 Task: Look for Airbnb properties in Chilapa de Alvarez, Mexico from 27th December, 2023 to 31th December, 2023 for 6 adults. Place can be entire room with 3 bedrooms having 3 beds and 3 bathrooms. Property type can be guest house.
Action: Mouse moved to (518, 129)
Screenshot: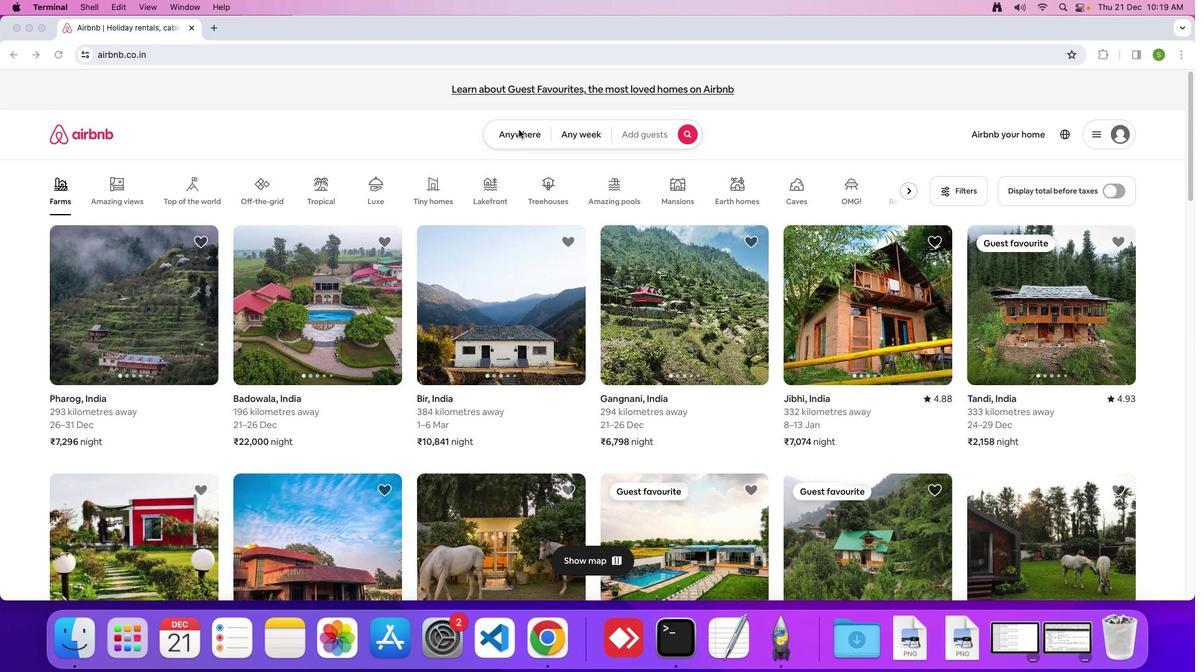 
Action: Mouse pressed left at (518, 129)
Screenshot: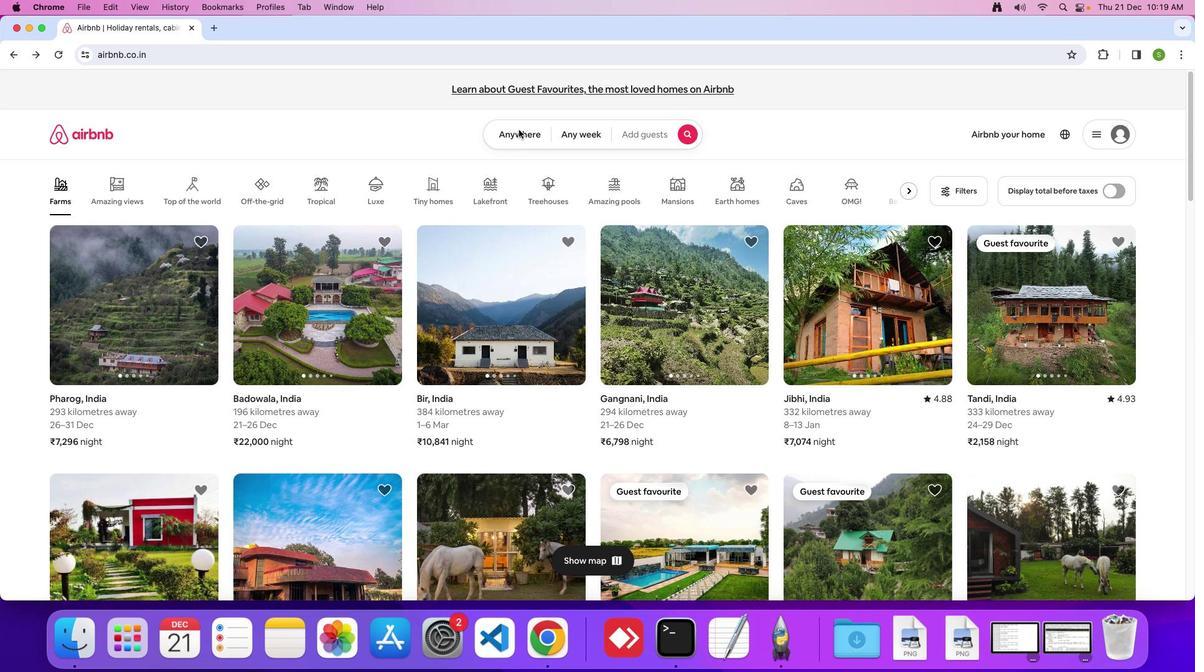 
Action: Mouse moved to (496, 136)
Screenshot: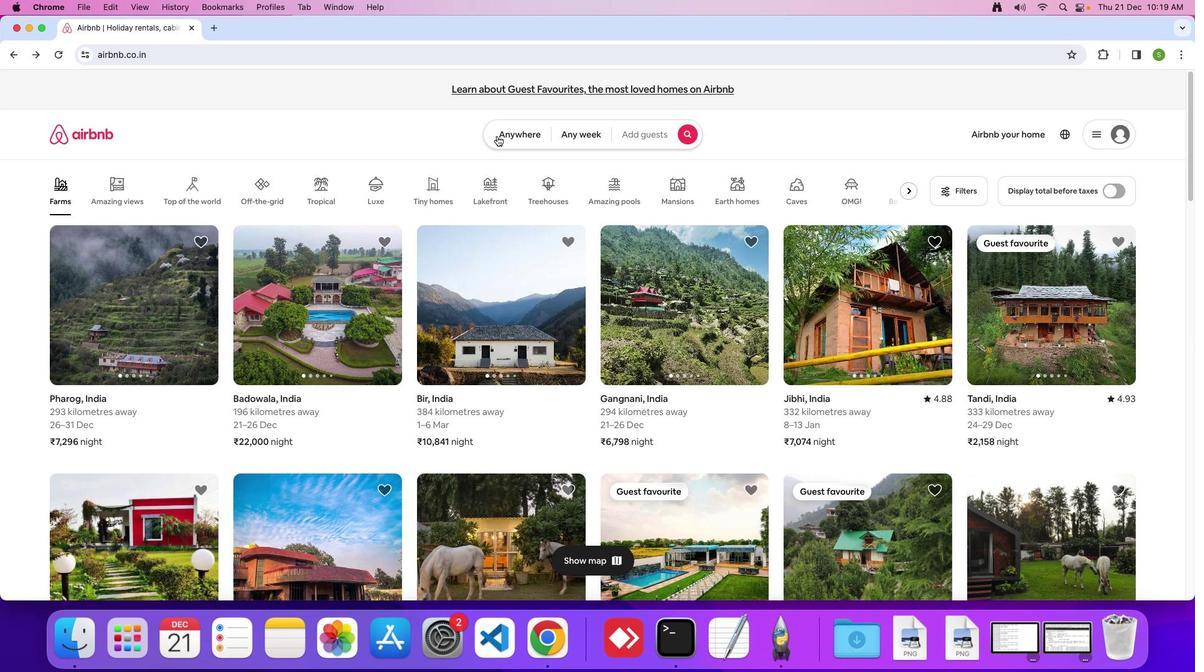 
Action: Mouse pressed left at (496, 136)
Screenshot: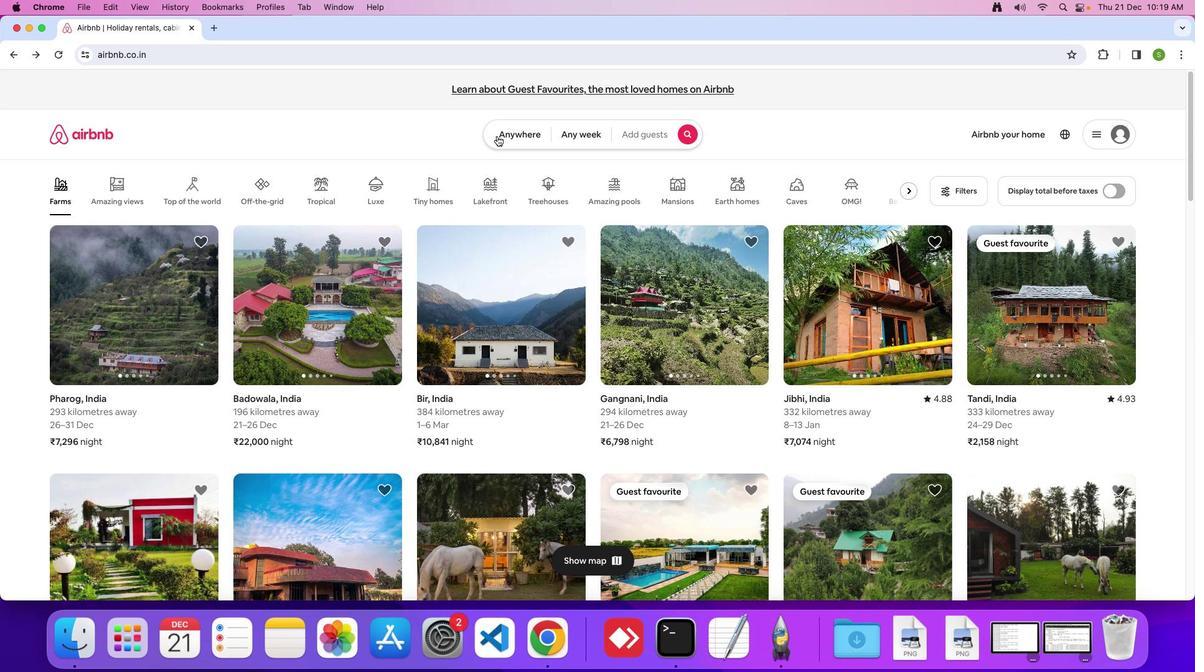 
Action: Mouse moved to (422, 178)
Screenshot: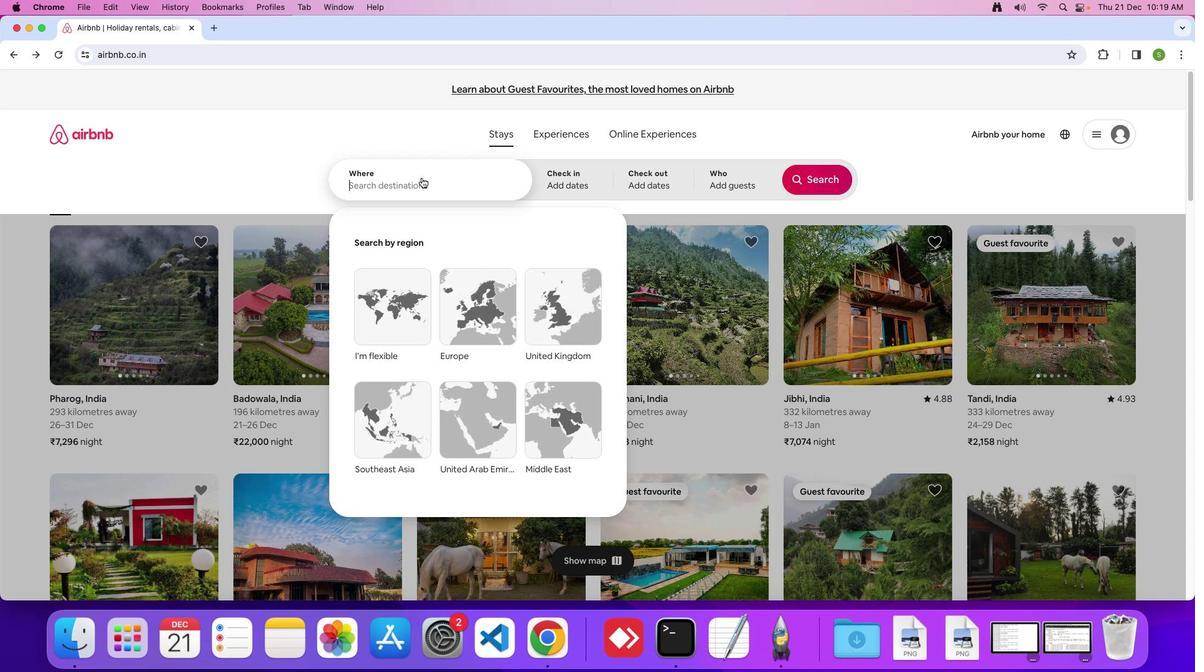 
Action: Mouse pressed left at (422, 178)
Screenshot: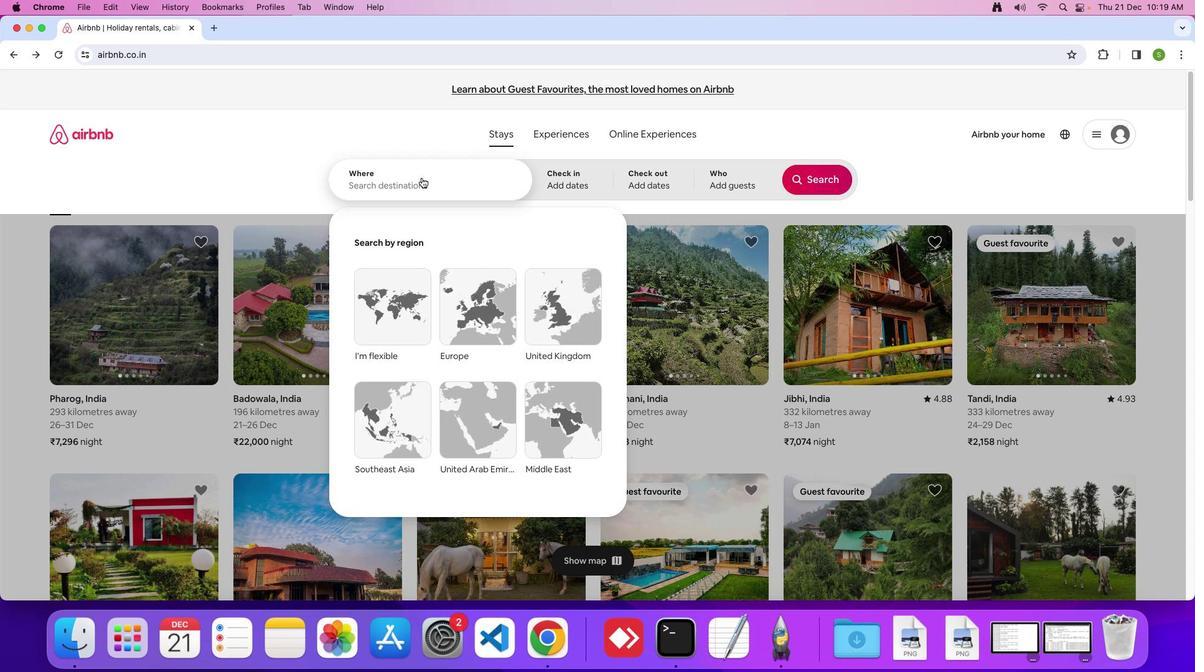 
Action: Key pressed 'C'Key.caps_lock'h''i''l''a''p''a'Key.space'd''e'Key.spaceKey.shift'A''l''v''a''r''e''z'','Key.spaceKey.shift'M''e''x''i''c''o'Key.enter
Screenshot: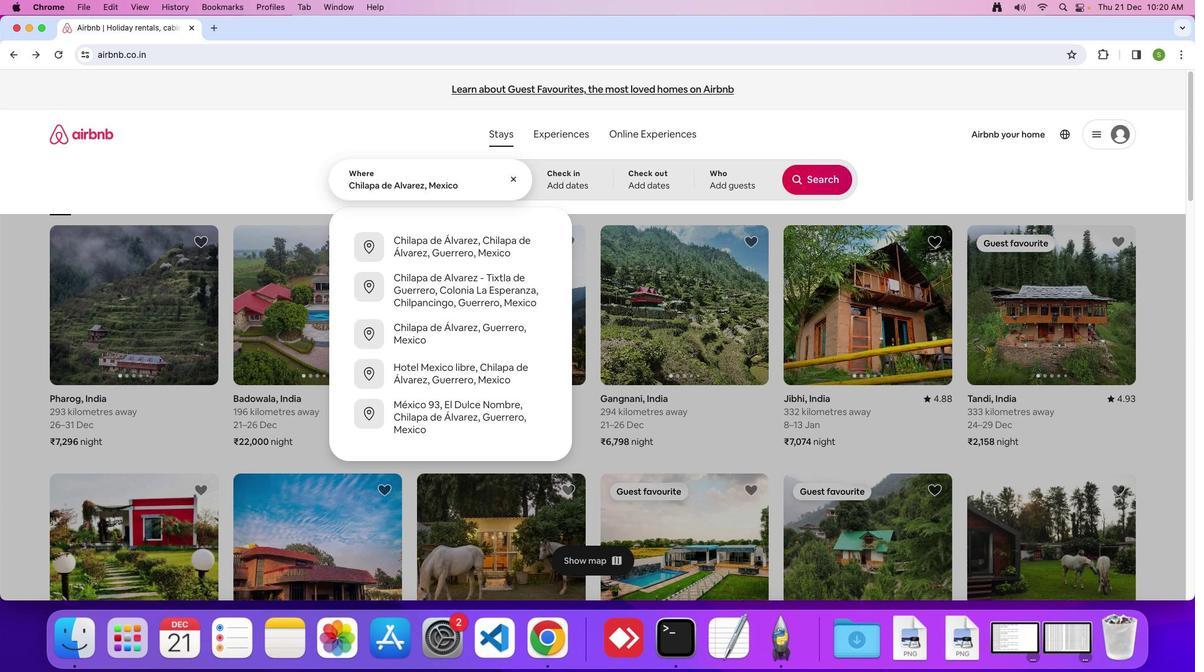 
Action: Mouse moved to (471, 460)
Screenshot: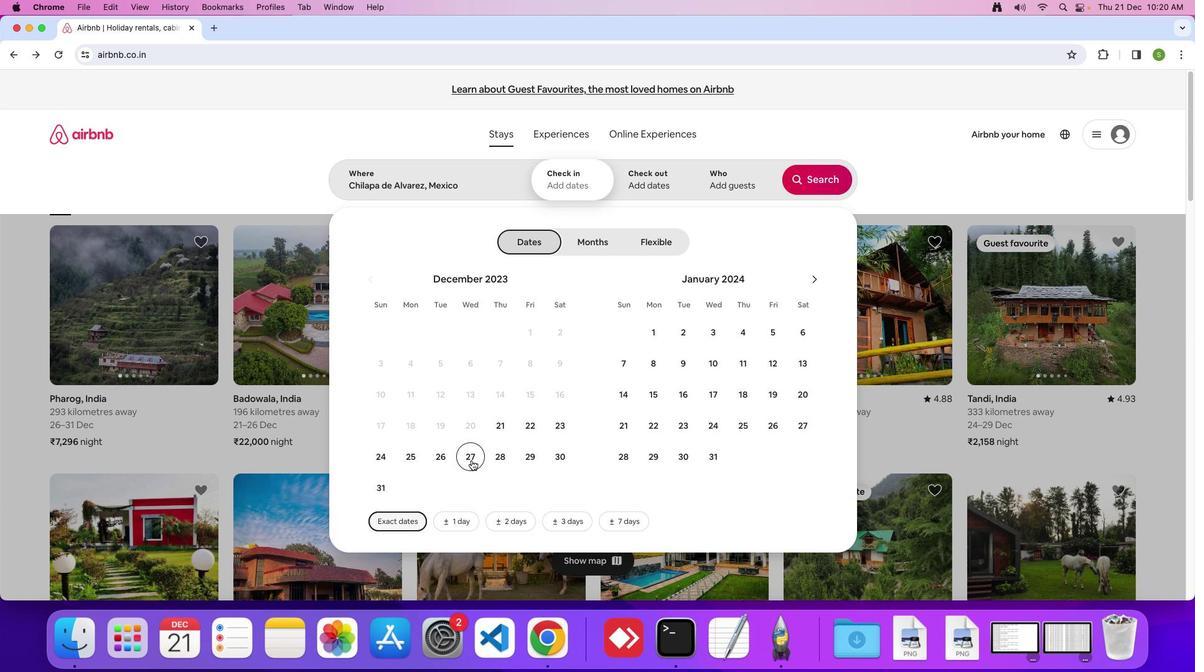 
Action: Mouse pressed left at (471, 460)
Screenshot: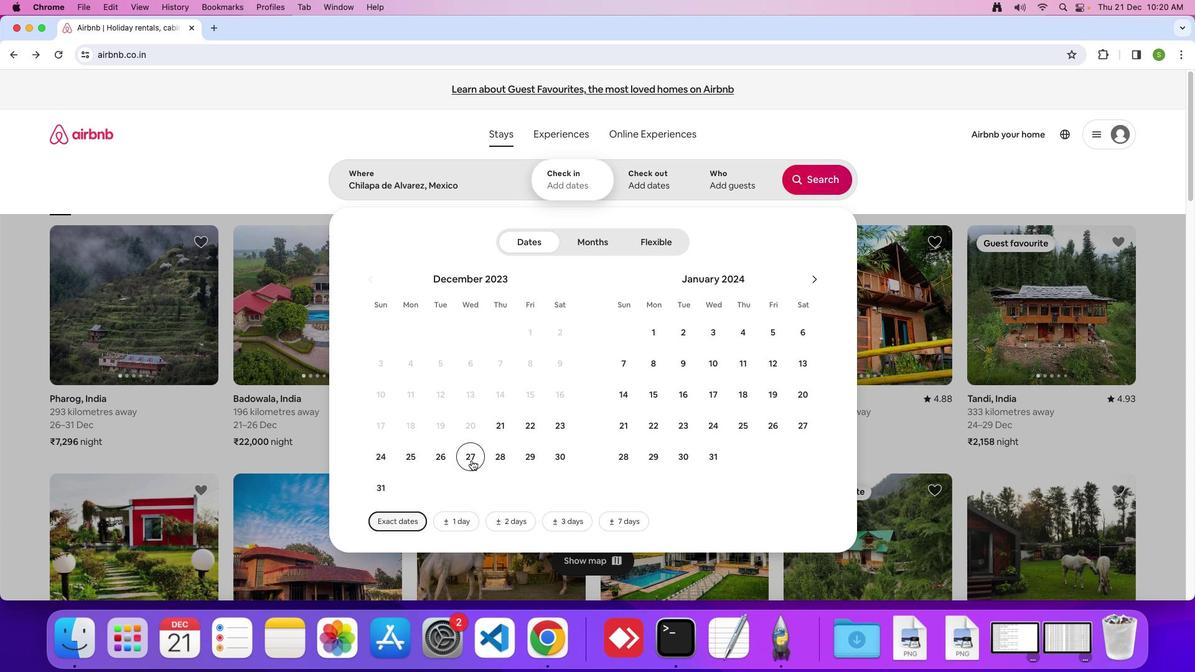 
Action: Mouse moved to (383, 484)
Screenshot: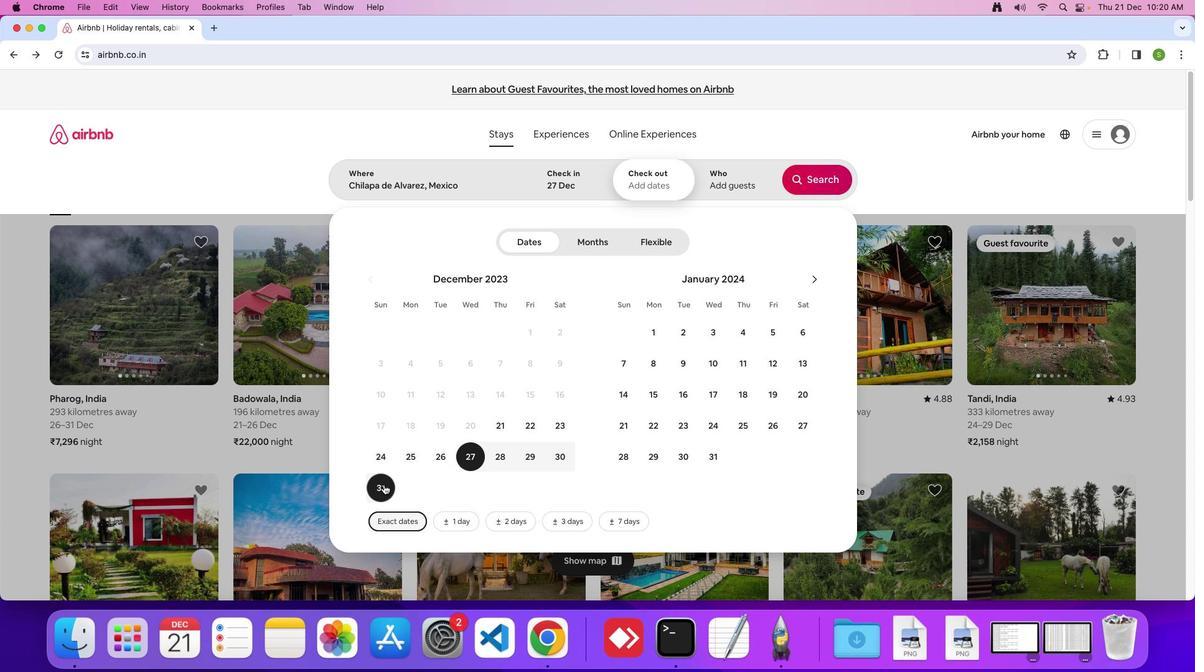 
Action: Mouse pressed left at (383, 484)
Screenshot: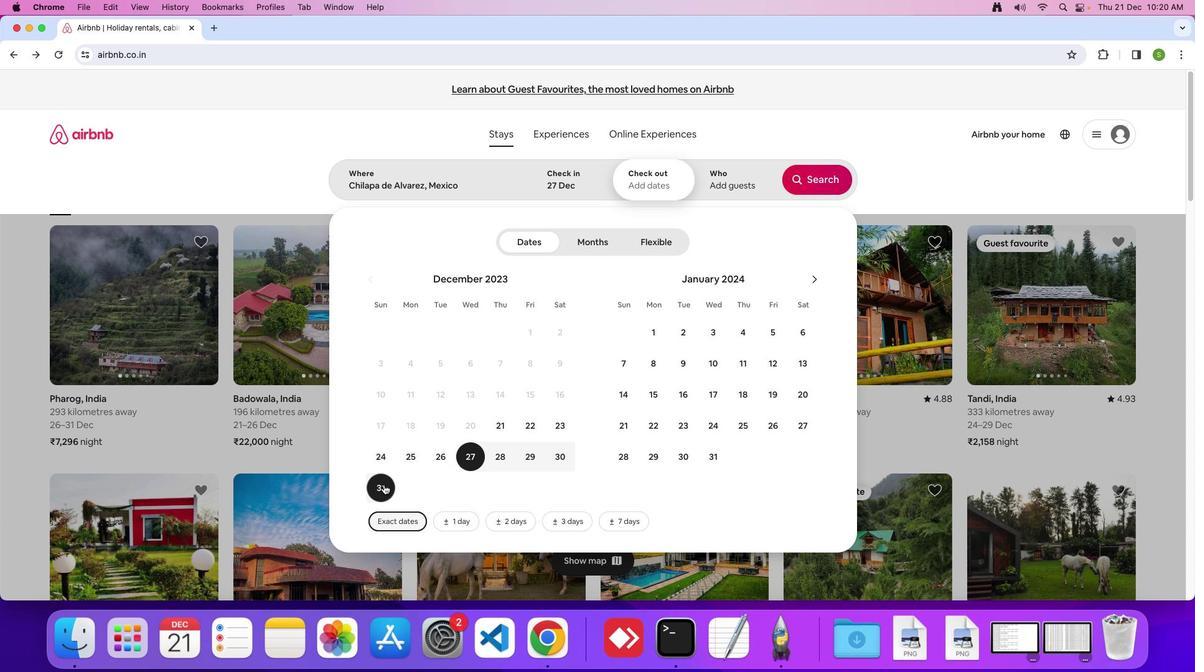 
Action: Mouse moved to (715, 186)
Screenshot: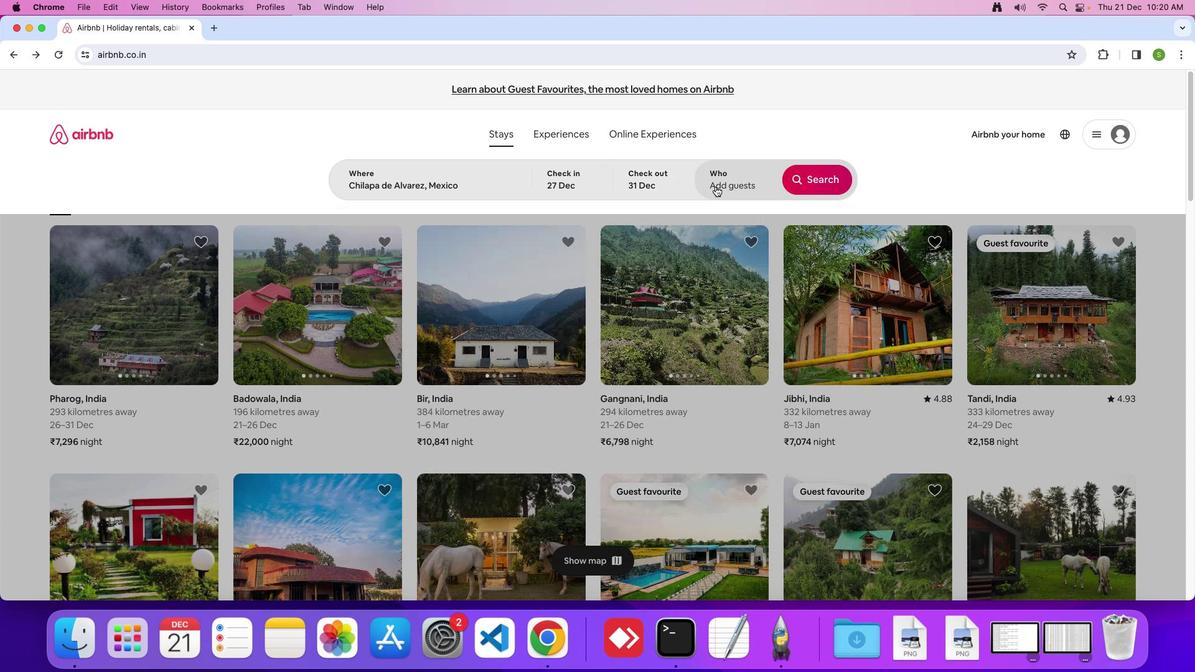 
Action: Mouse pressed left at (715, 186)
Screenshot: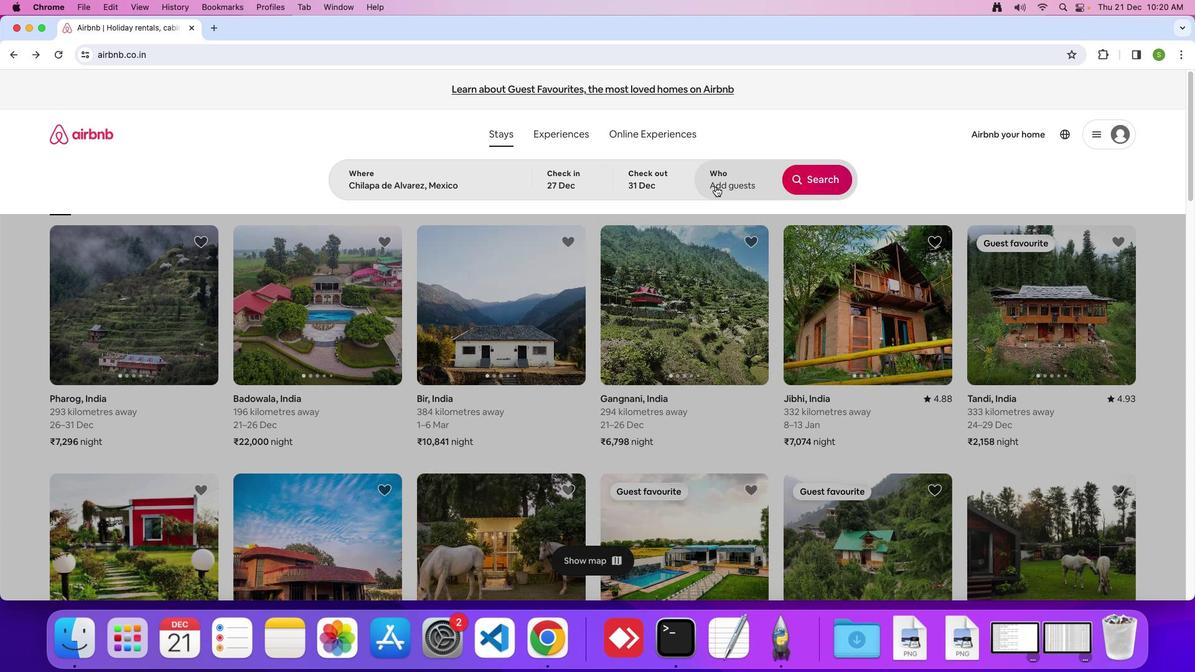 
Action: Mouse moved to (816, 242)
Screenshot: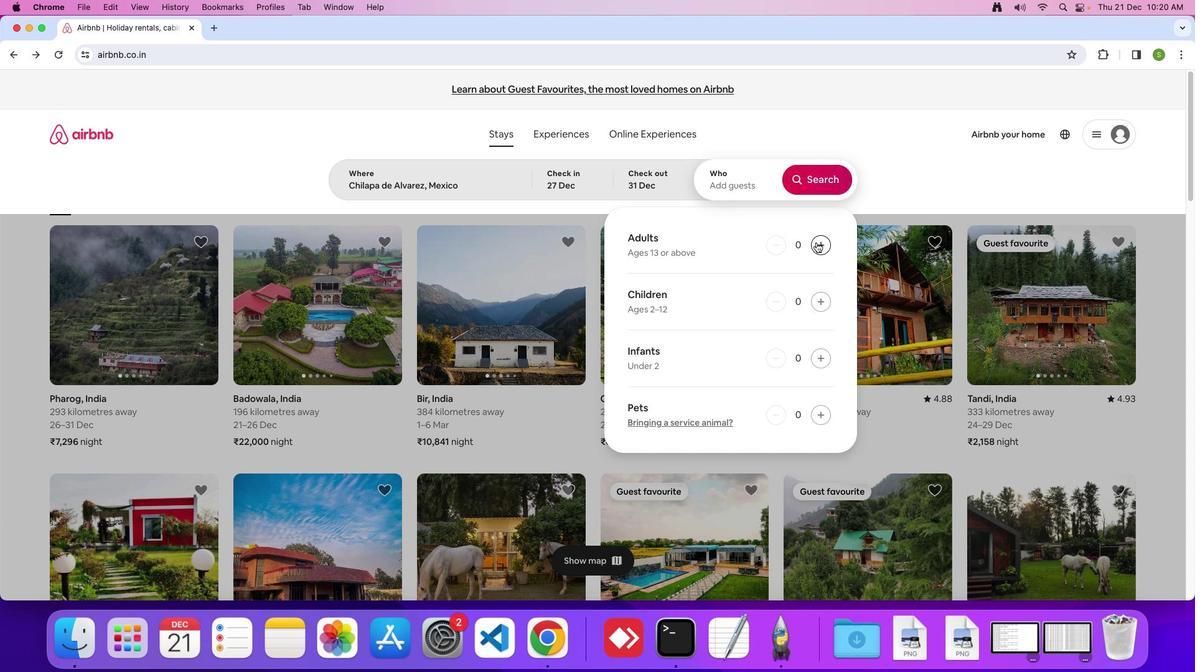 
Action: Mouse pressed left at (816, 242)
Screenshot: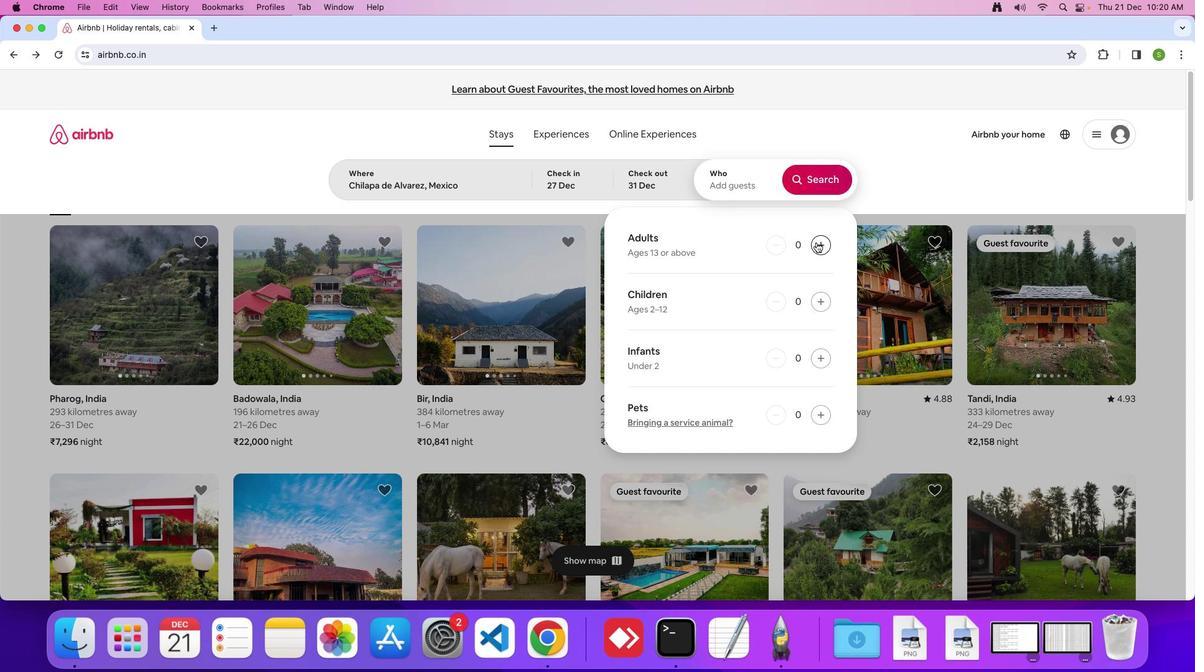 
Action: Mouse pressed left at (816, 242)
Screenshot: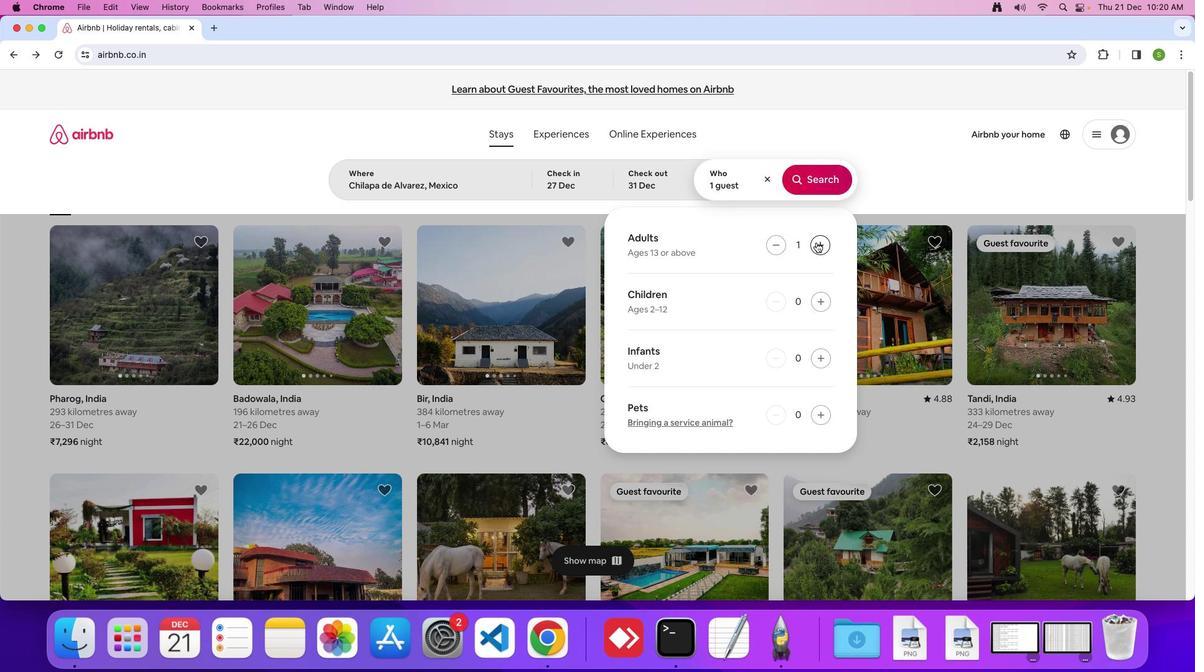 
Action: Mouse pressed left at (816, 242)
Screenshot: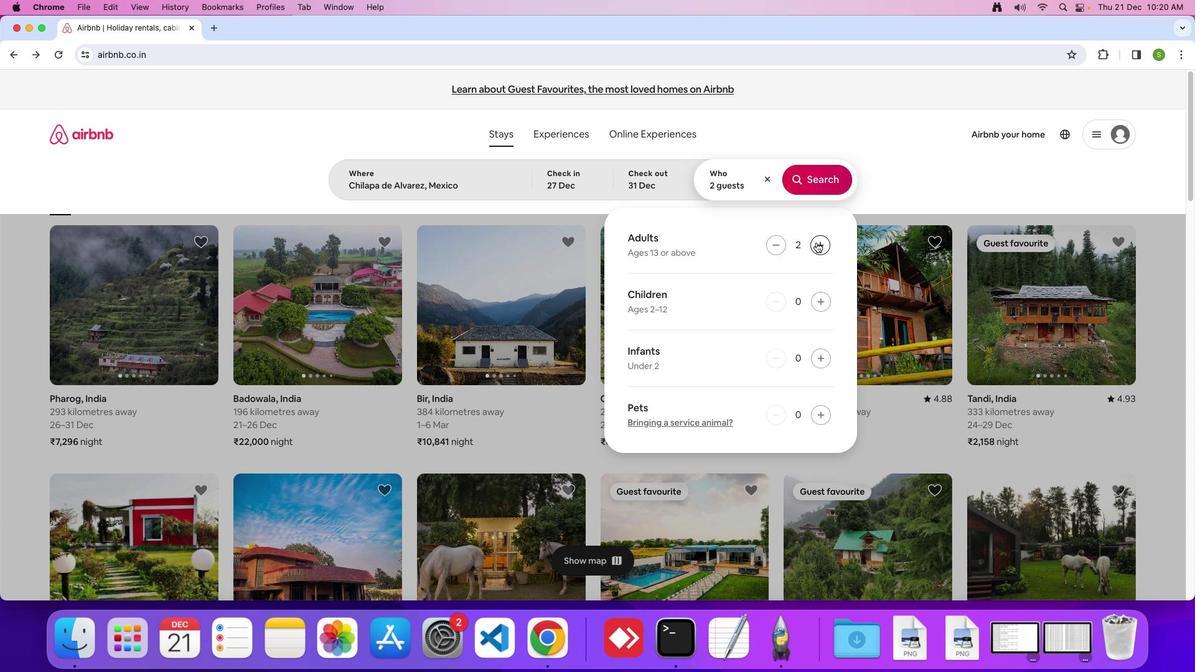 
Action: Mouse pressed left at (816, 242)
Screenshot: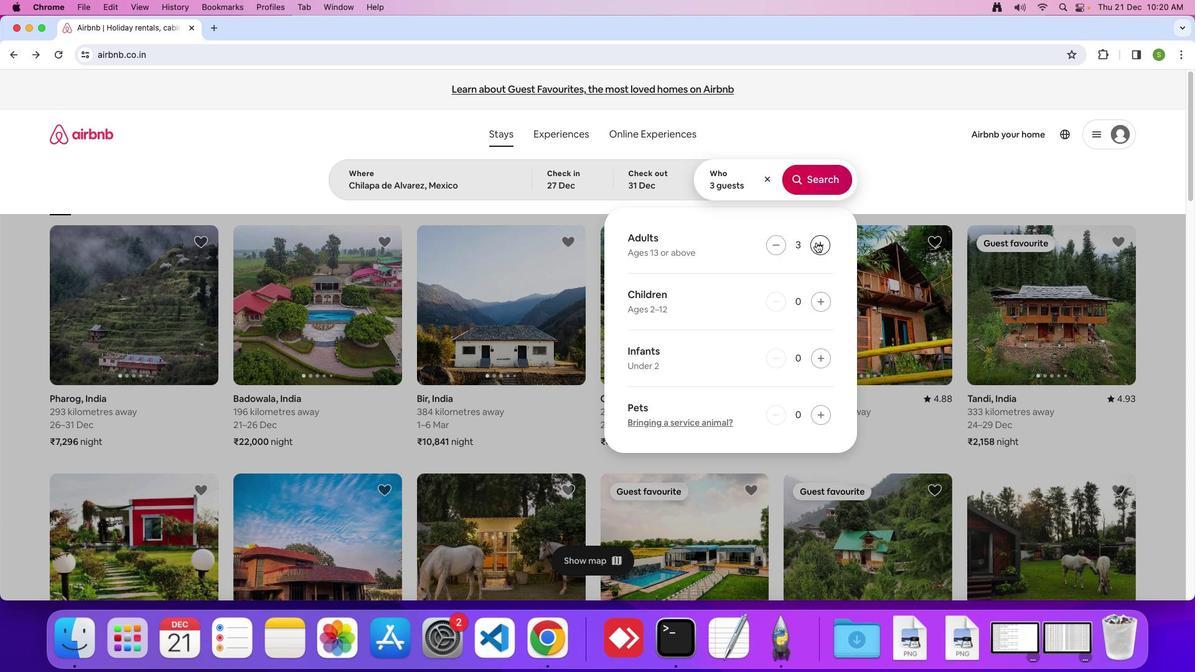 
Action: Mouse pressed left at (816, 242)
Screenshot: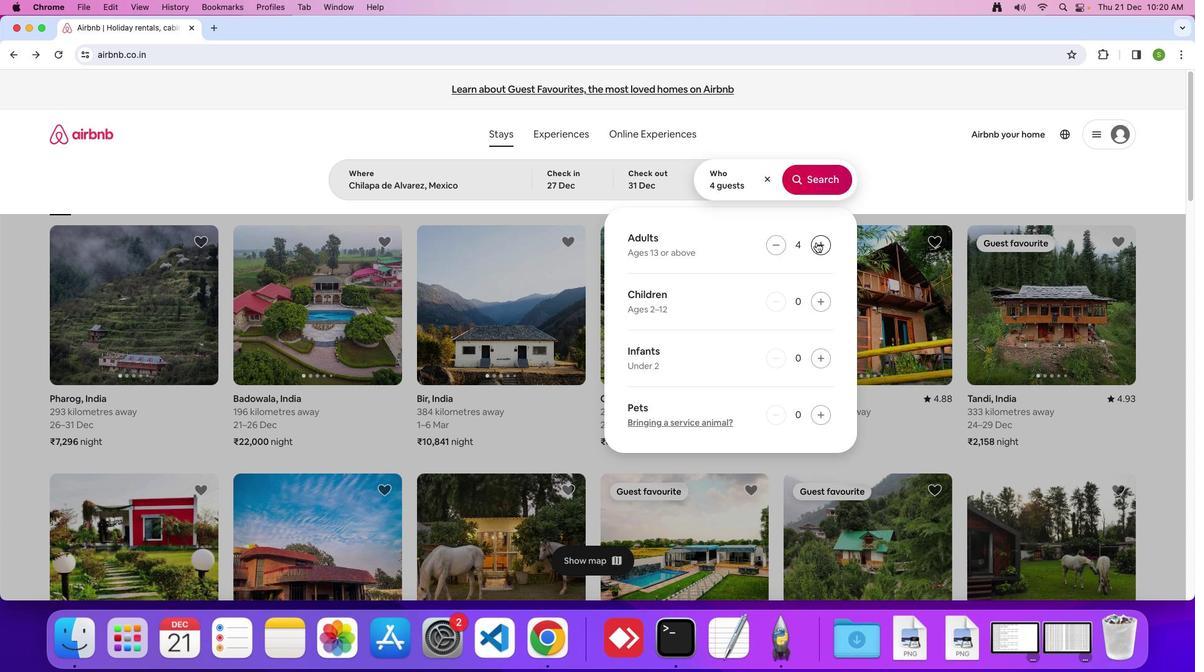 
Action: Mouse pressed left at (816, 242)
Screenshot: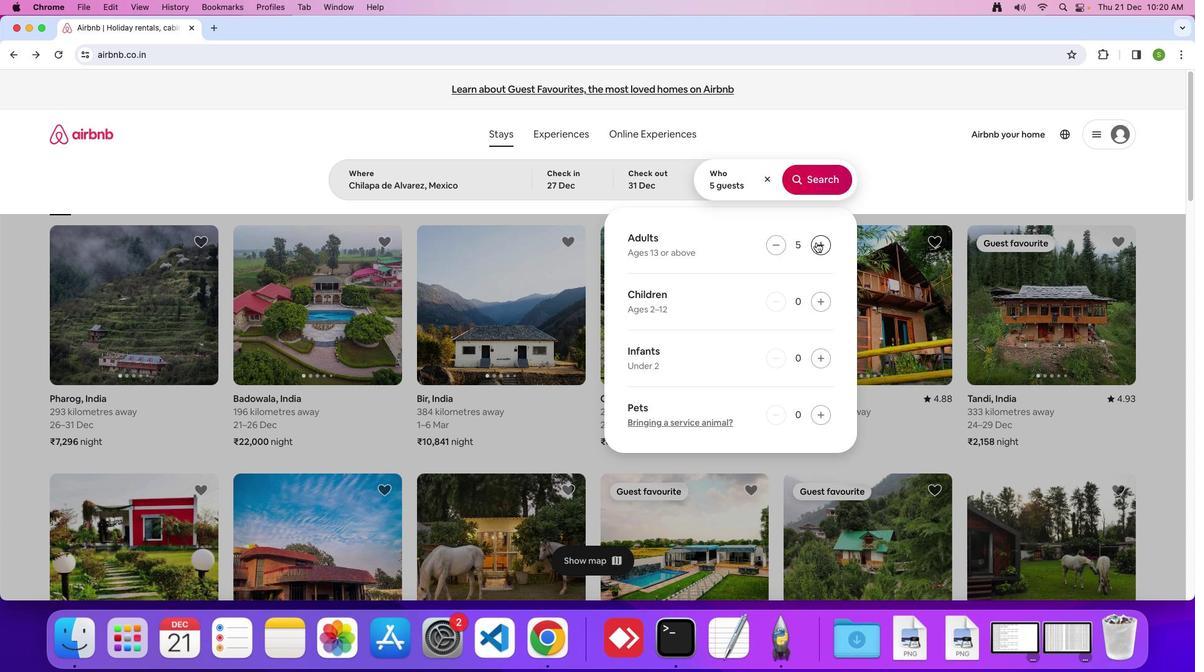 
Action: Mouse moved to (819, 187)
Screenshot: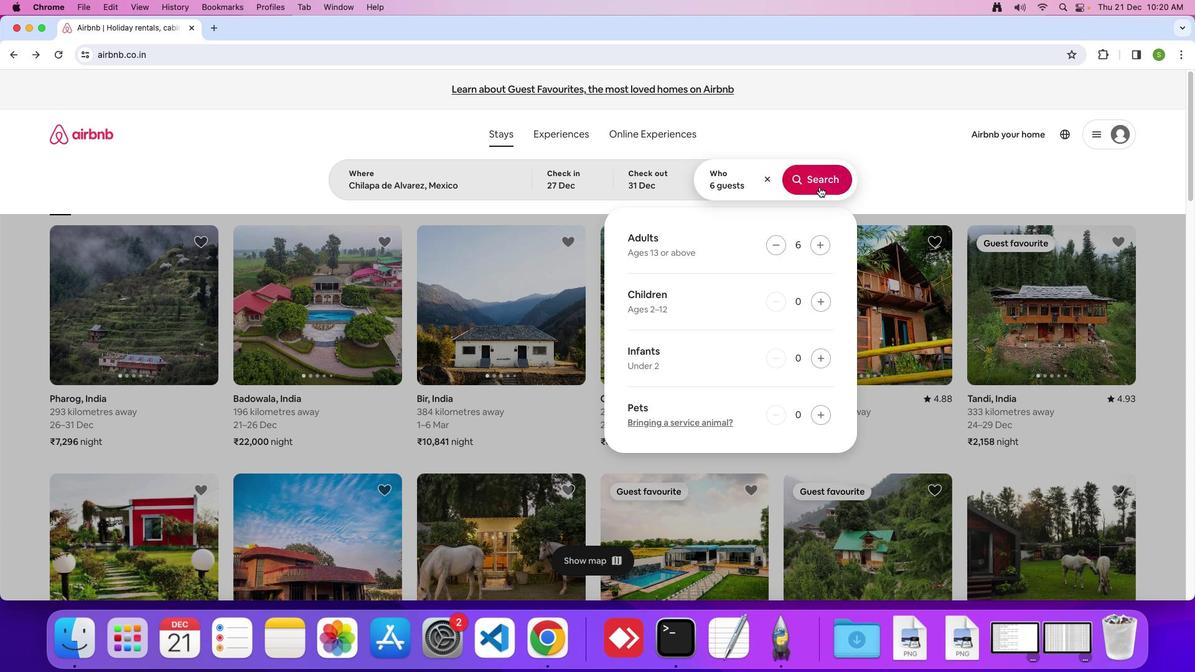 
Action: Mouse pressed left at (819, 187)
Screenshot: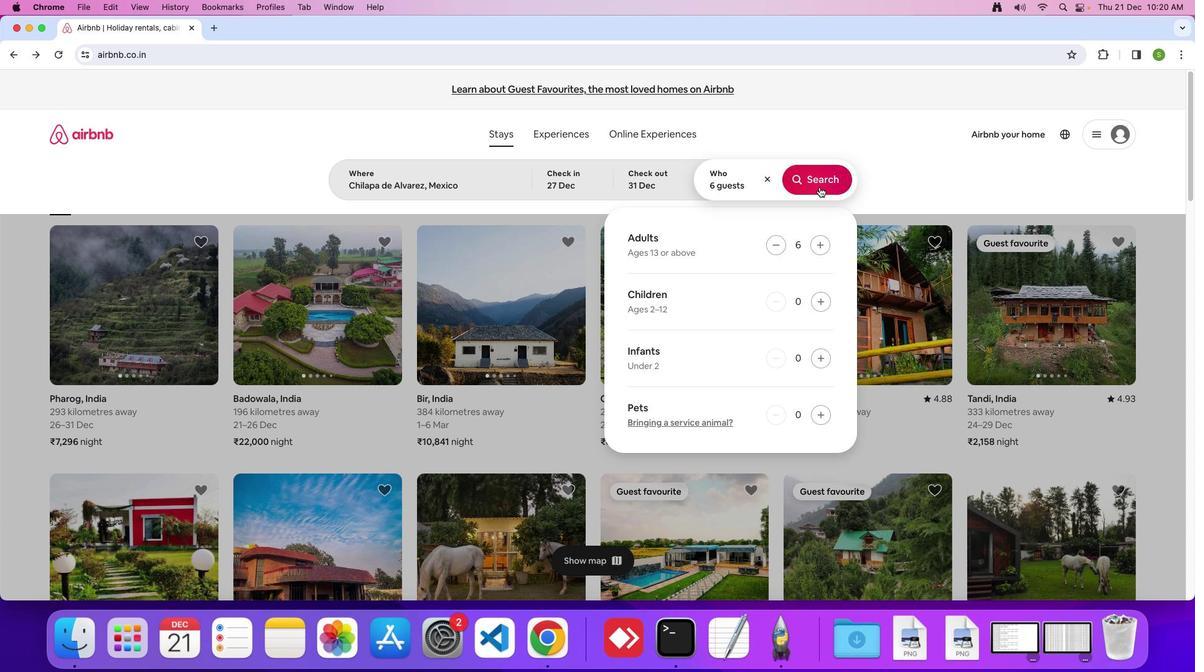 
Action: Mouse moved to (989, 145)
Screenshot: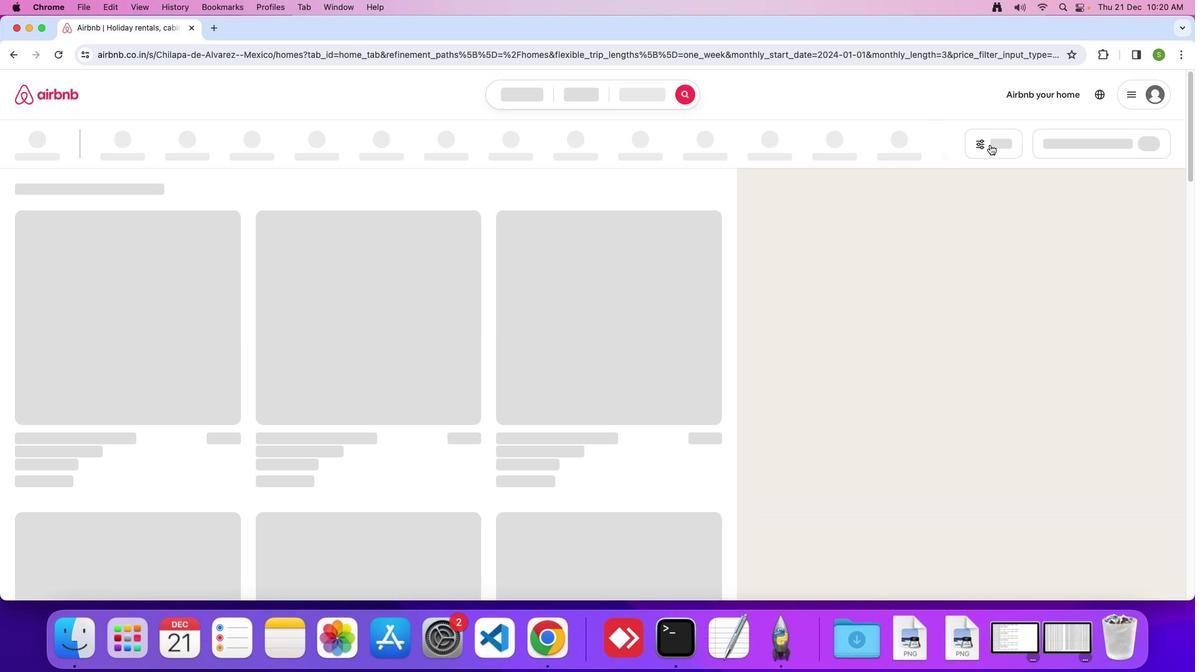
Action: Mouse pressed left at (989, 145)
Screenshot: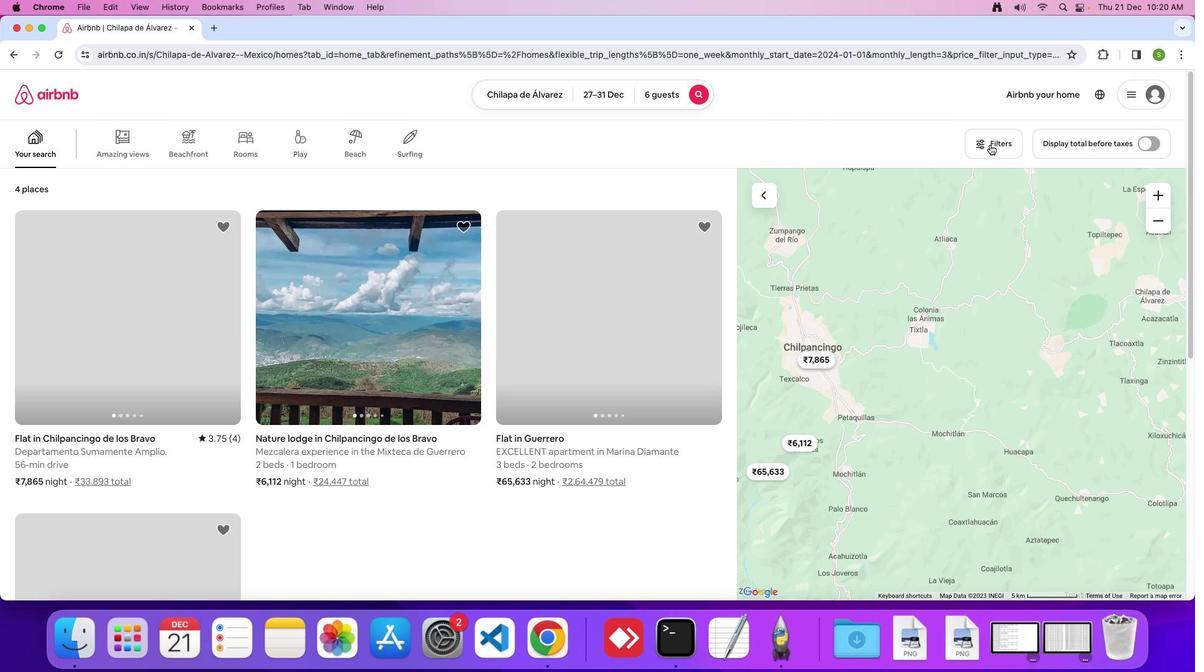 
Action: Mouse moved to (534, 298)
Screenshot: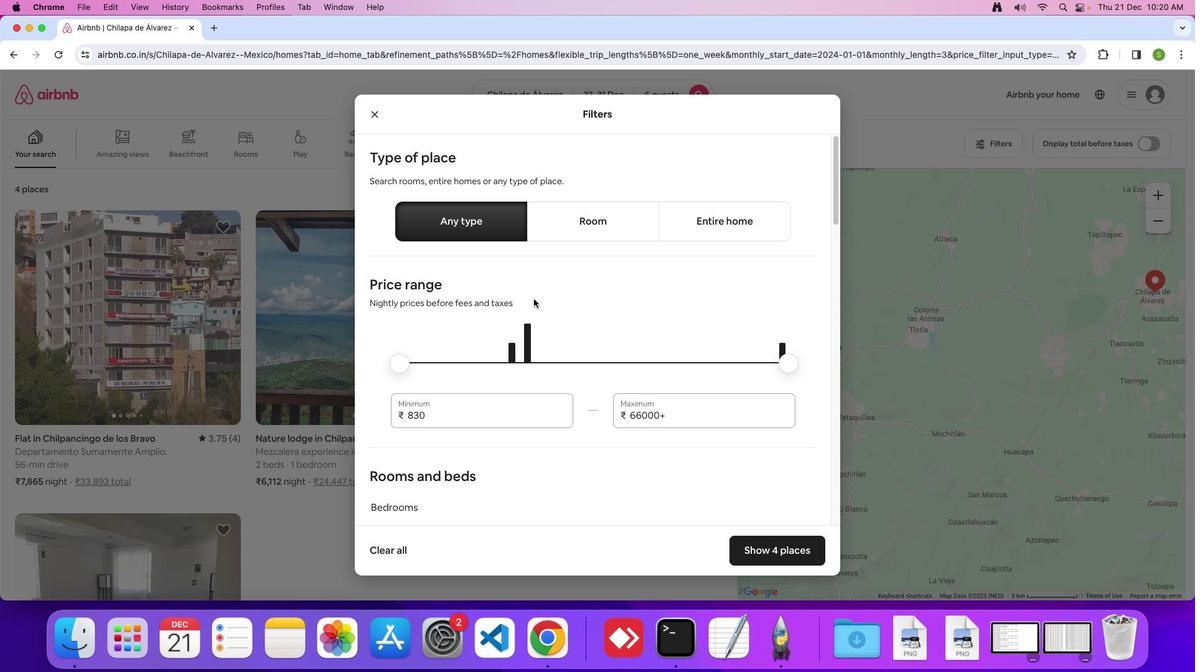
Action: Mouse scrolled (534, 298) with delta (0, 0)
Screenshot: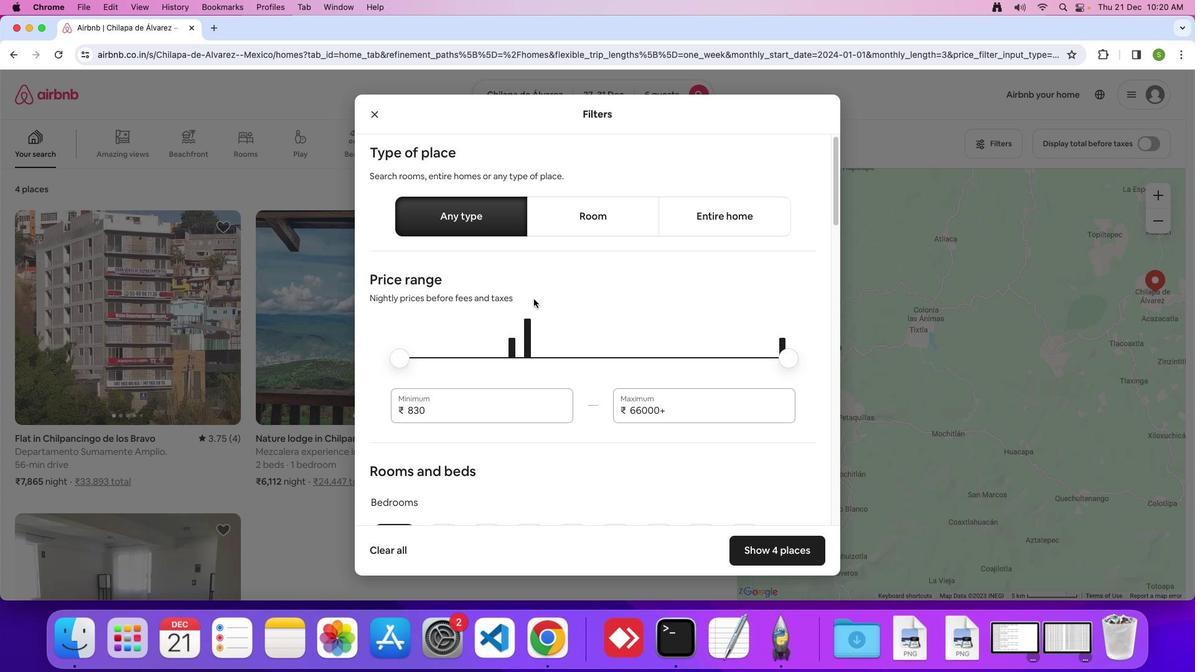 
Action: Mouse scrolled (534, 298) with delta (0, 0)
Screenshot: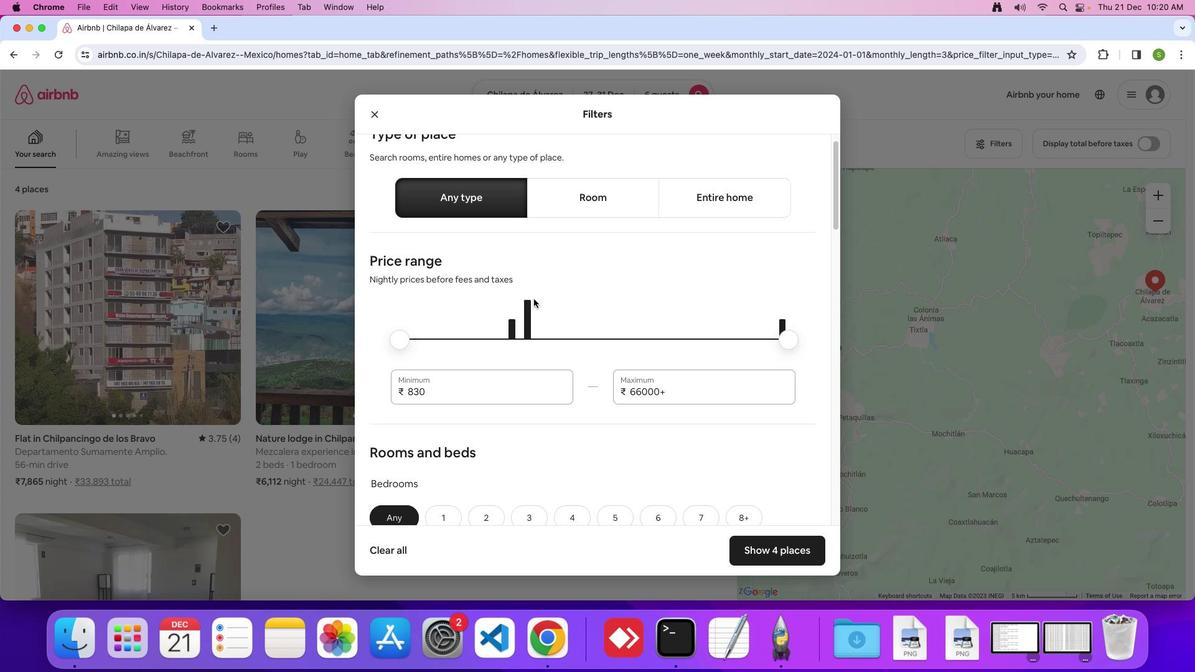 
Action: Mouse scrolled (534, 298) with delta (0, -1)
Screenshot: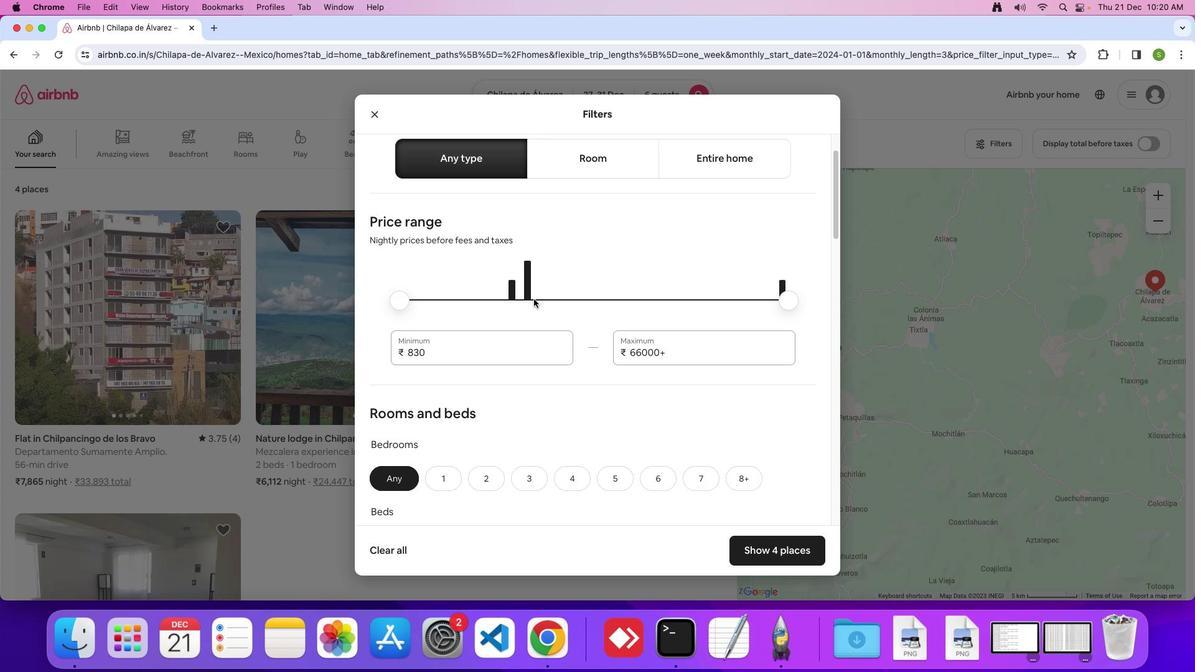 
Action: Mouse scrolled (534, 298) with delta (0, 0)
Screenshot: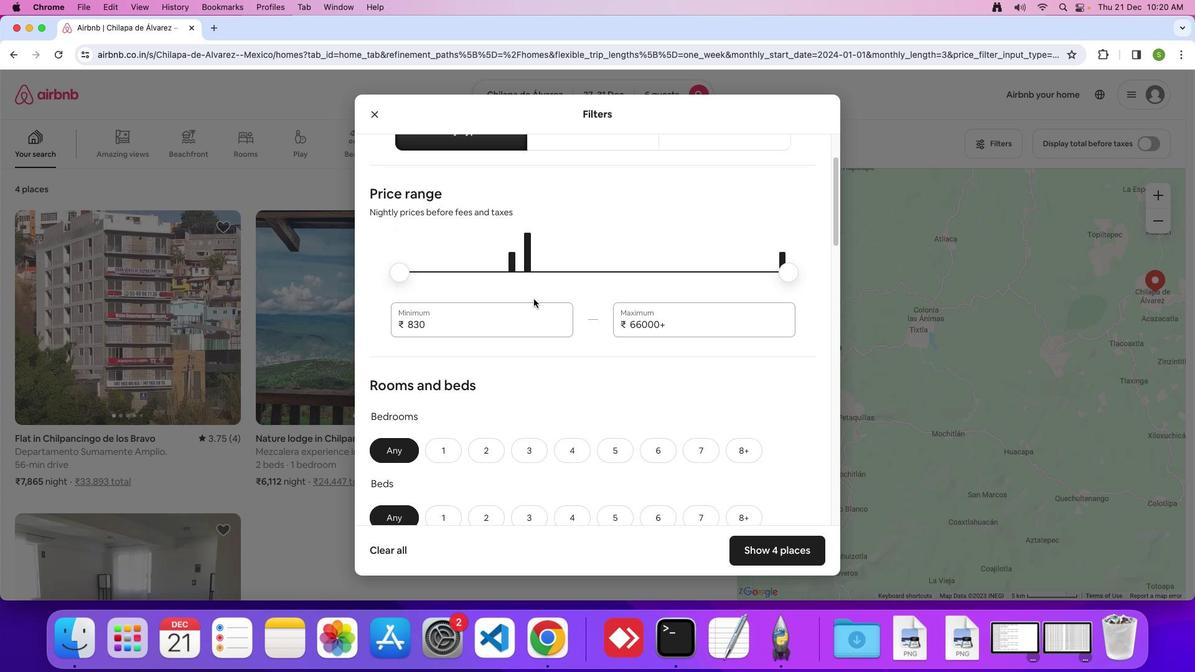 
Action: Mouse scrolled (534, 298) with delta (0, 0)
Screenshot: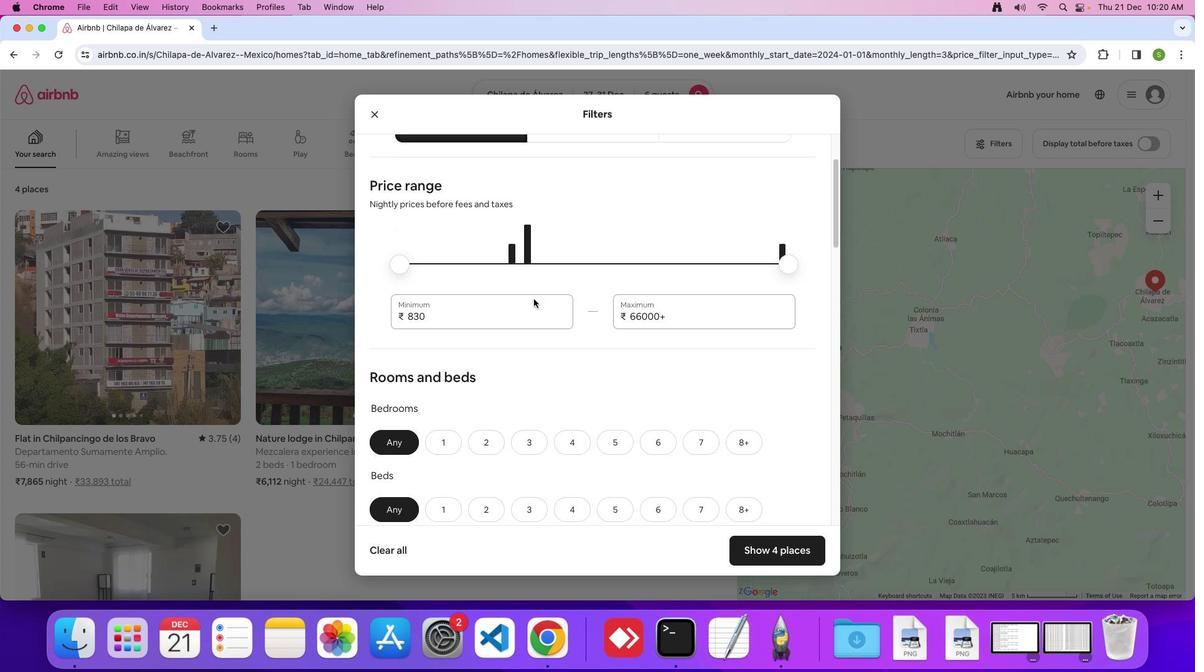 
Action: Mouse scrolled (534, 298) with delta (0, 0)
Screenshot: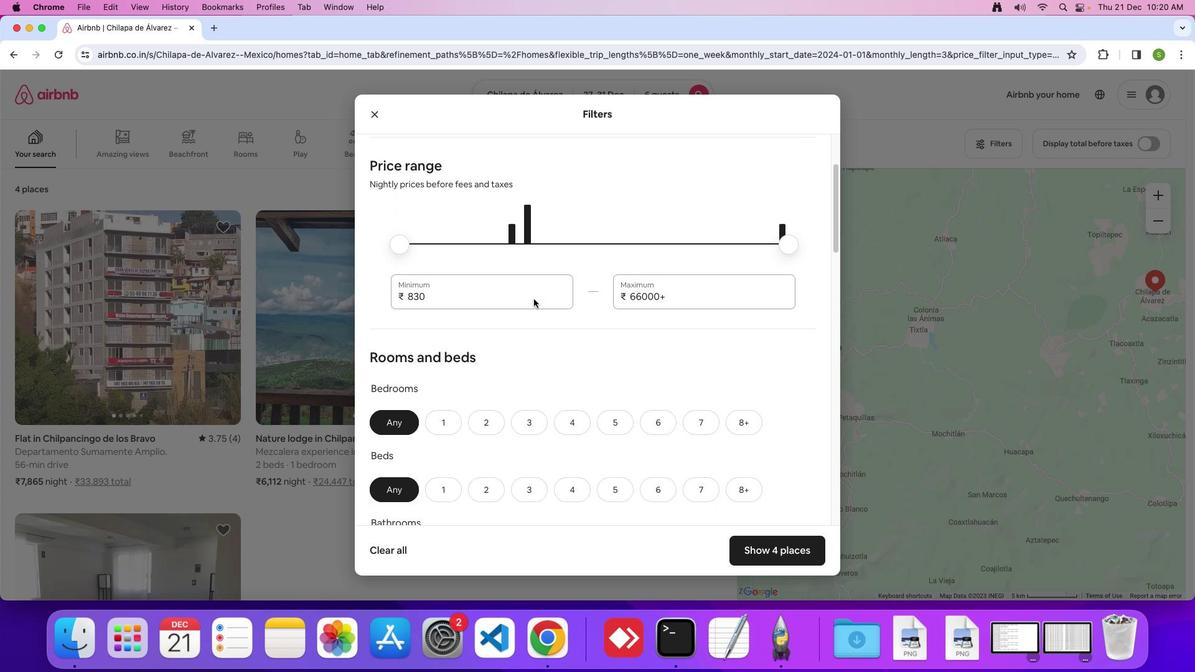 
Action: Mouse scrolled (534, 298) with delta (0, 0)
Screenshot: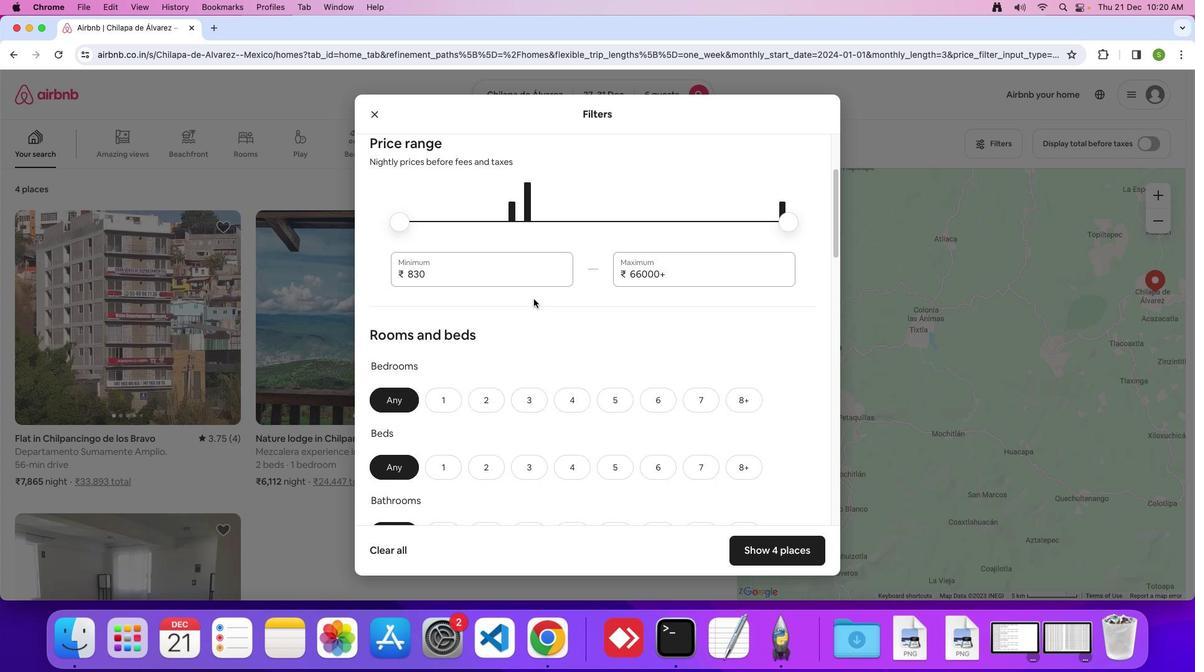 
Action: Mouse scrolled (534, 298) with delta (0, 0)
Screenshot: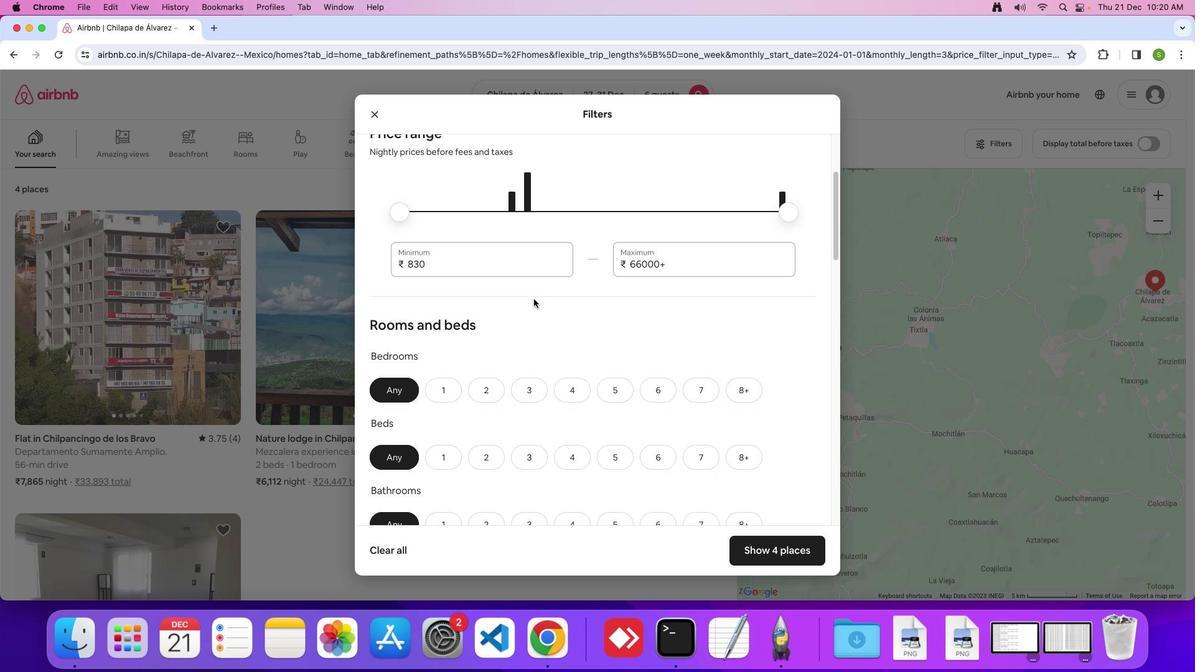
Action: Mouse scrolled (534, 298) with delta (0, 0)
Screenshot: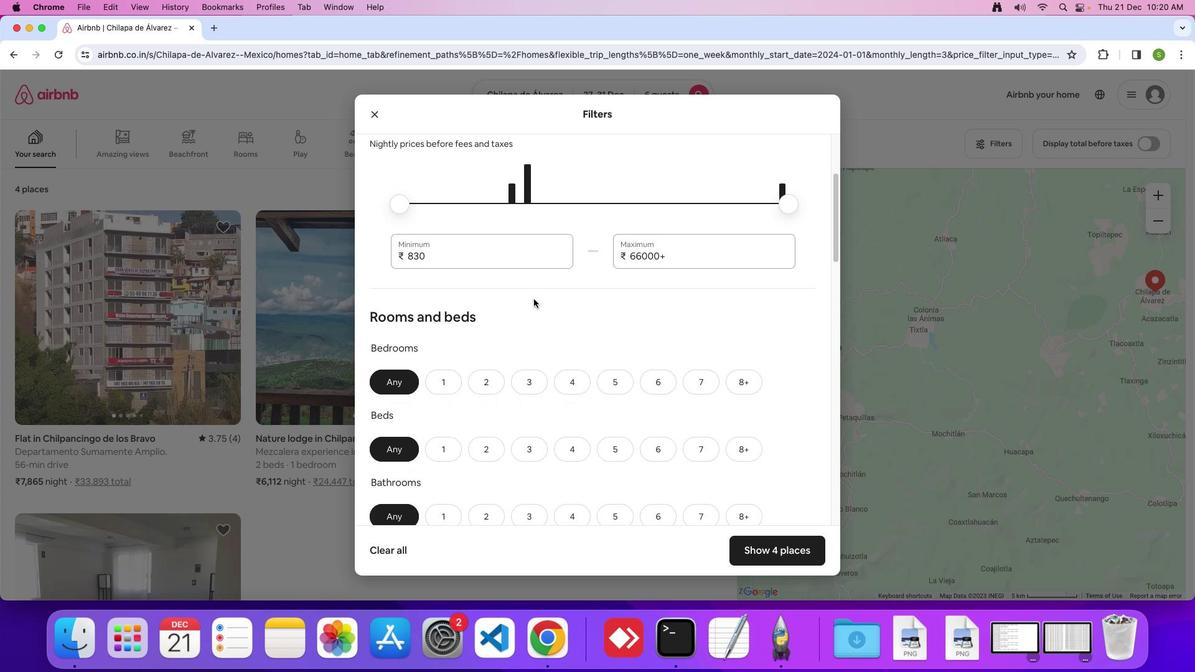 
Action: Mouse scrolled (534, 298) with delta (0, 0)
Screenshot: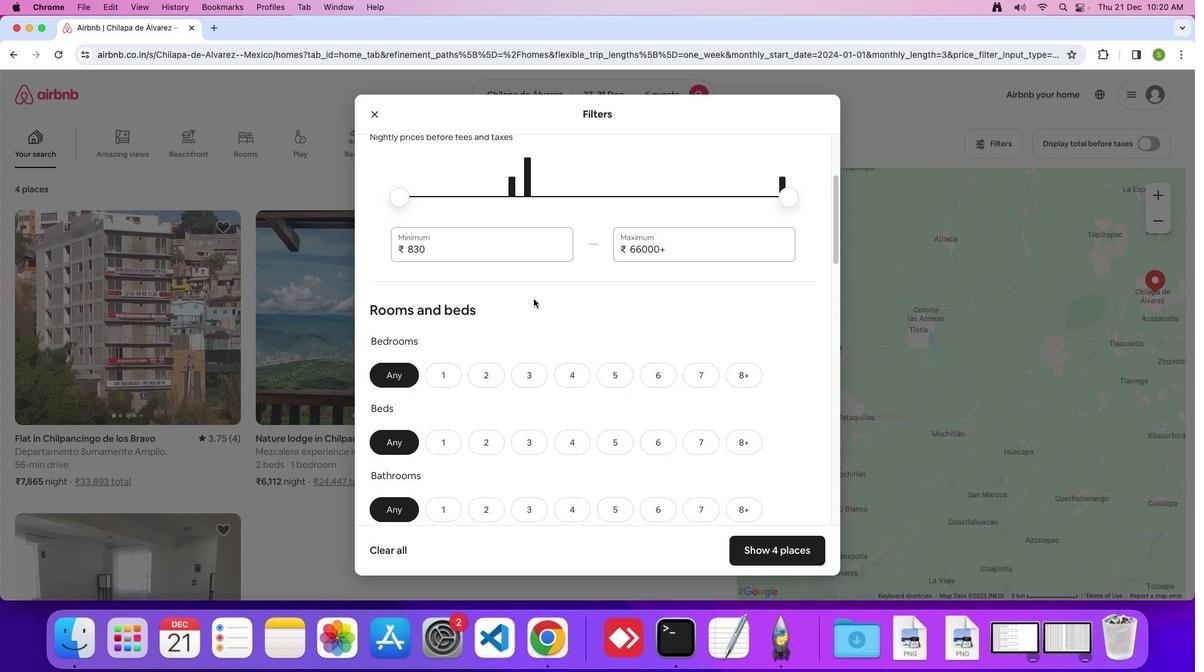 
Action: Mouse scrolled (534, 298) with delta (0, 0)
Screenshot: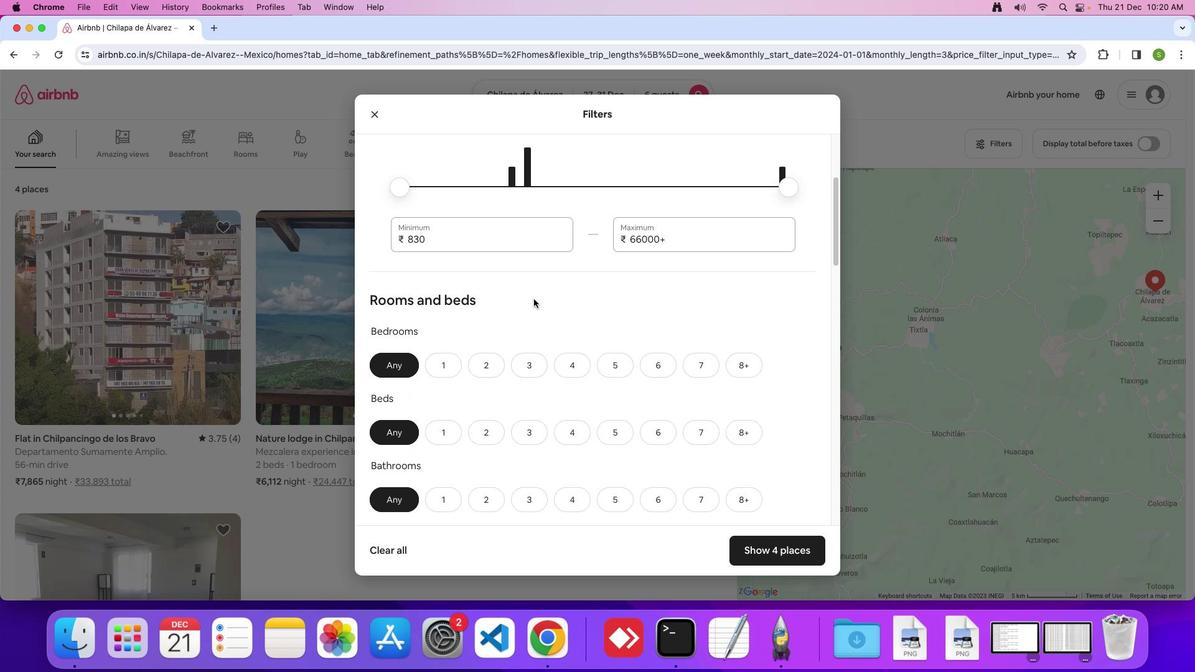
Action: Mouse scrolled (534, 298) with delta (0, 0)
Screenshot: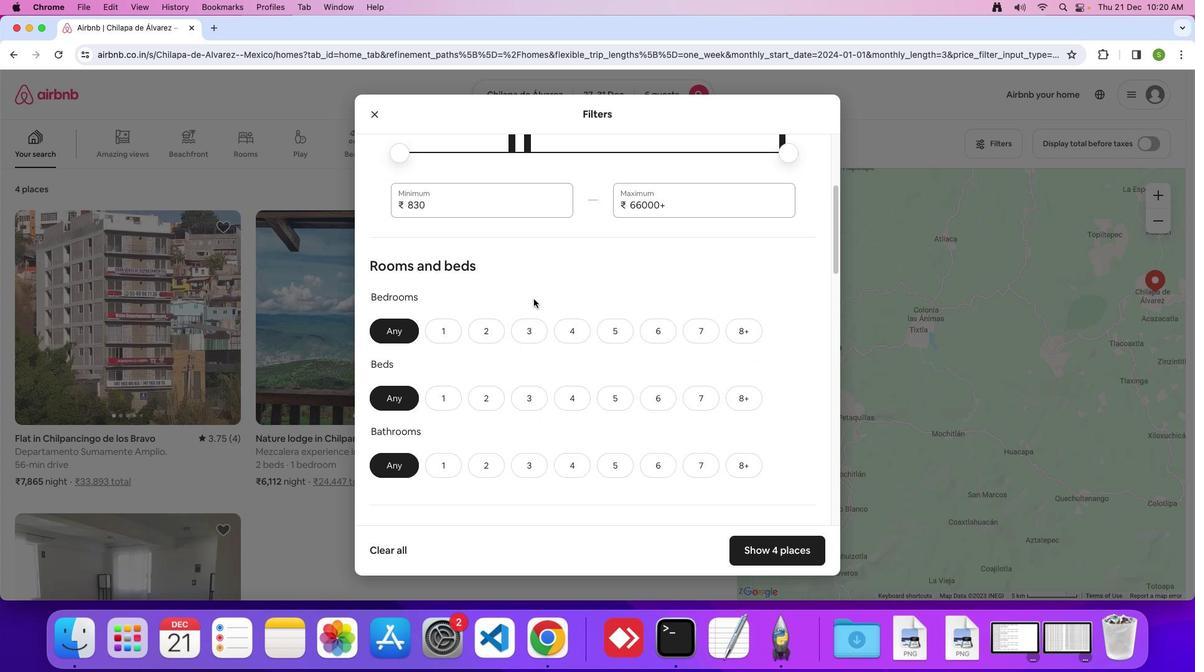 
Action: Mouse scrolled (534, 298) with delta (0, 0)
Screenshot: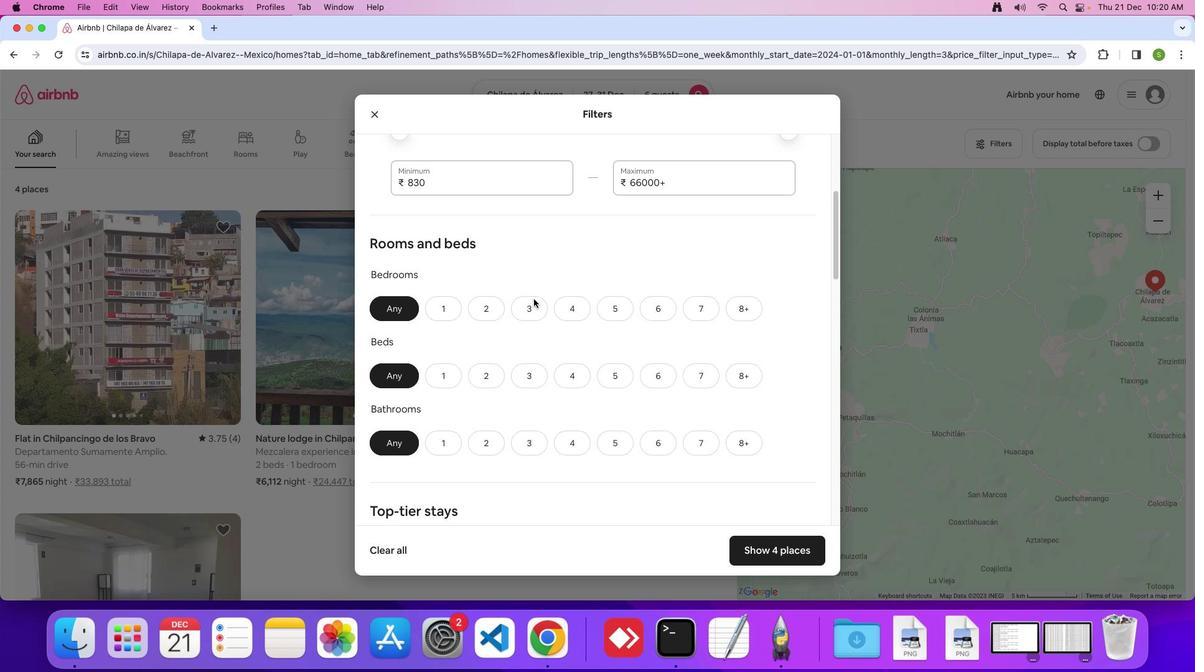 
Action: Mouse scrolled (534, 298) with delta (0, 0)
Screenshot: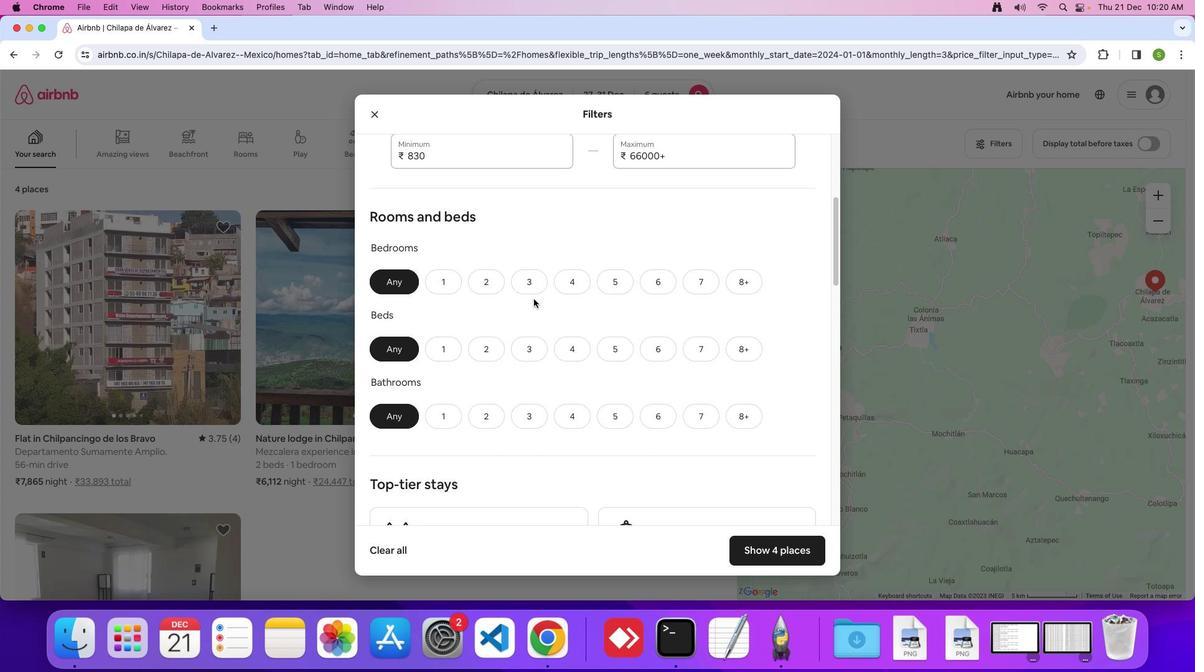 
Action: Mouse scrolled (534, 298) with delta (0, -1)
Screenshot: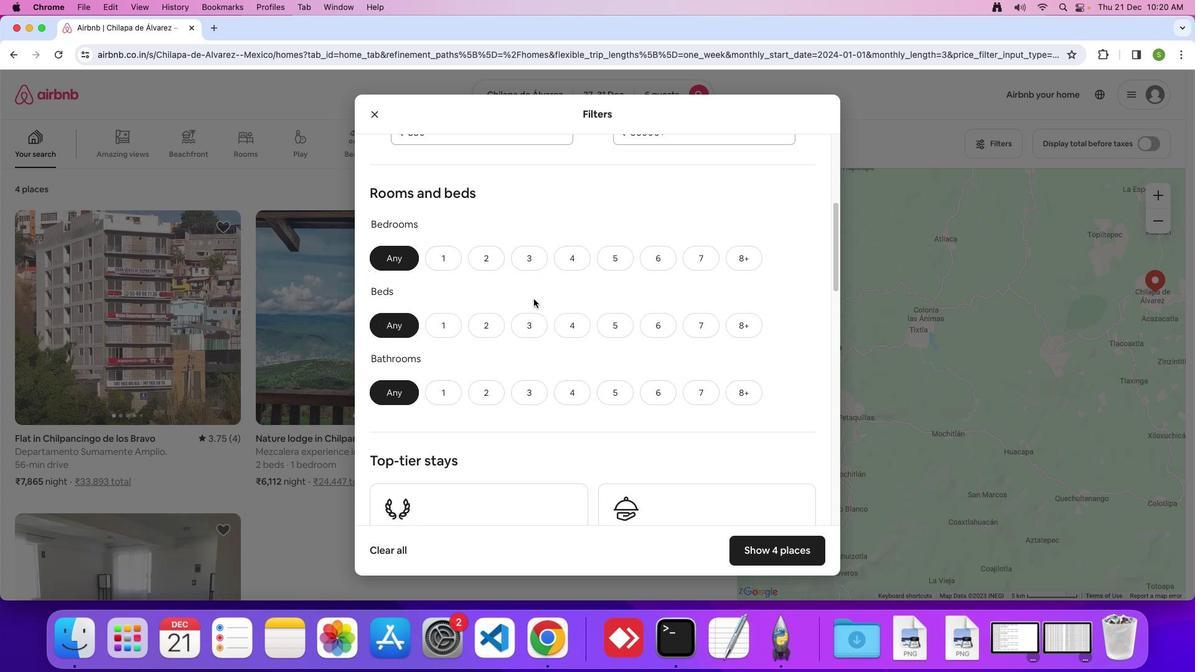 
Action: Mouse scrolled (534, 298) with delta (0, 0)
Screenshot: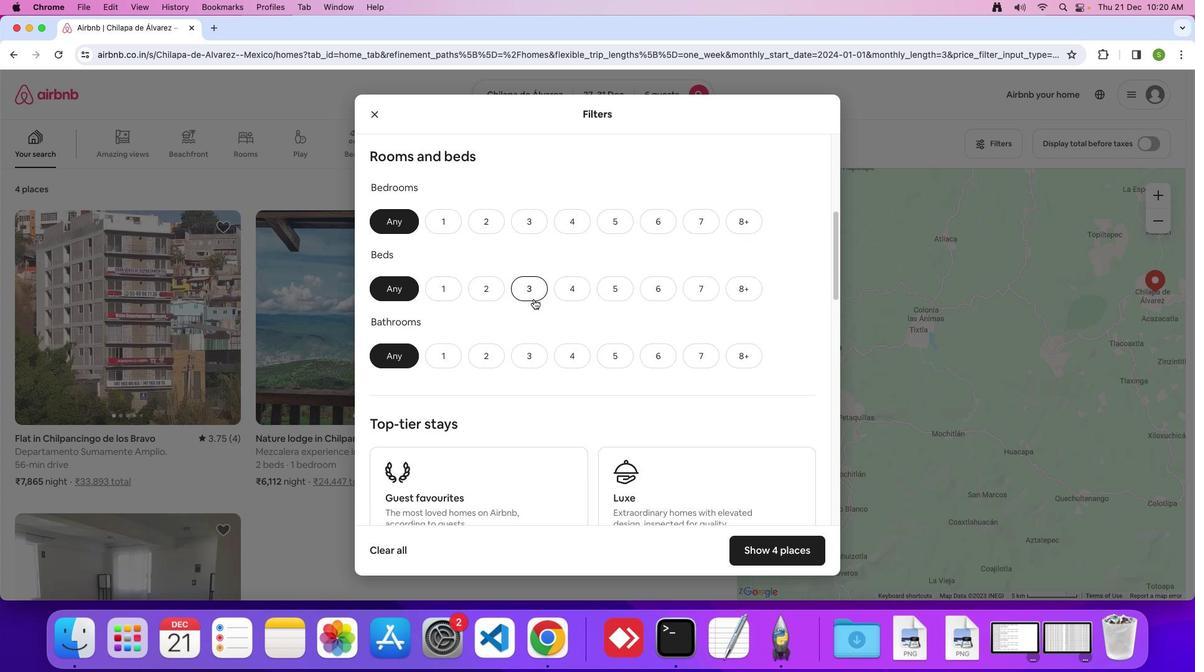 
Action: Mouse scrolled (534, 298) with delta (0, 0)
Screenshot: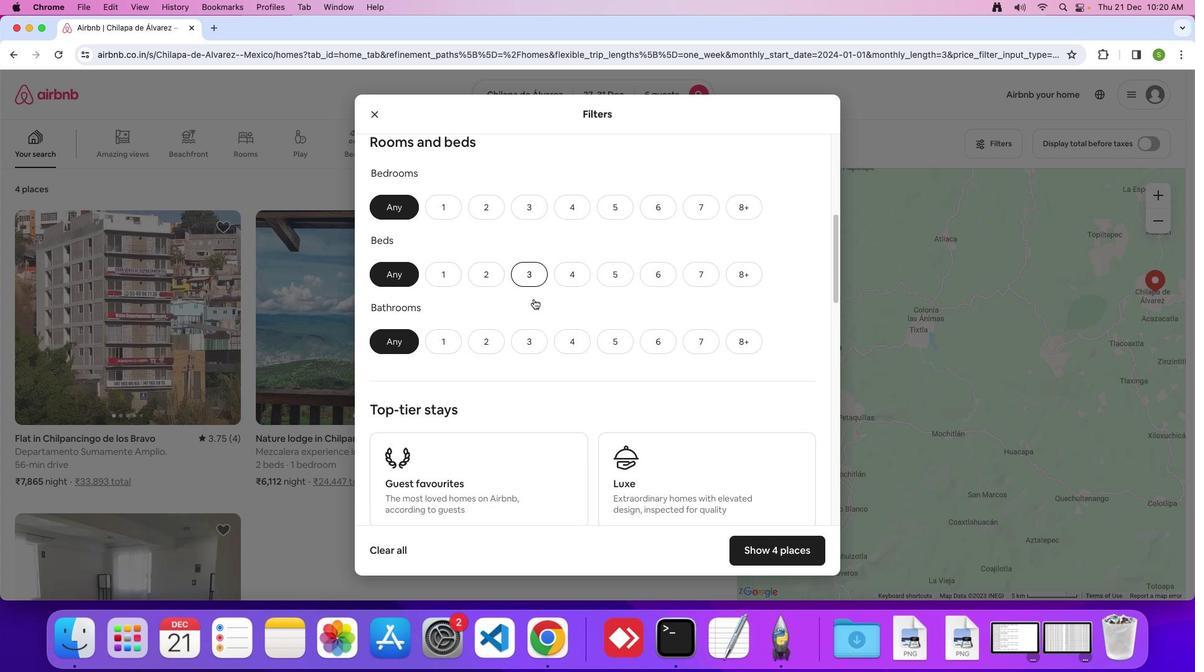 
Action: Mouse scrolled (534, 298) with delta (0, 0)
Screenshot: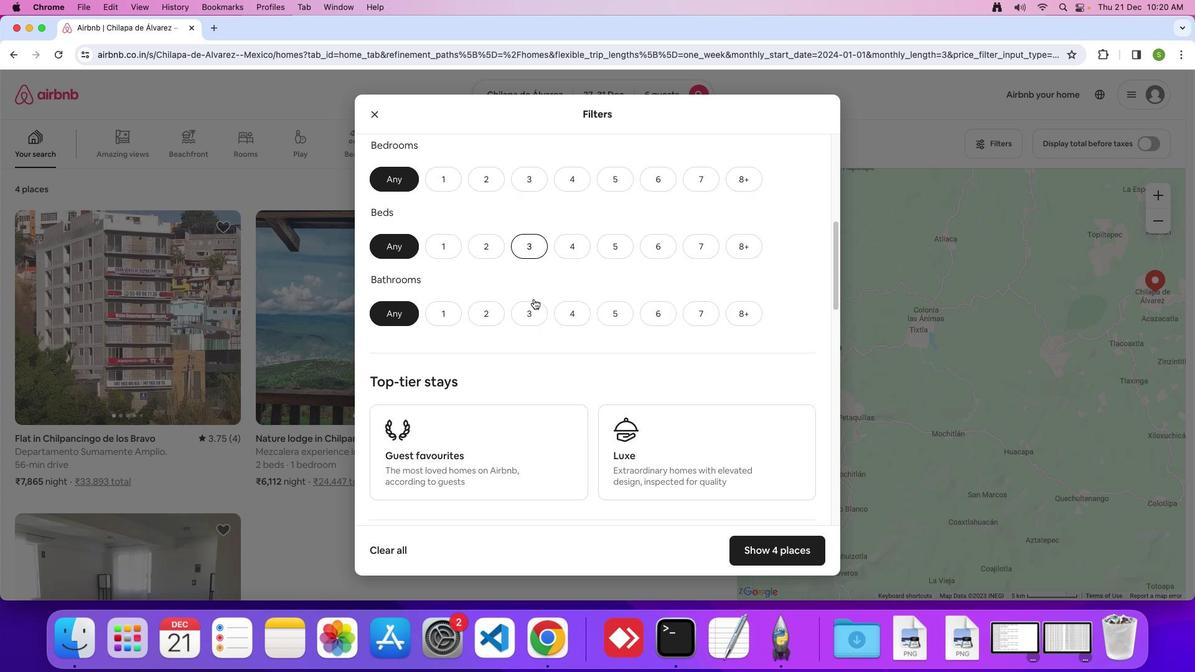 
Action: Mouse moved to (534, 161)
Screenshot: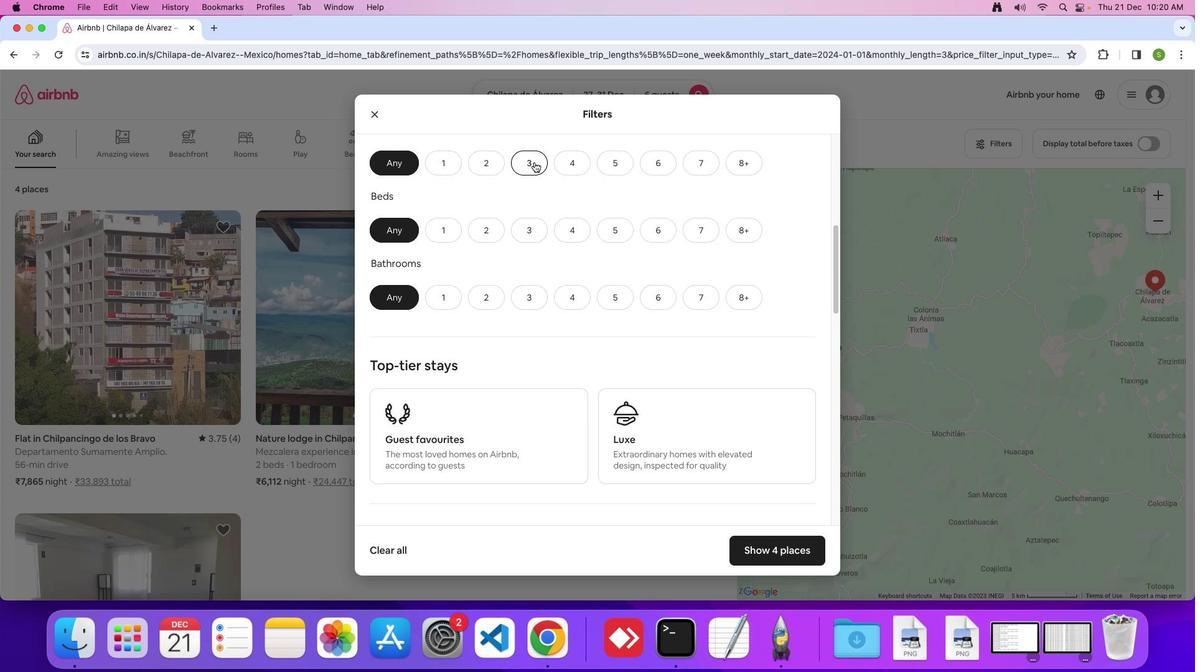 
Action: Mouse pressed left at (534, 161)
Screenshot: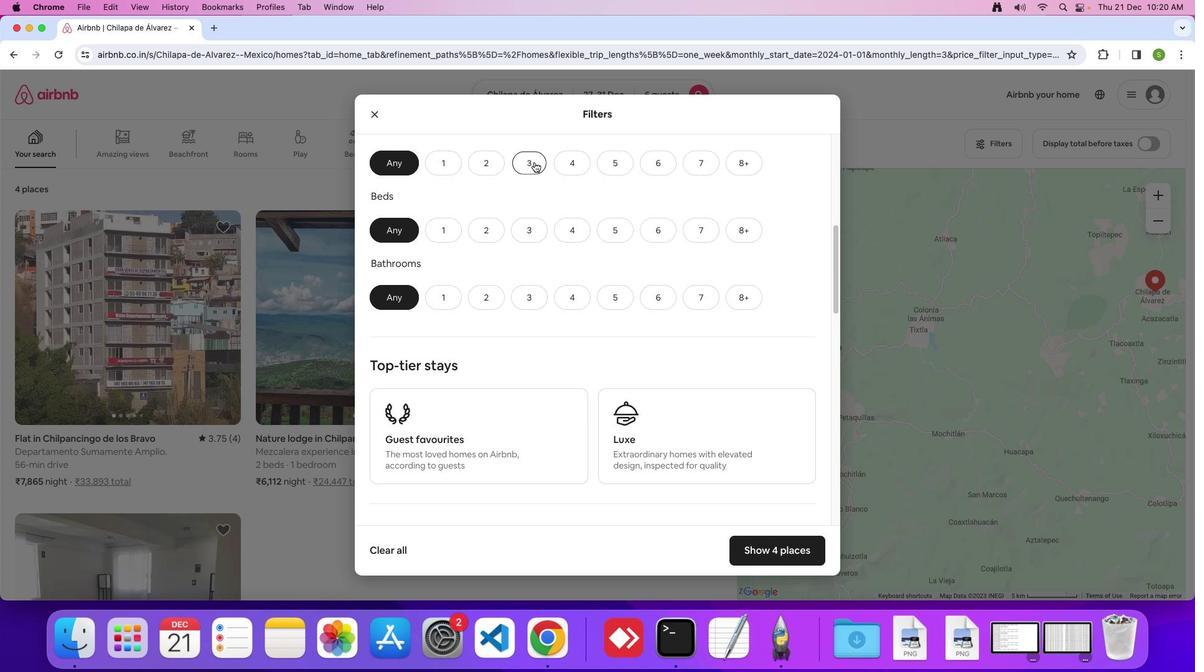 
Action: Mouse moved to (531, 225)
Screenshot: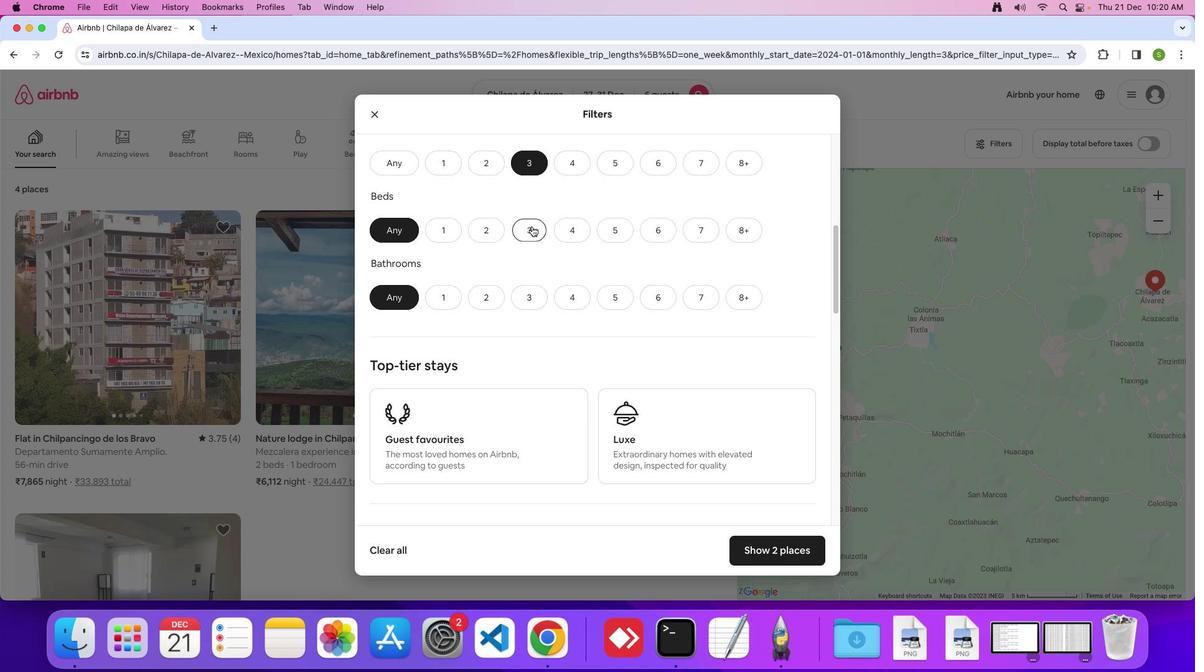 
Action: Mouse pressed left at (531, 225)
Screenshot: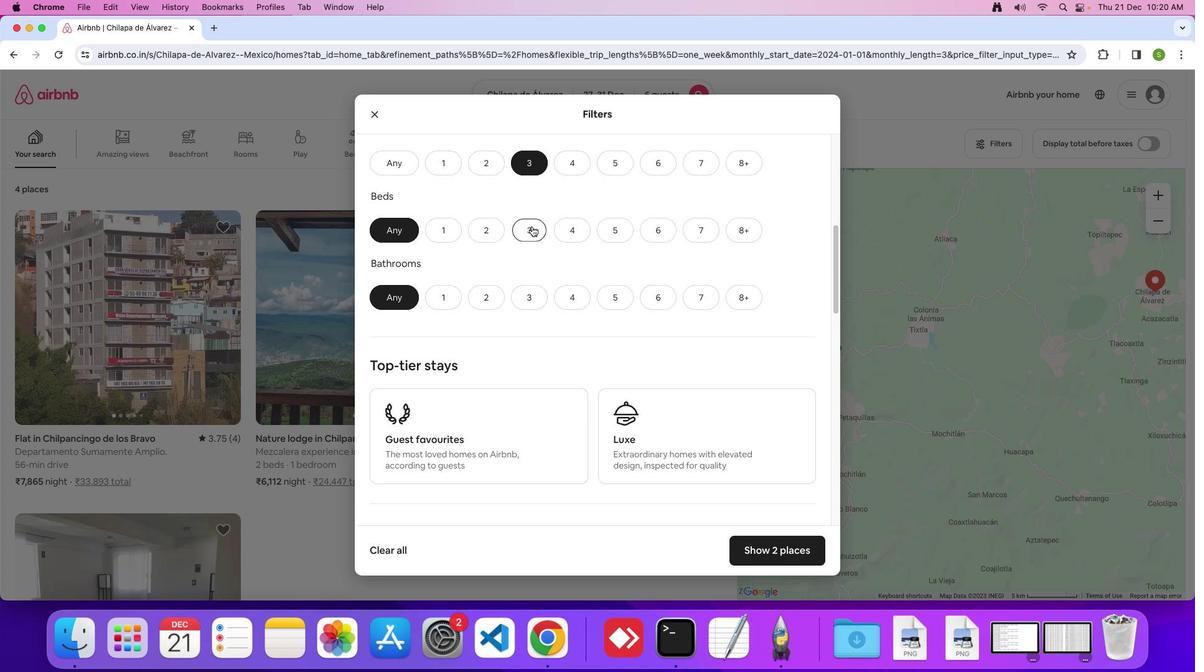 
Action: Mouse moved to (529, 284)
Screenshot: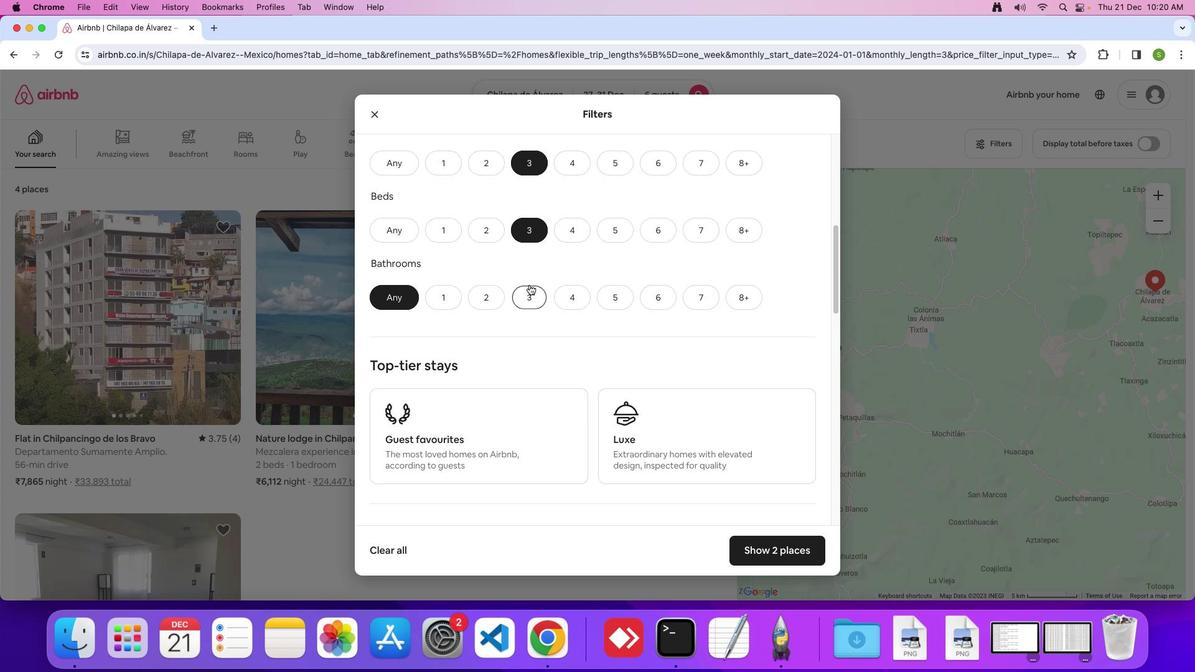 
Action: Mouse pressed left at (529, 284)
Screenshot: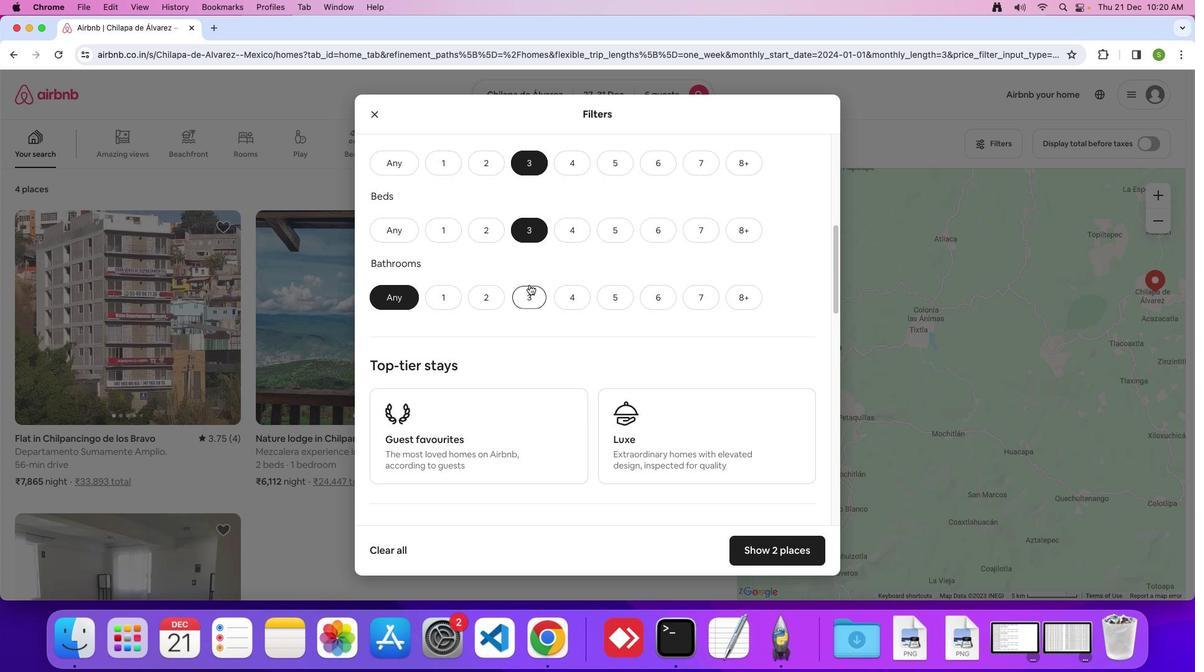 
Action: Mouse moved to (537, 289)
Screenshot: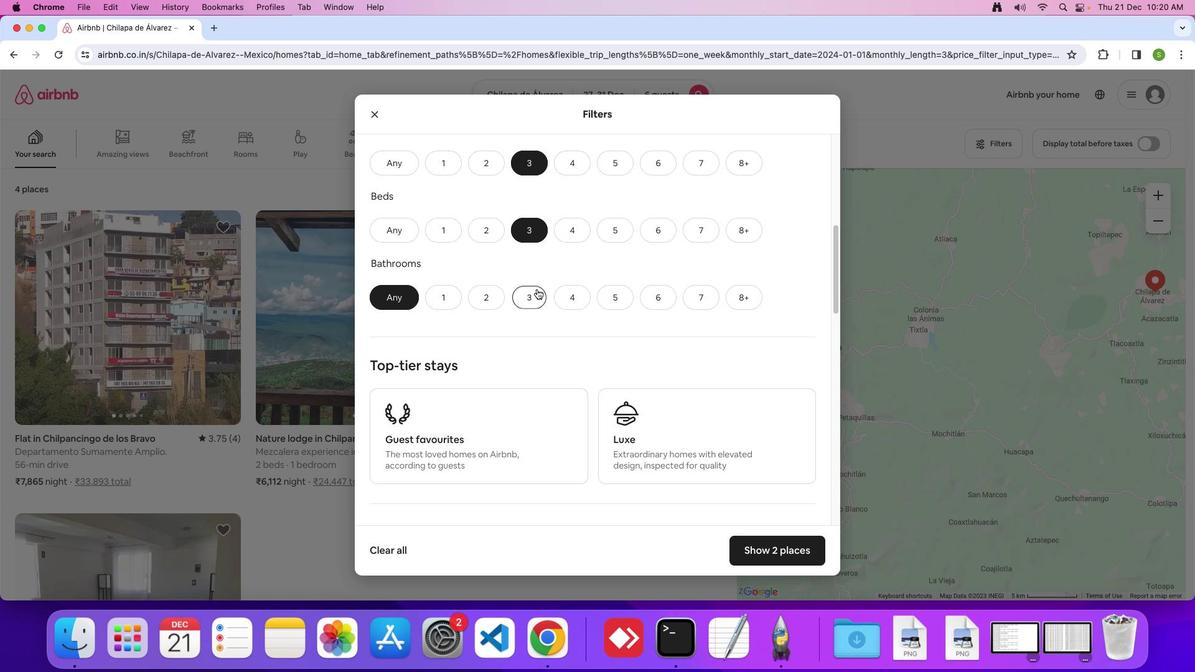 
Action: Mouse pressed left at (537, 289)
Screenshot: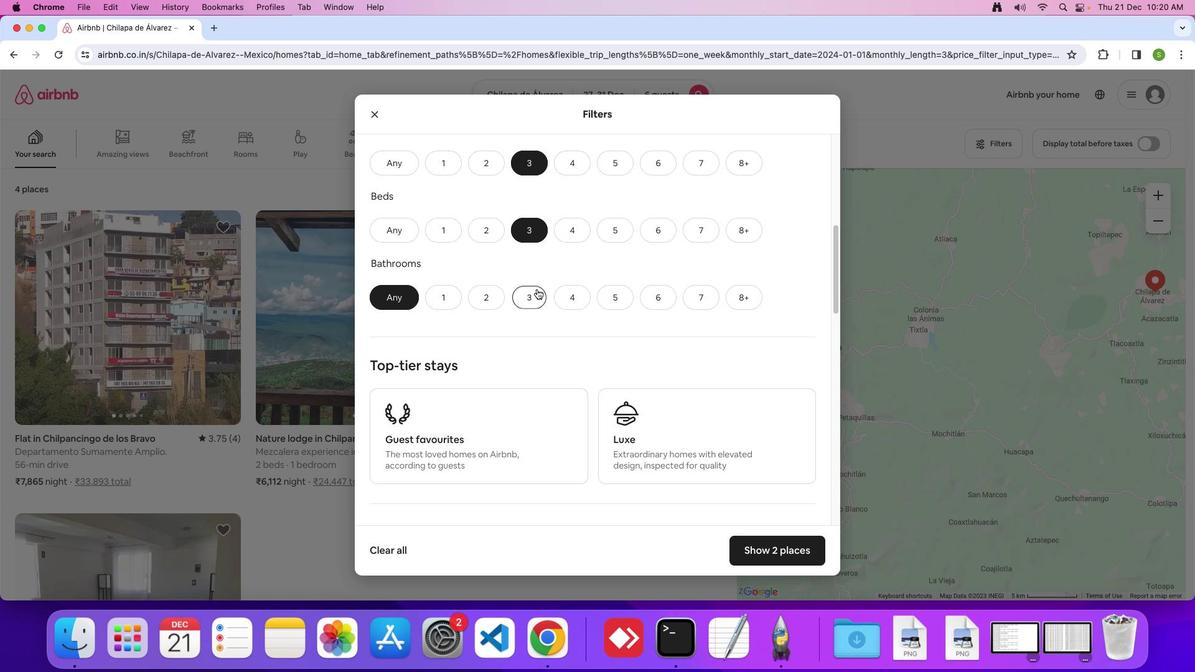 
Action: Mouse moved to (555, 259)
Screenshot: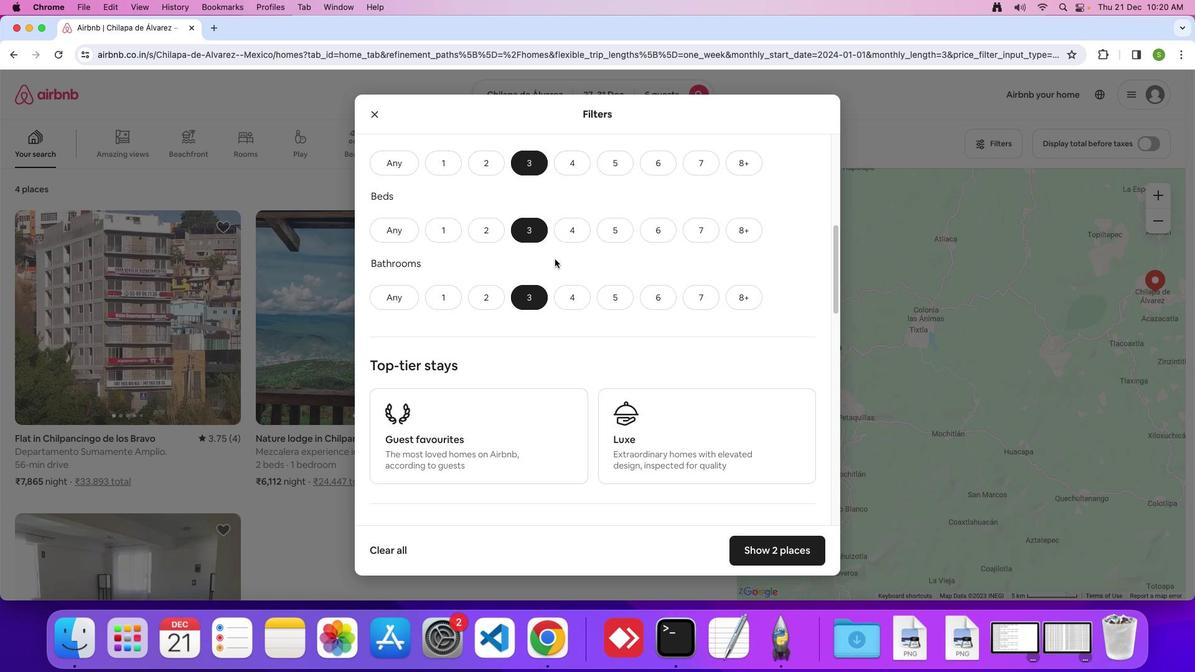 
Action: Mouse scrolled (555, 259) with delta (0, 0)
Screenshot: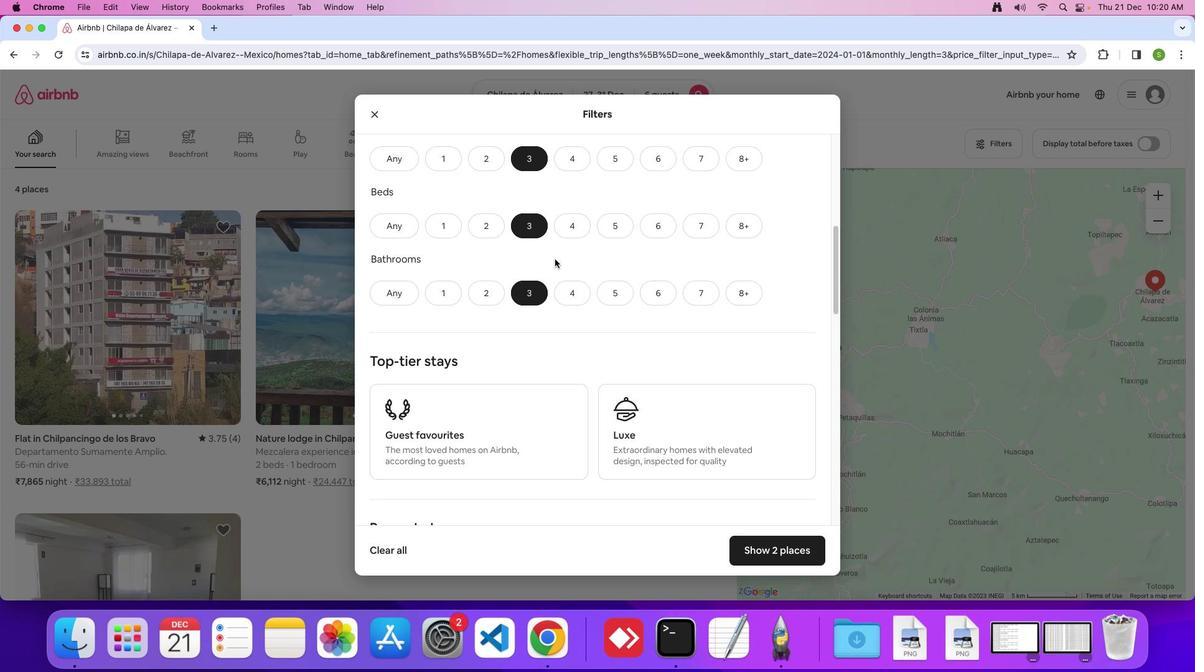
Action: Mouse scrolled (555, 259) with delta (0, 0)
Screenshot: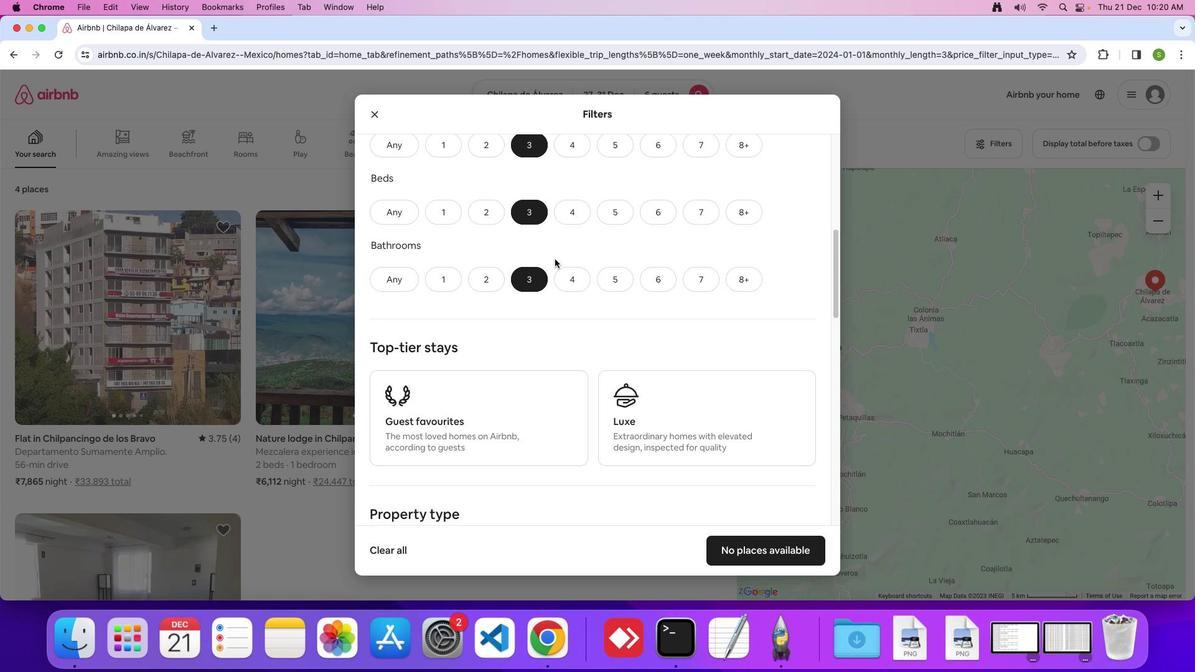 
Action: Mouse scrolled (555, 259) with delta (0, 0)
Screenshot: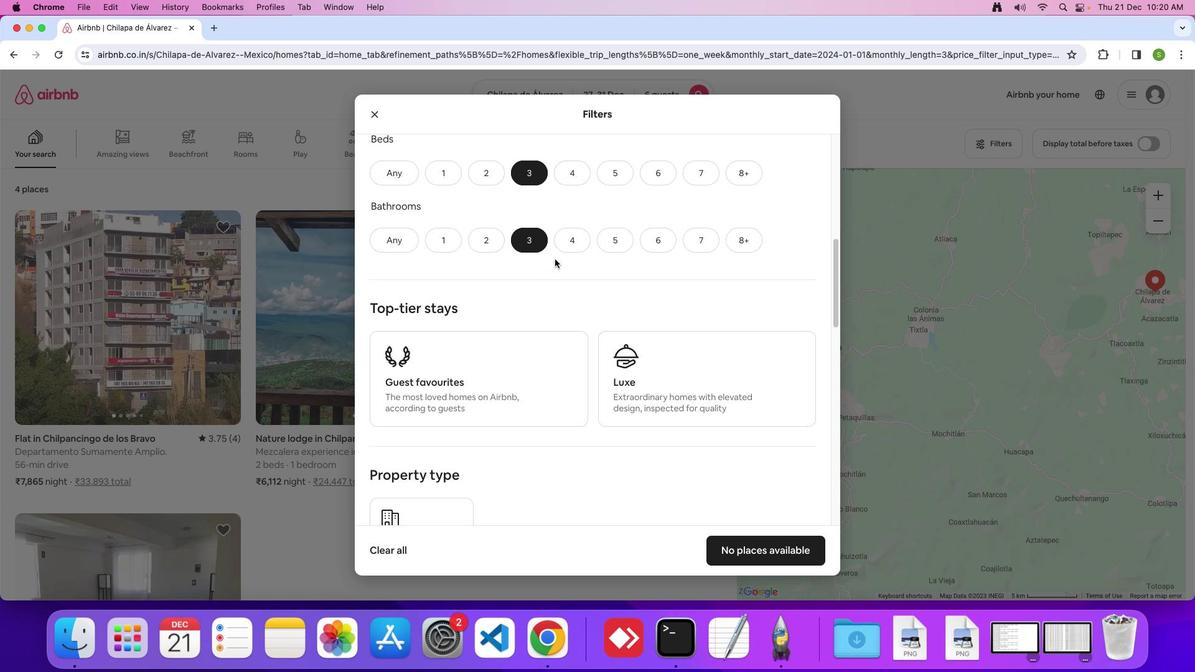 
Action: Mouse moved to (555, 259)
Screenshot: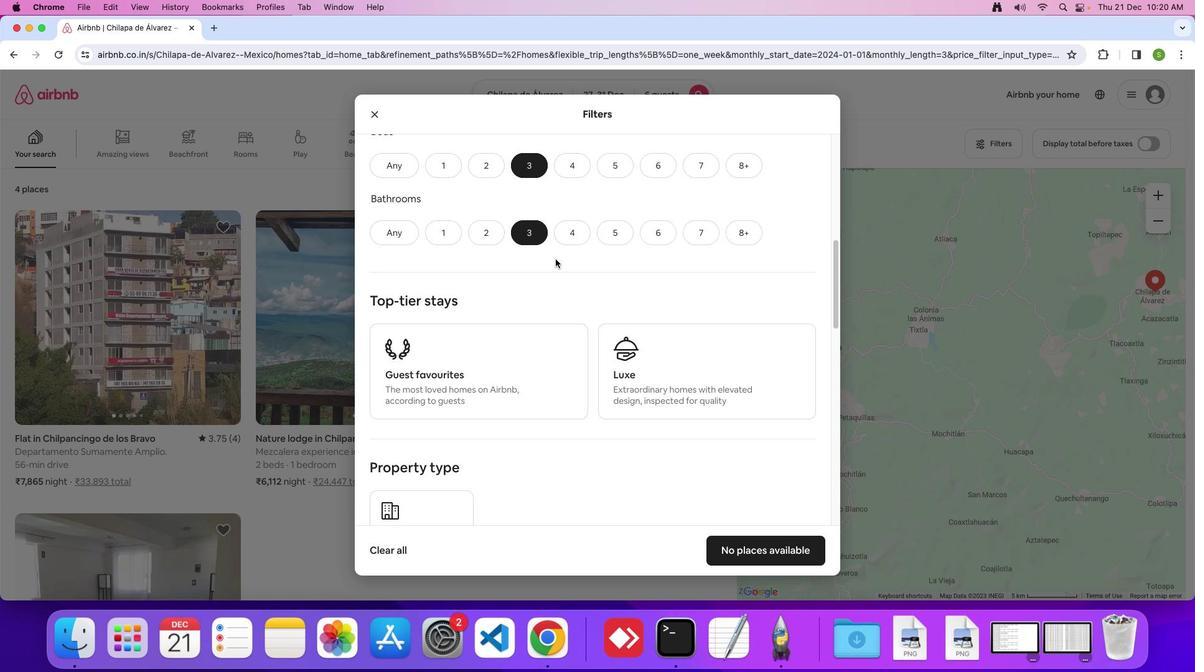 
Action: Mouse scrolled (555, 259) with delta (0, 0)
Screenshot: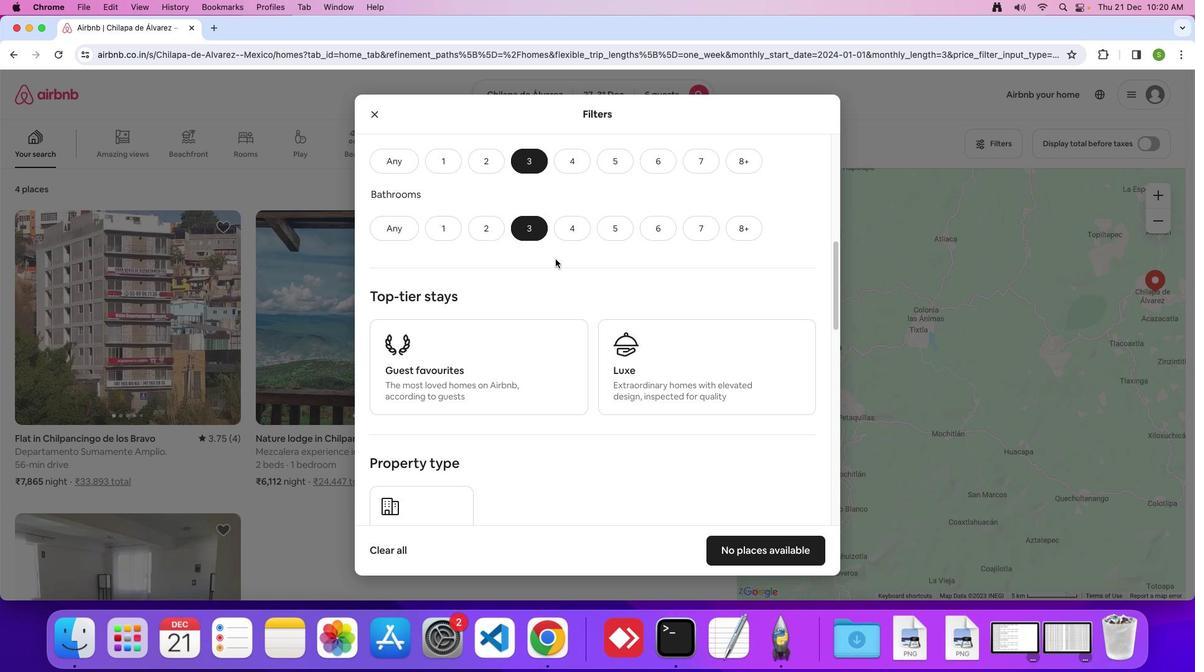 
Action: Mouse scrolled (555, 259) with delta (0, 0)
Screenshot: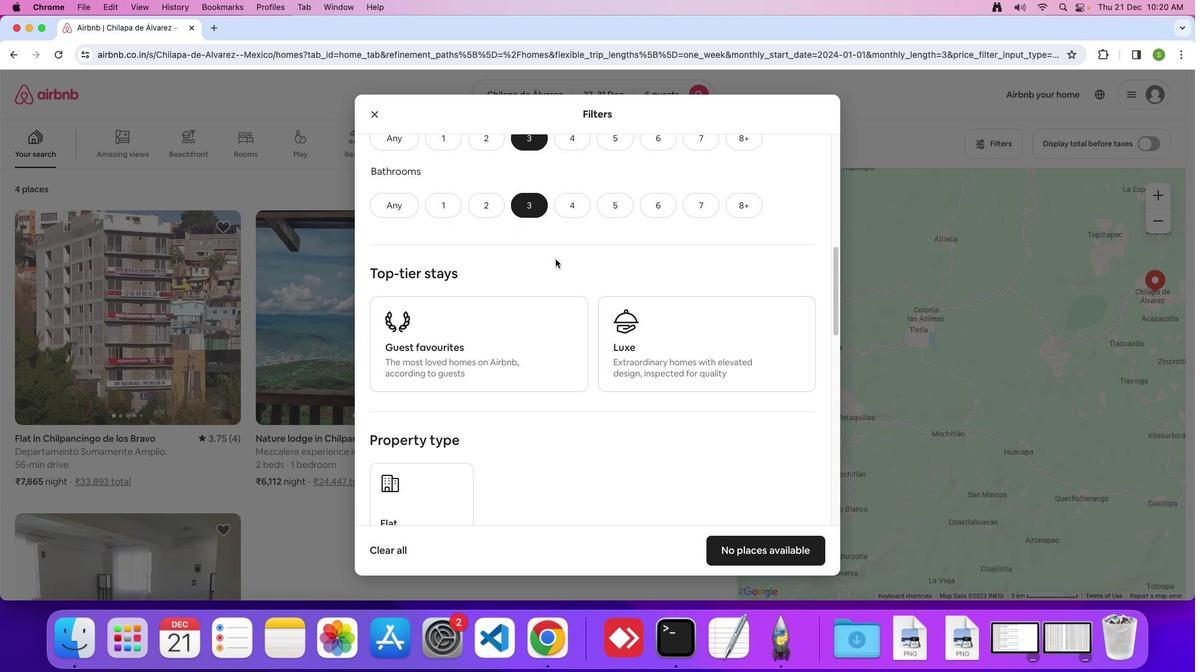 
Action: Mouse scrolled (555, 259) with delta (0, 0)
Screenshot: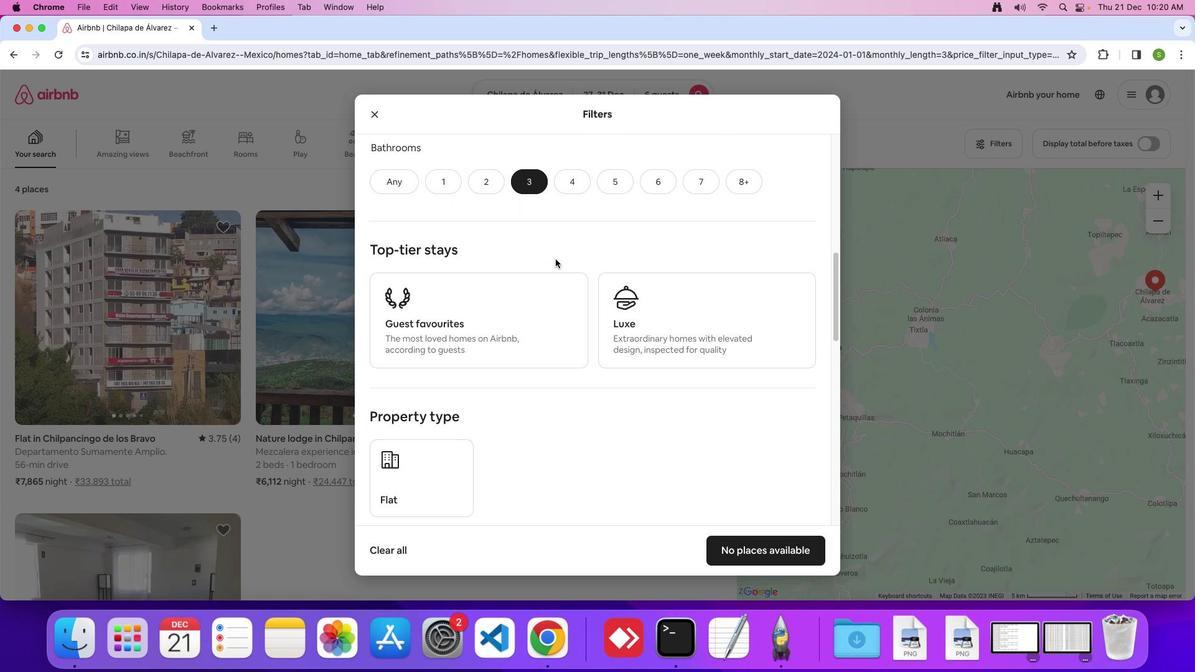 
Action: Mouse scrolled (555, 259) with delta (0, 0)
Screenshot: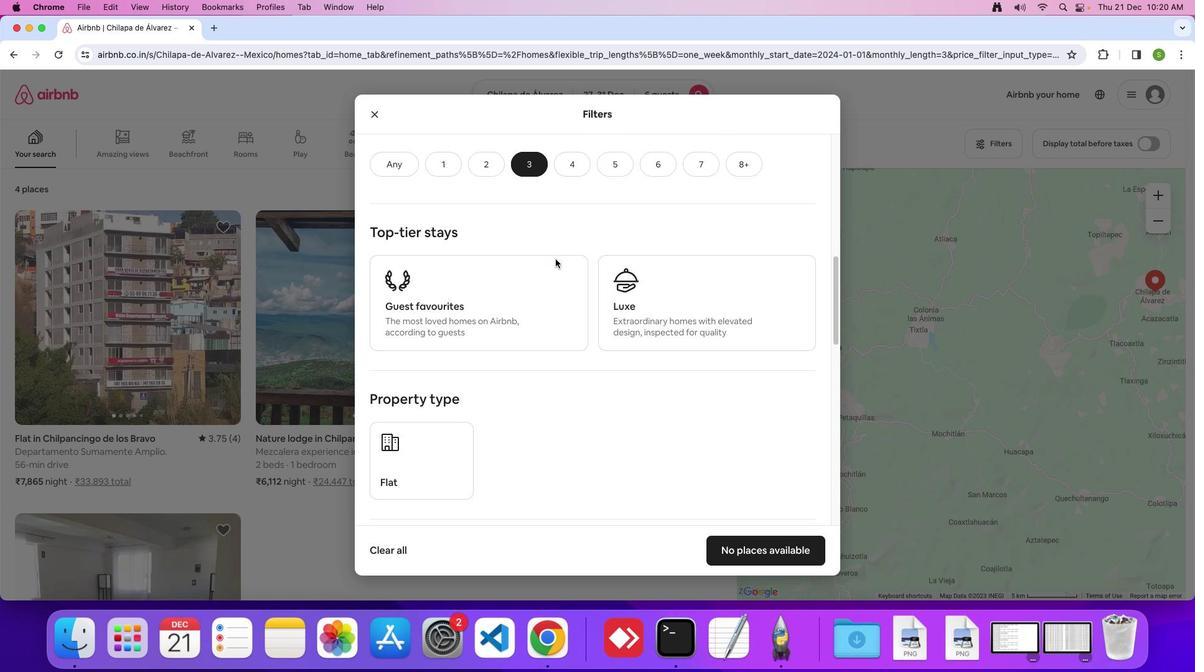 
Action: Mouse scrolled (555, 259) with delta (0, 0)
Screenshot: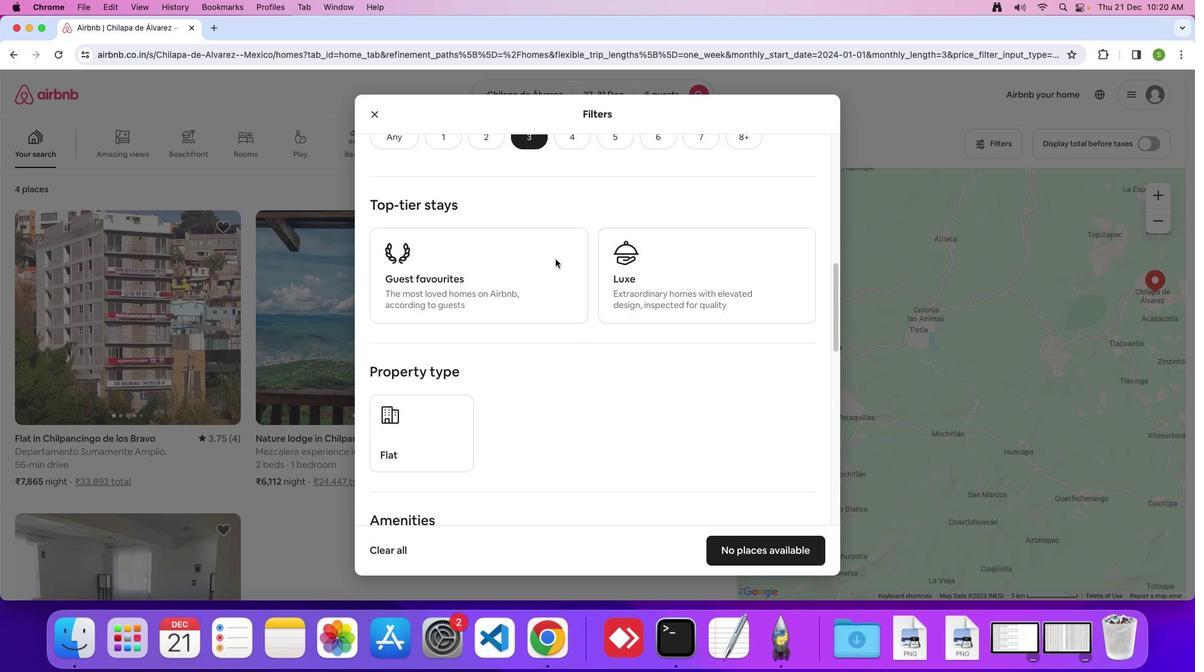 
Action: Mouse scrolled (555, 259) with delta (0, -1)
Screenshot: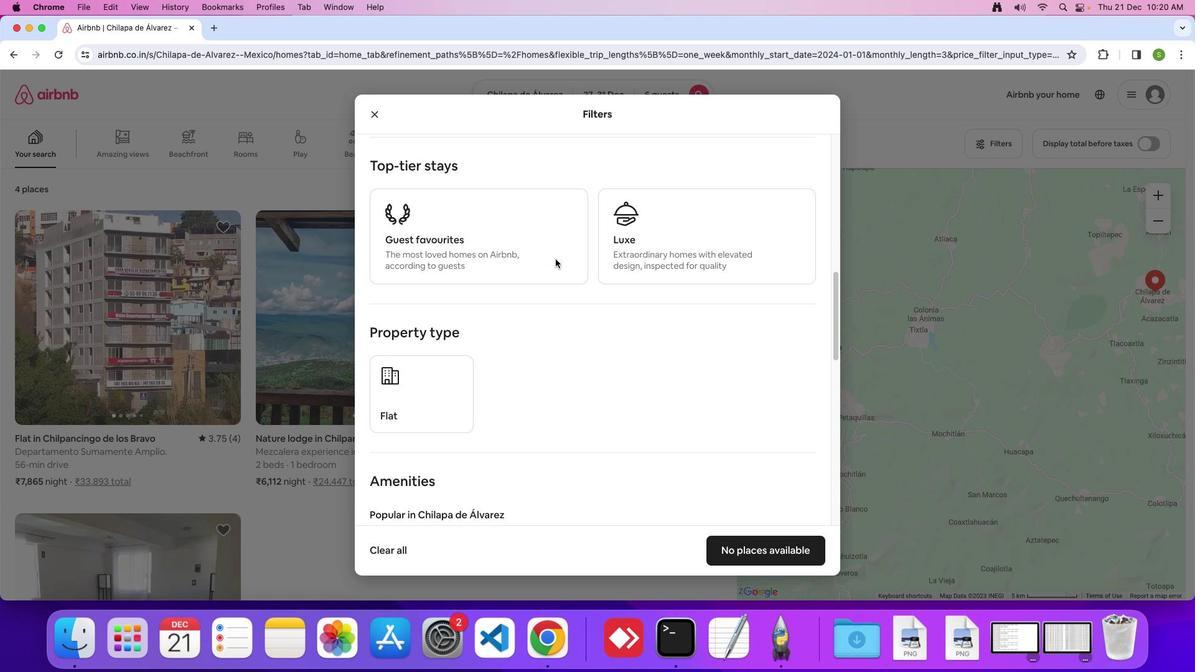 
Action: Mouse scrolled (555, 259) with delta (0, 0)
Screenshot: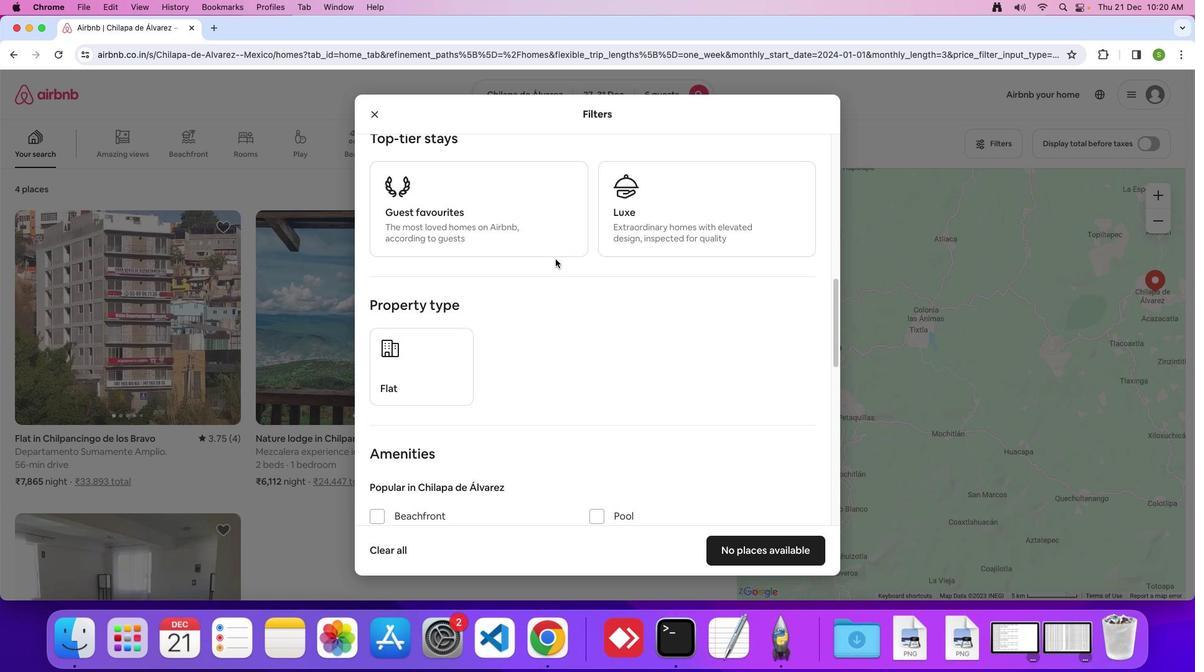 
Action: Mouse scrolled (555, 259) with delta (0, 0)
Screenshot: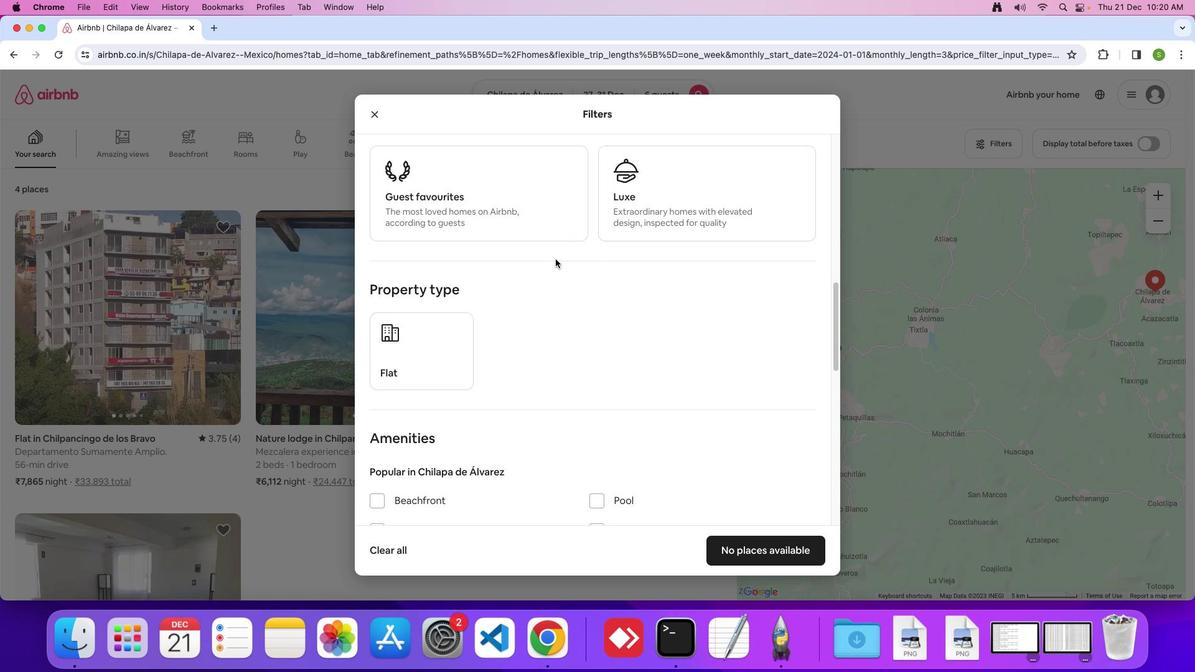 
Action: Mouse scrolled (555, 259) with delta (0, -1)
Screenshot: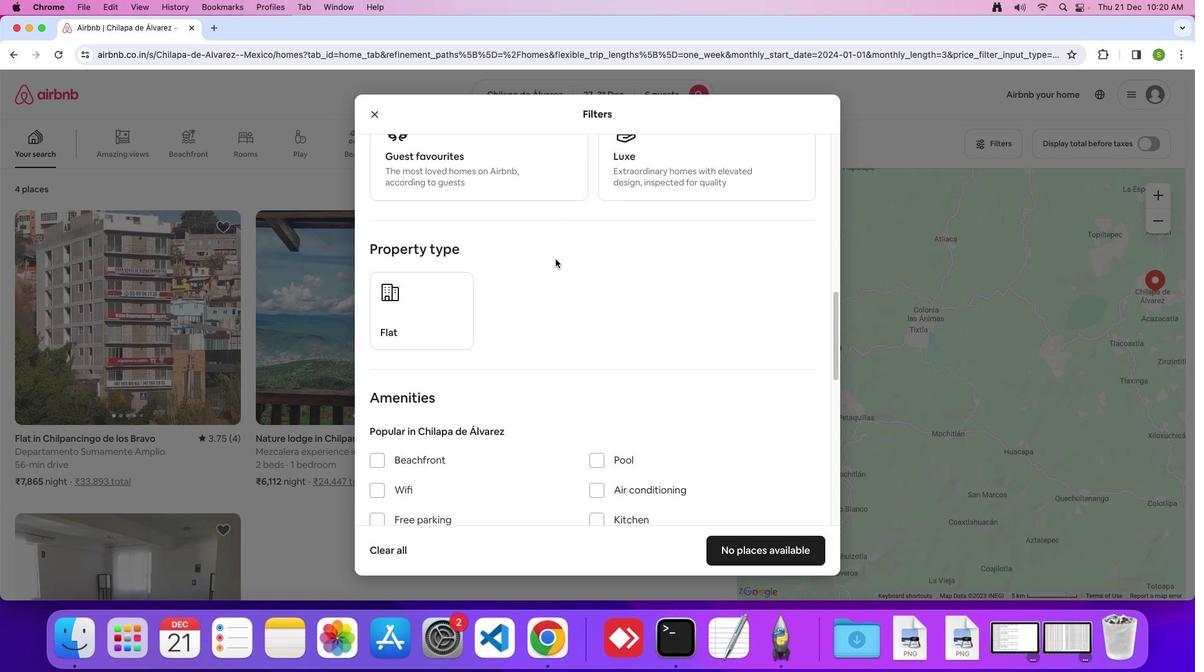 
Action: Mouse scrolled (555, 259) with delta (0, 0)
Screenshot: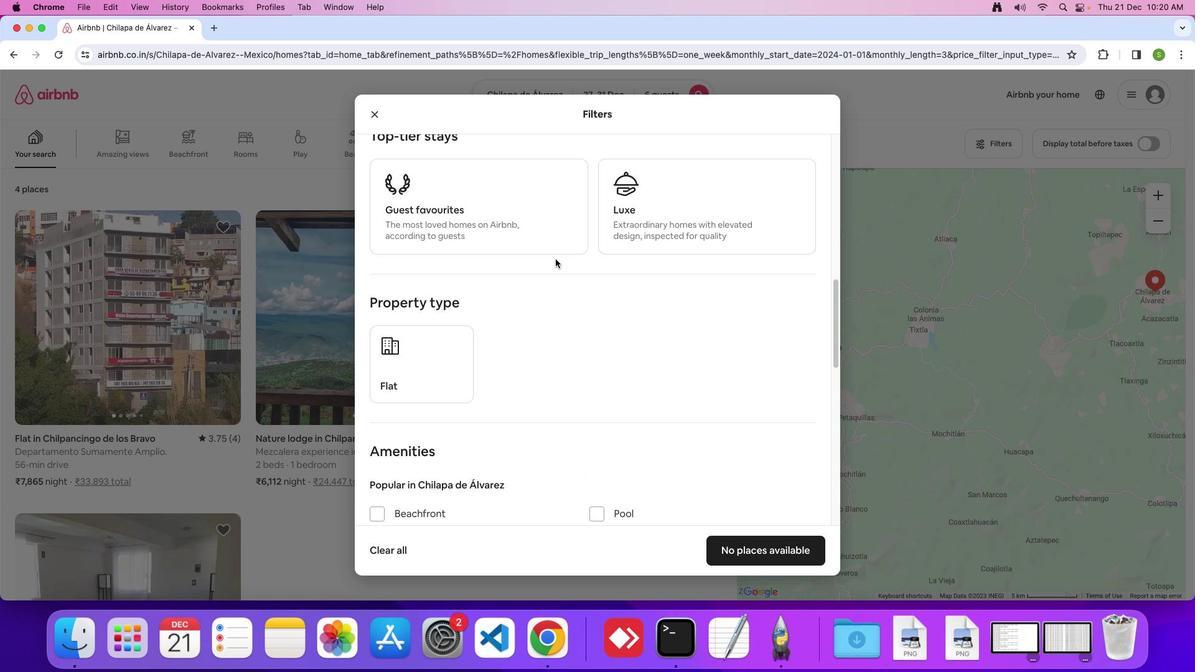 
Action: Mouse scrolled (555, 259) with delta (0, 0)
Screenshot: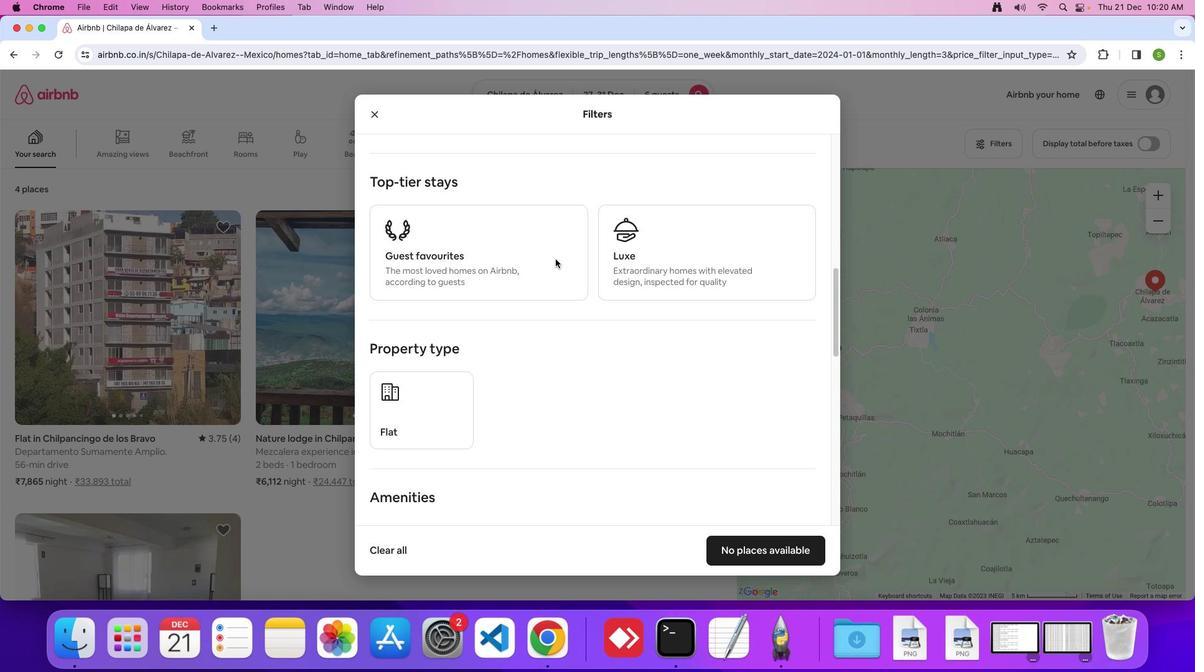 
Action: Mouse scrolled (555, 259) with delta (0, 2)
Screenshot: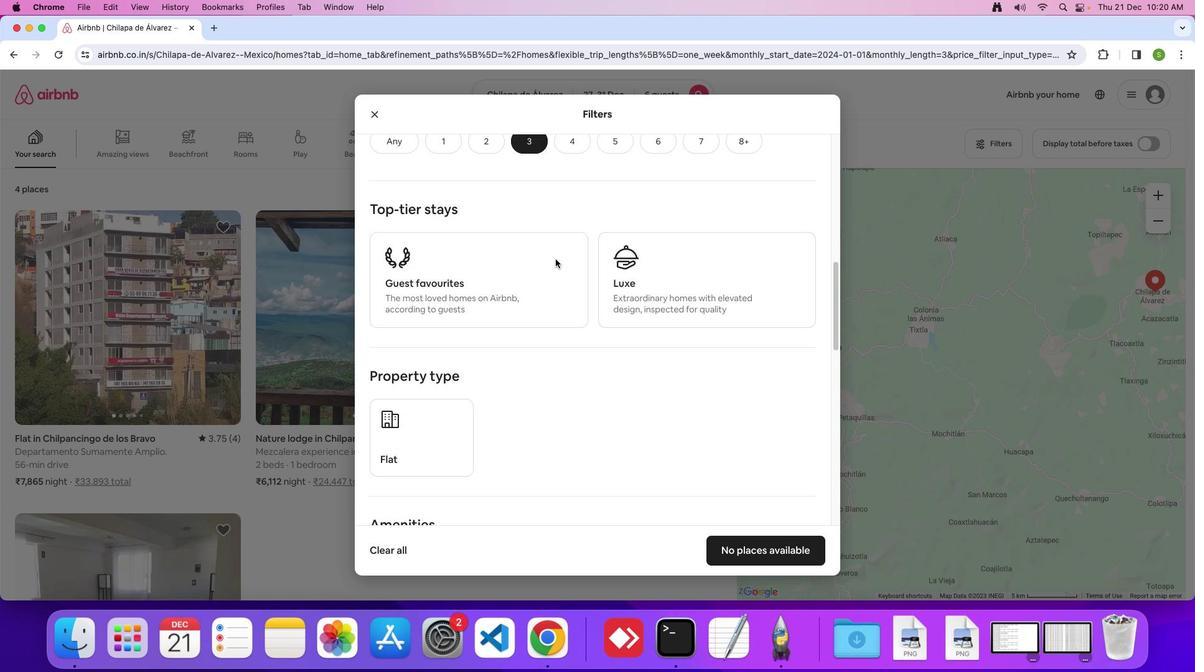 
Action: Mouse scrolled (555, 259) with delta (0, 0)
Screenshot: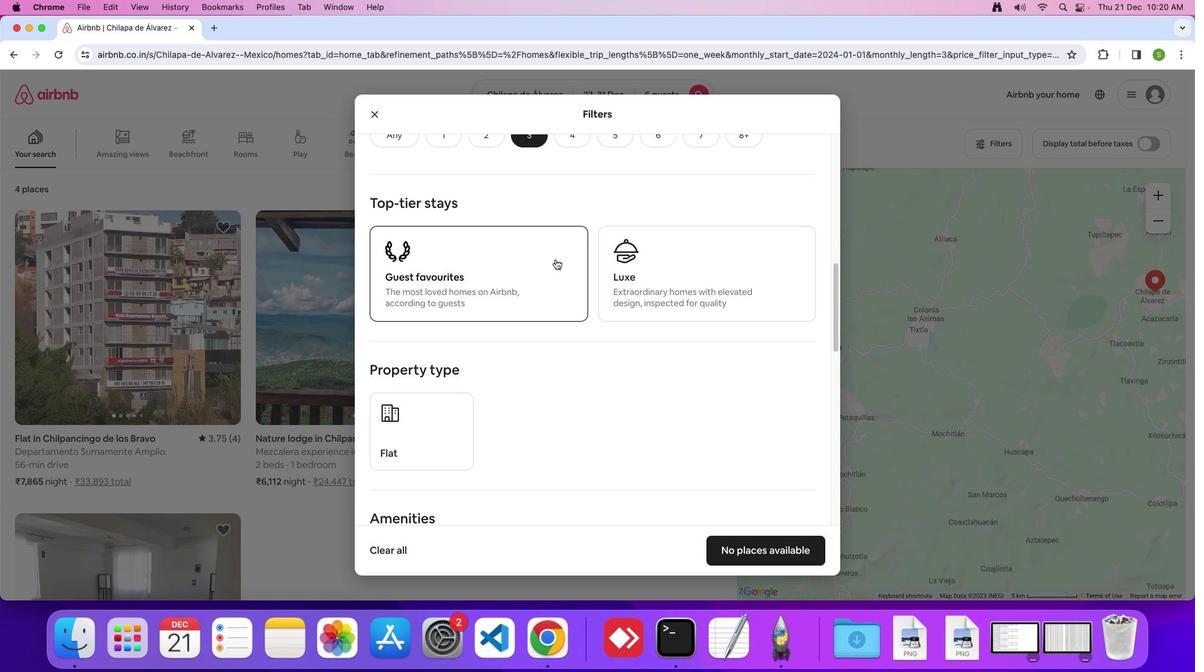 
Action: Mouse scrolled (555, 259) with delta (0, 0)
Screenshot: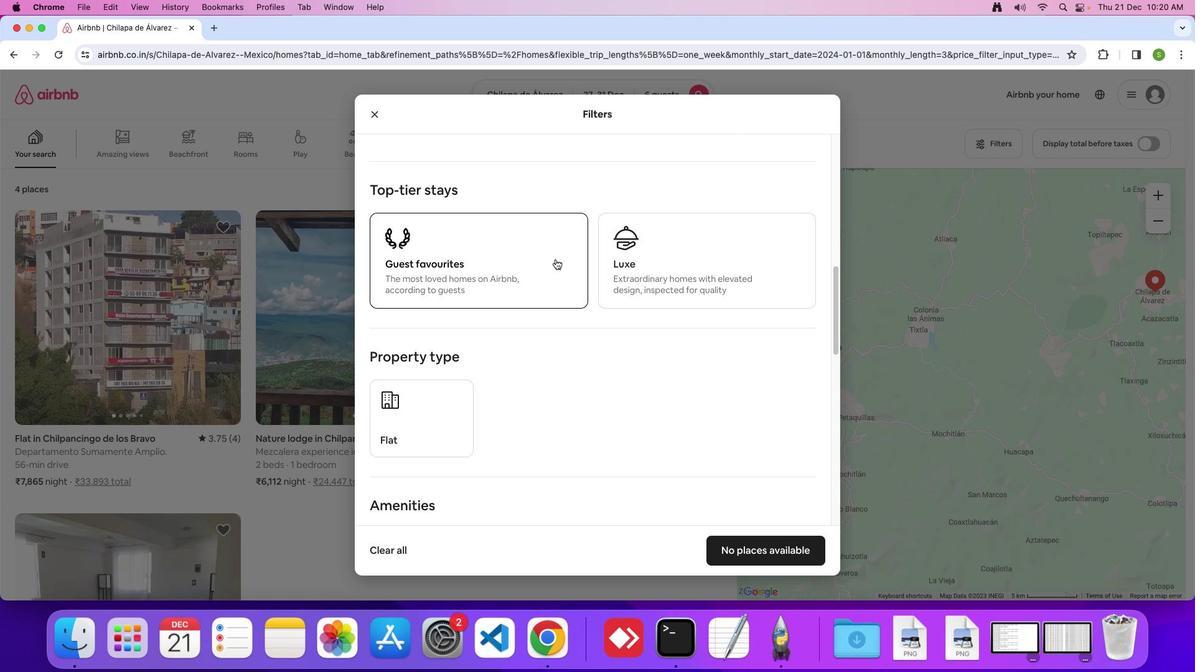 
Action: Mouse scrolled (555, 259) with delta (0, 0)
Screenshot: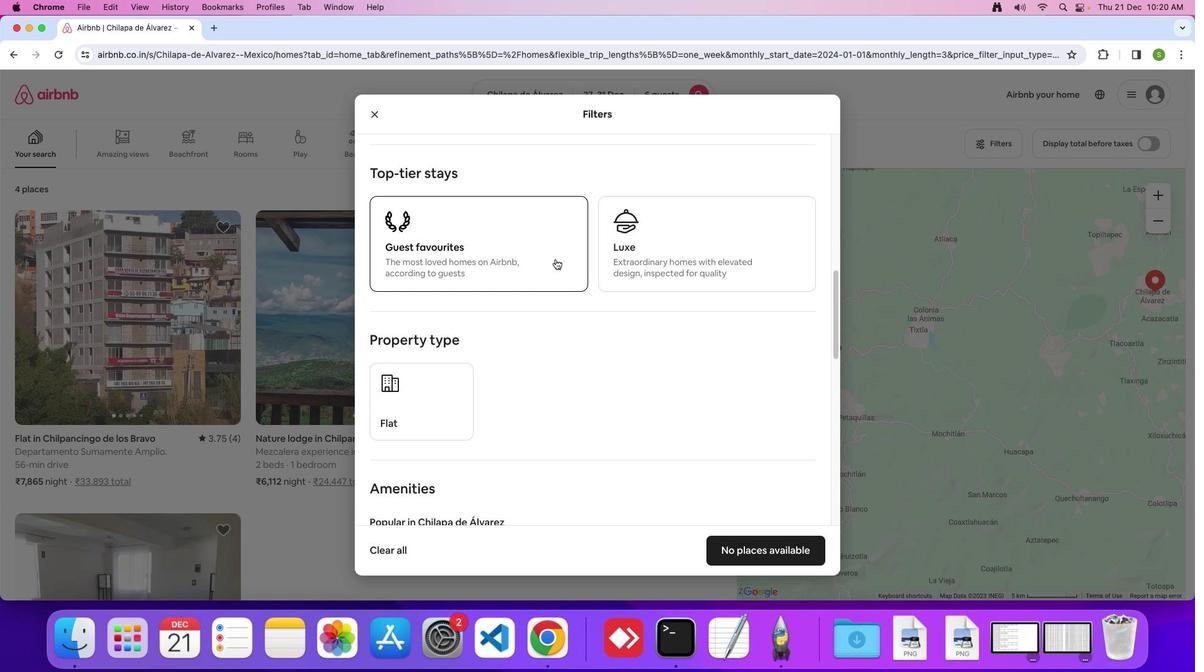 
Action: Mouse scrolled (555, 259) with delta (0, 0)
Screenshot: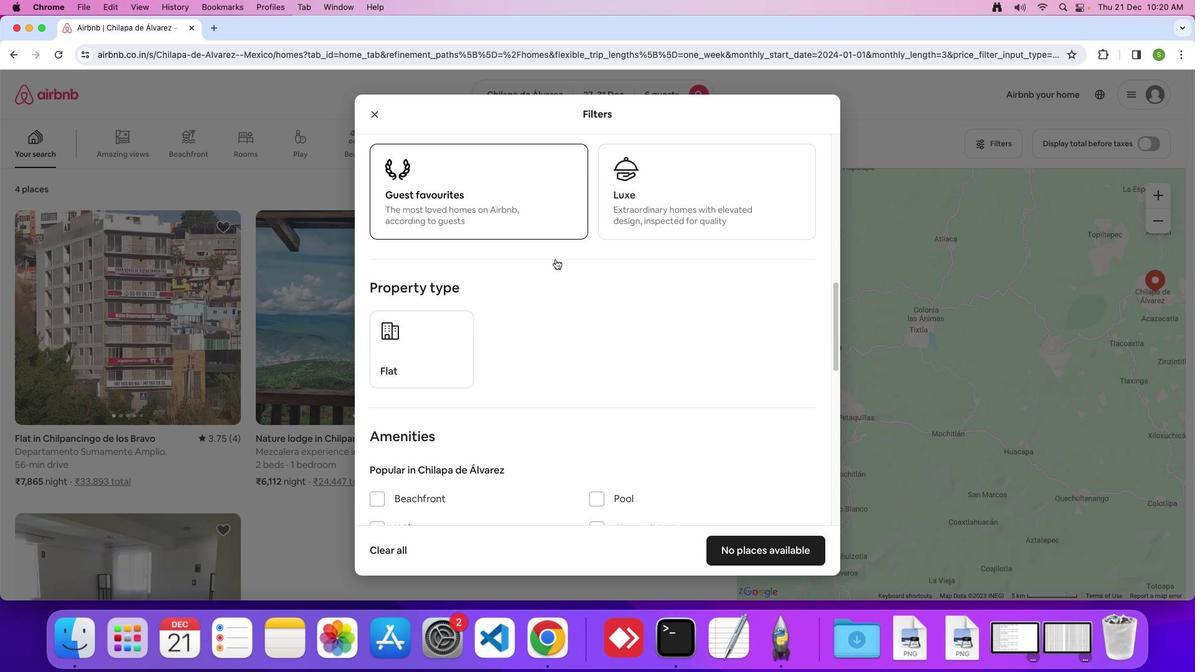 
Action: Mouse scrolled (555, 259) with delta (0, -1)
Screenshot: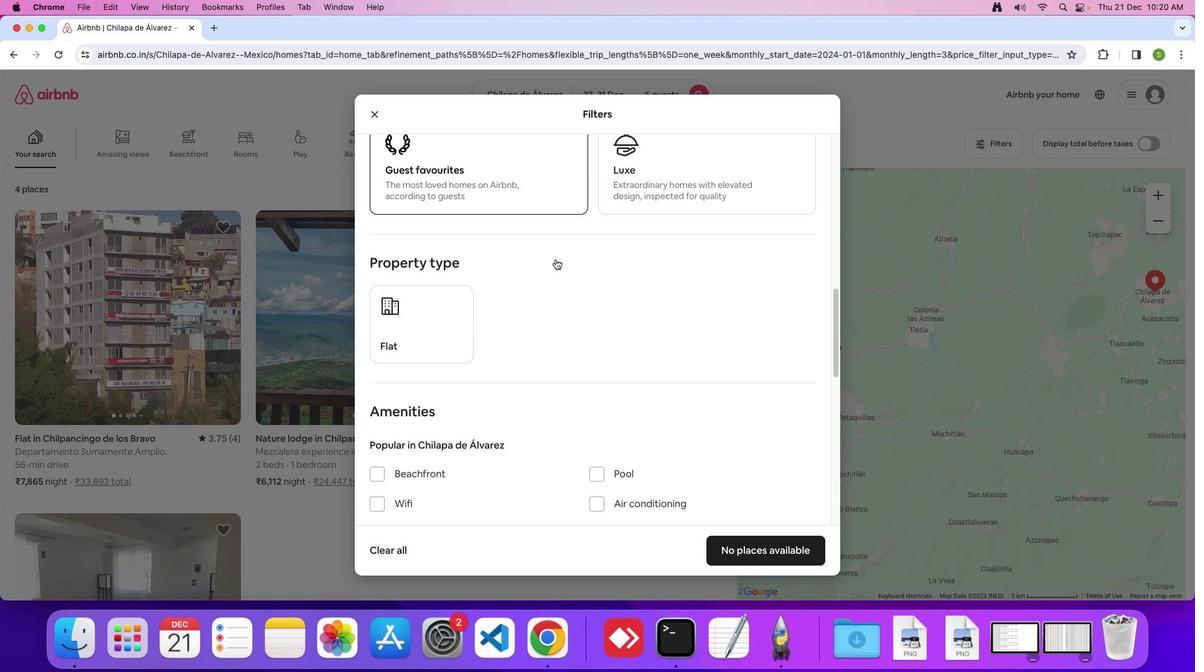
Action: Mouse scrolled (555, 259) with delta (0, 0)
Screenshot: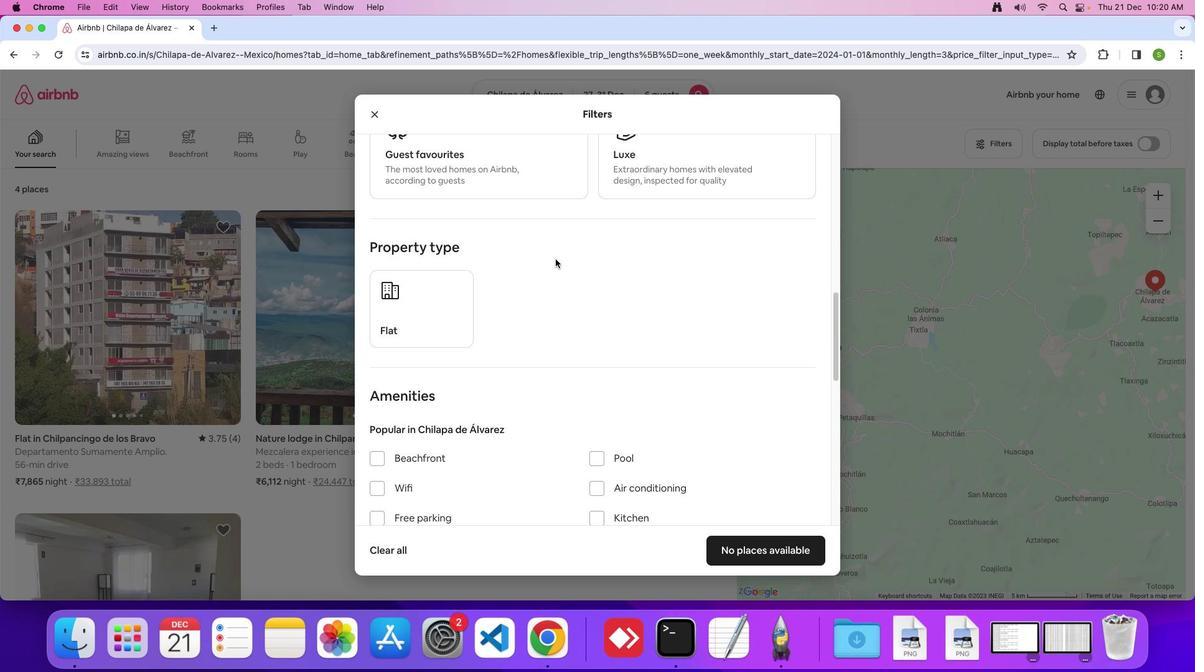 
Action: Mouse scrolled (555, 259) with delta (0, 0)
Screenshot: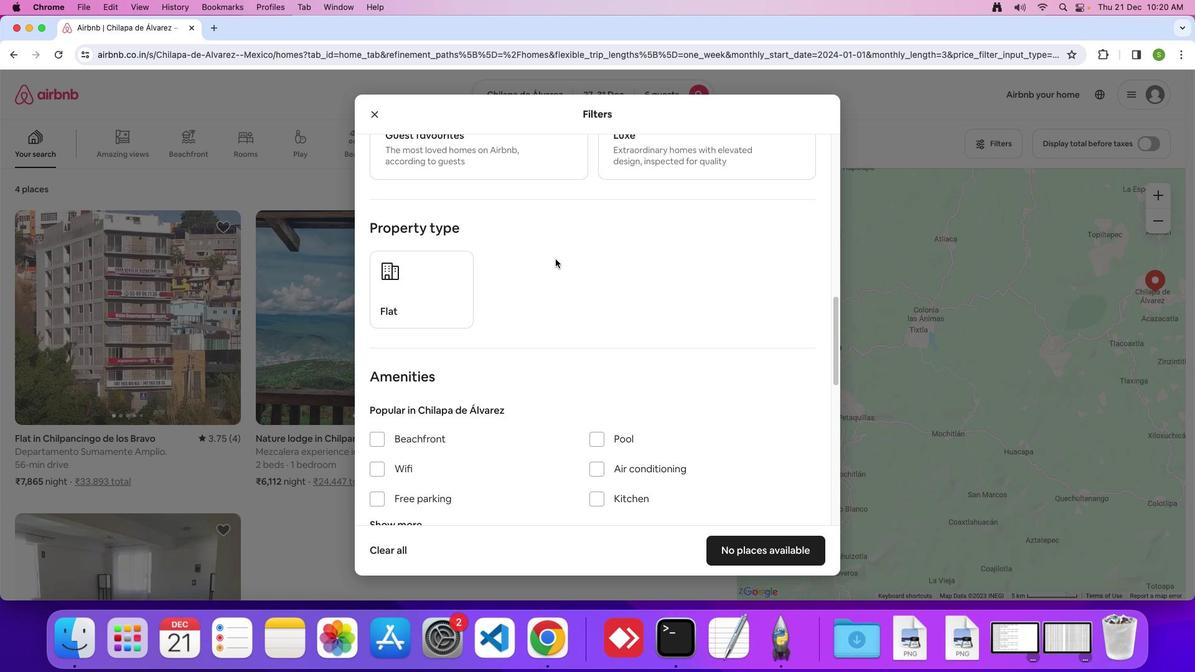 
Action: Mouse scrolled (555, 259) with delta (0, 0)
Screenshot: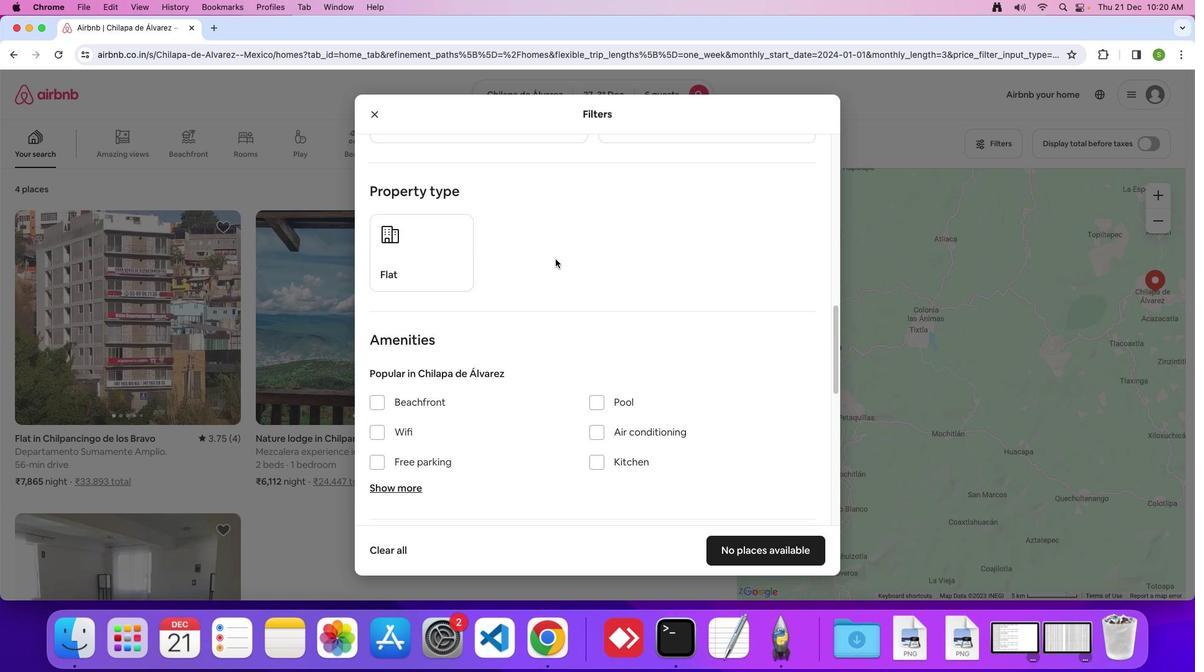 
Action: Mouse scrolled (555, 259) with delta (0, -1)
Screenshot: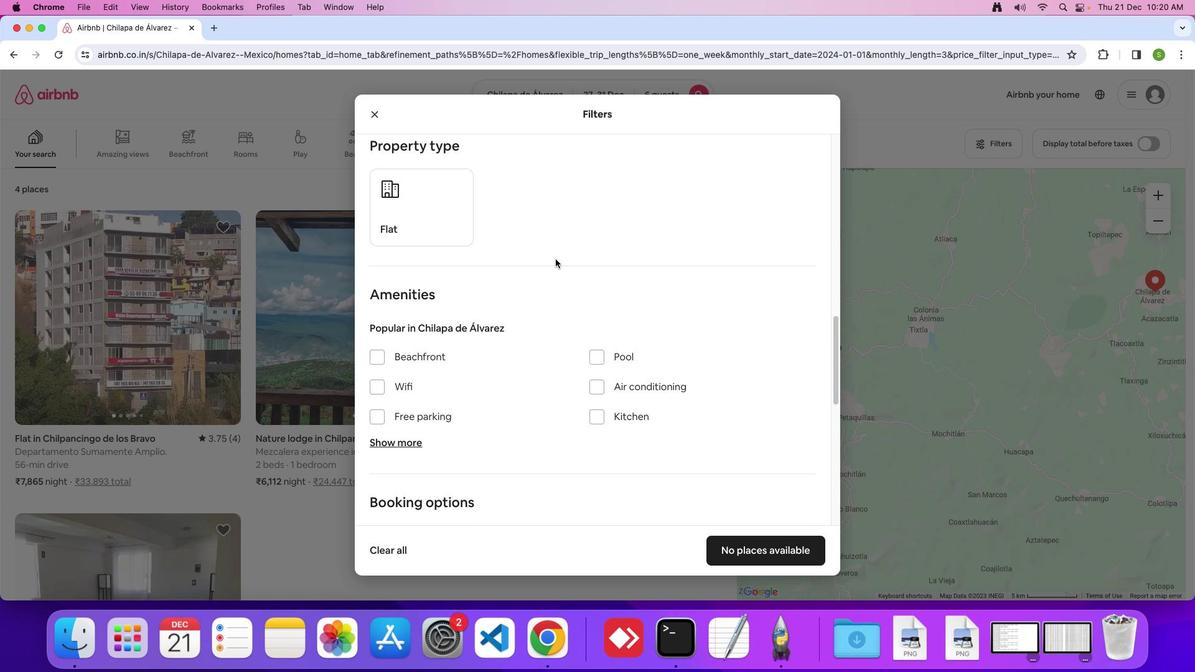 
Action: Mouse scrolled (555, 259) with delta (0, 0)
Screenshot: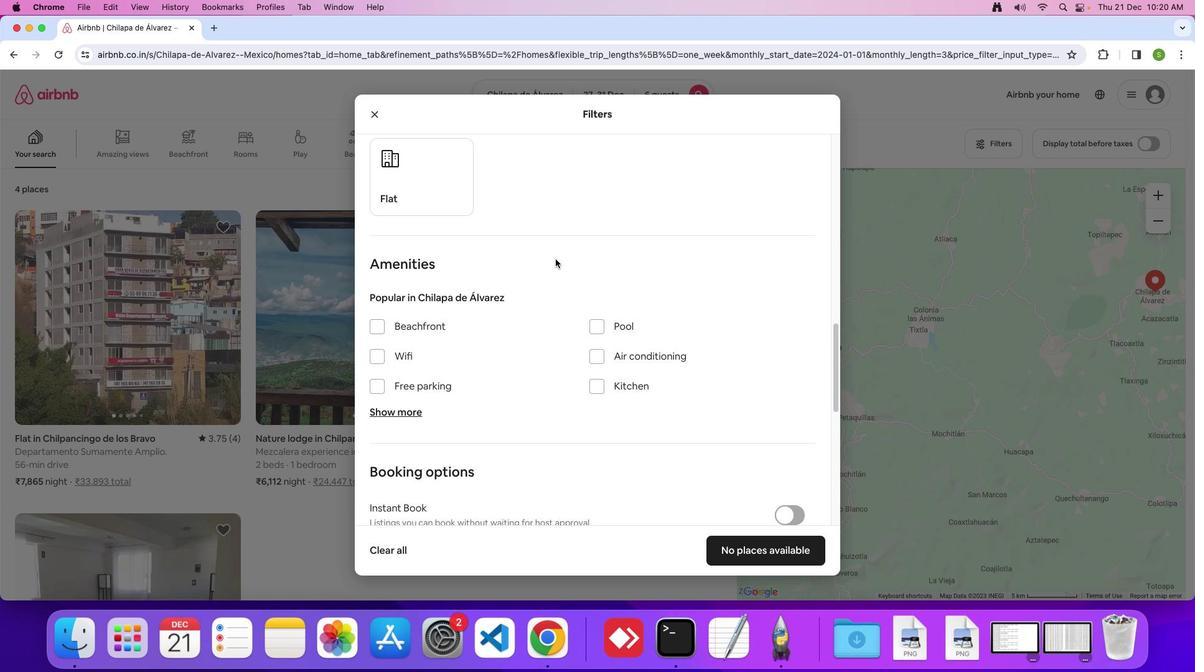 
Action: Mouse scrolled (555, 259) with delta (0, 0)
Screenshot: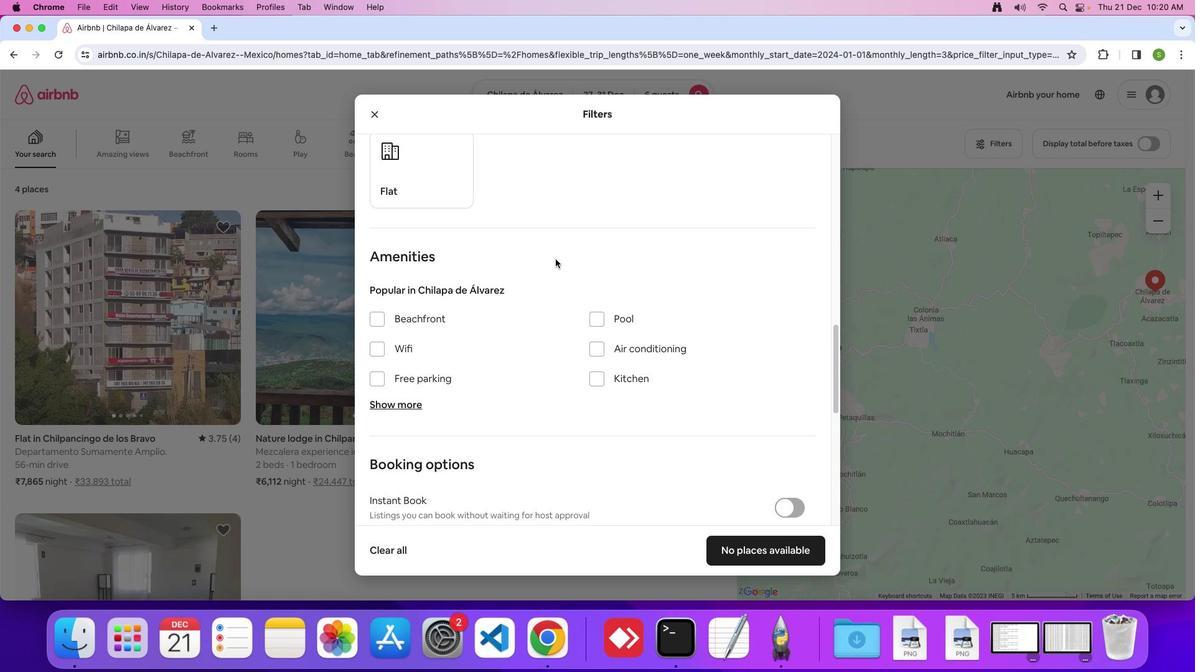 
Action: Mouse scrolled (555, 259) with delta (0, 0)
Screenshot: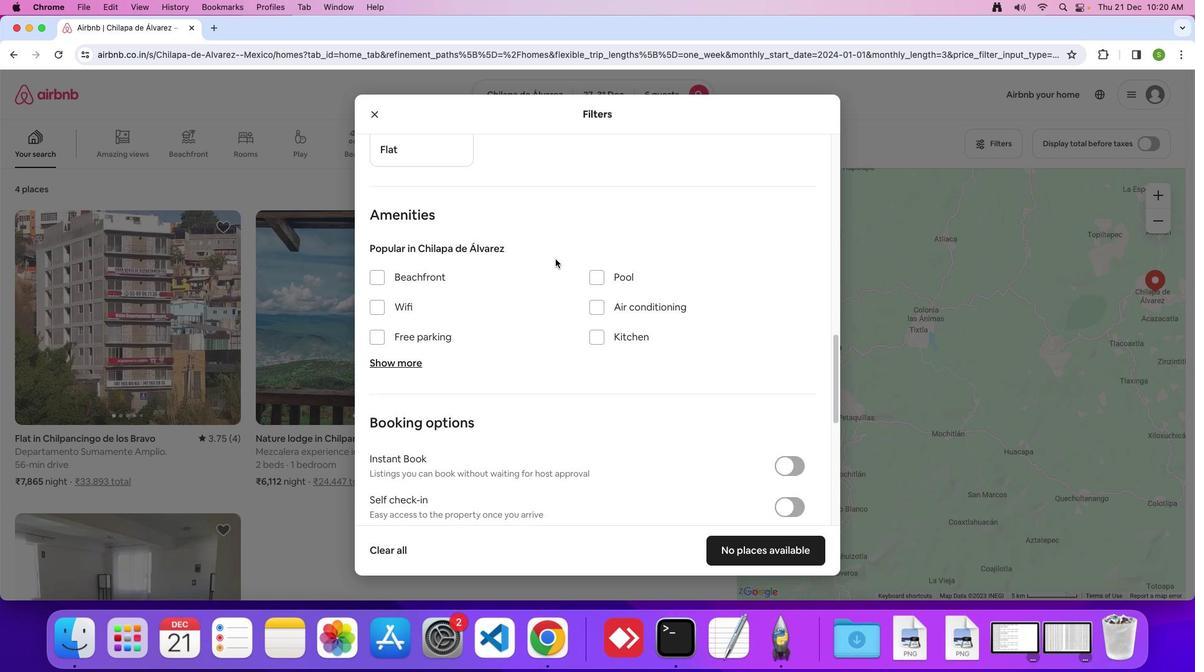 
Action: Mouse scrolled (555, 259) with delta (0, 0)
Screenshot: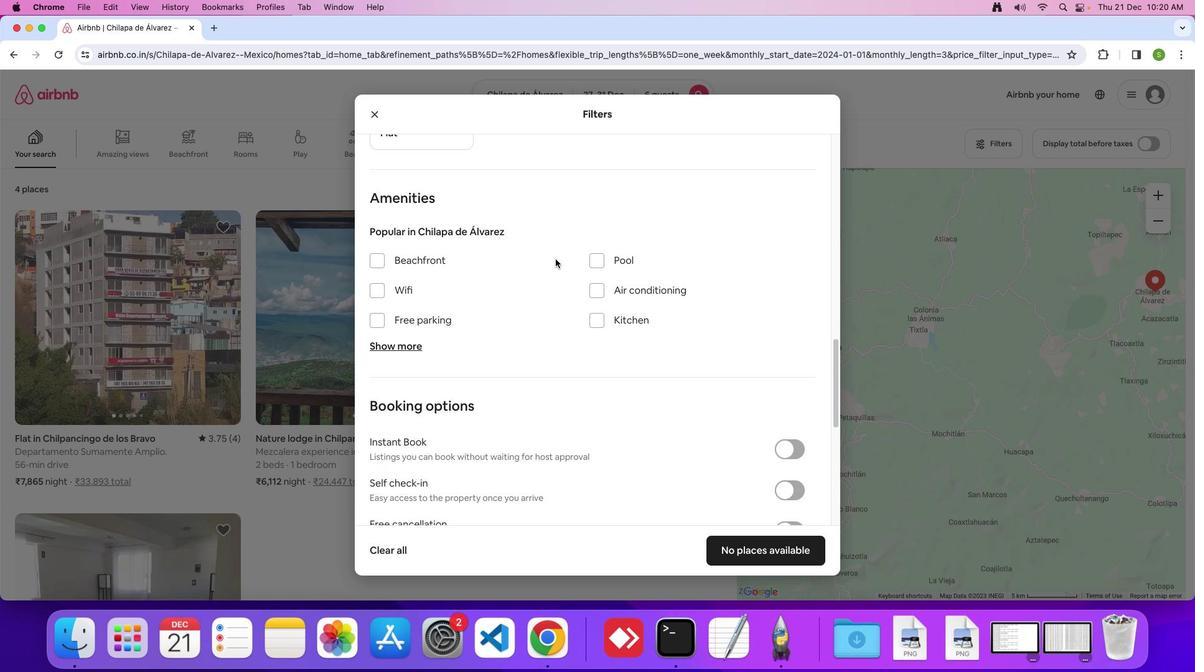 
Action: Mouse scrolled (555, 259) with delta (0, 0)
Screenshot: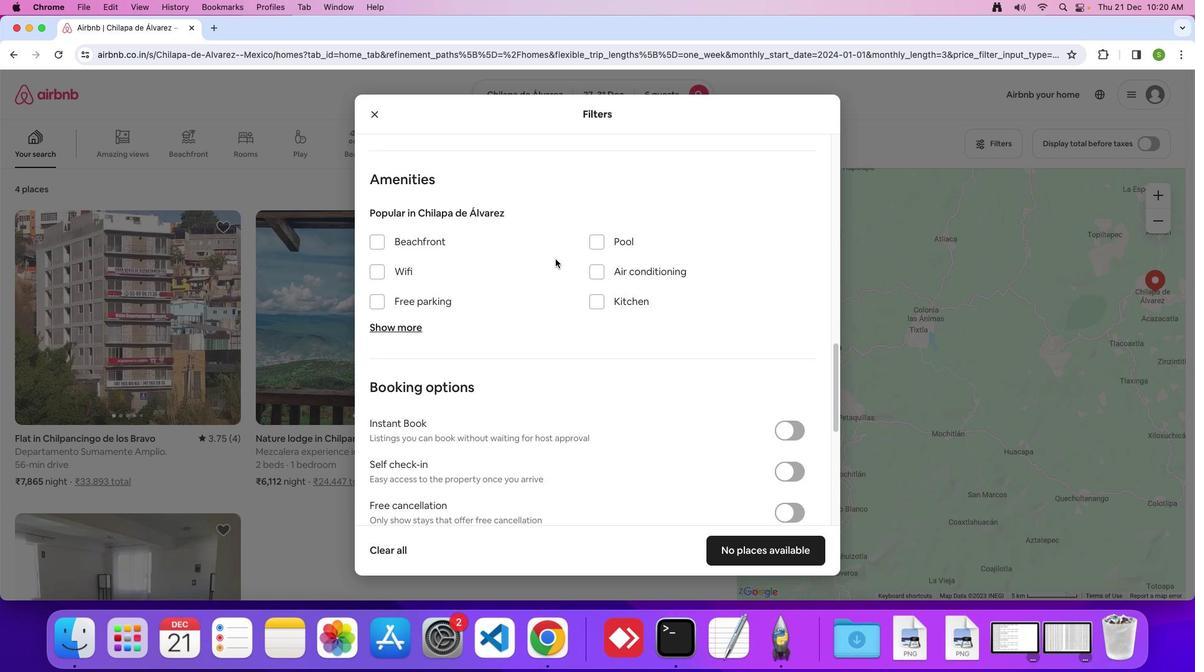 
Action: Mouse scrolled (555, 259) with delta (0, -1)
Screenshot: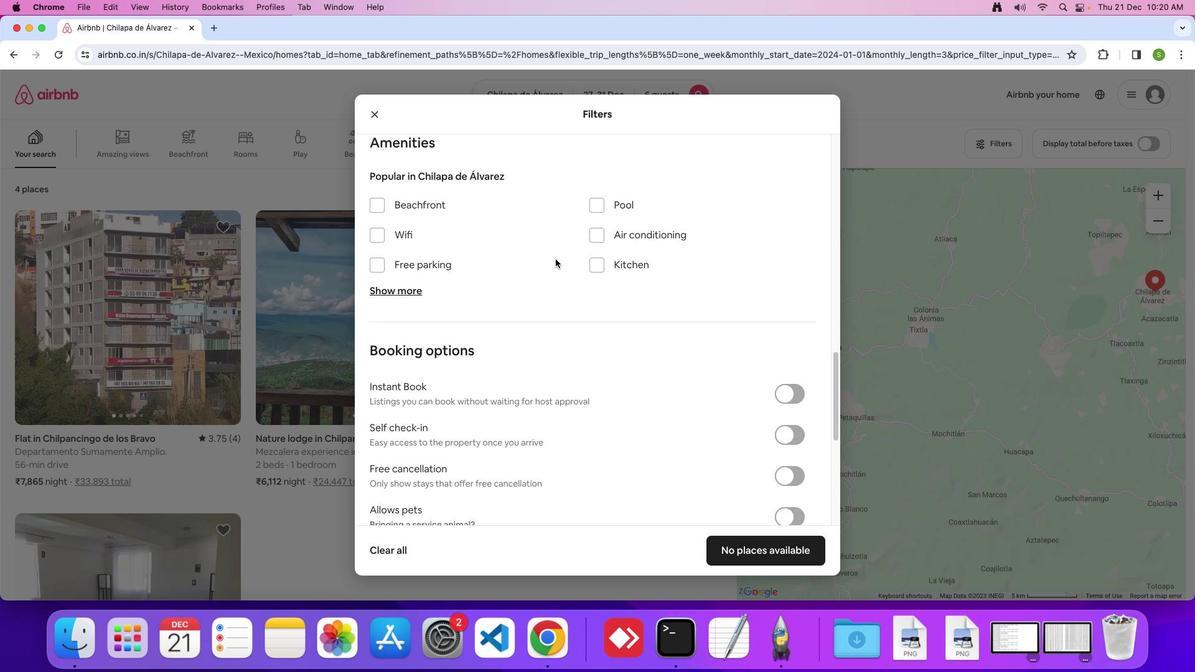 
Action: Mouse scrolled (555, 259) with delta (0, 0)
Screenshot: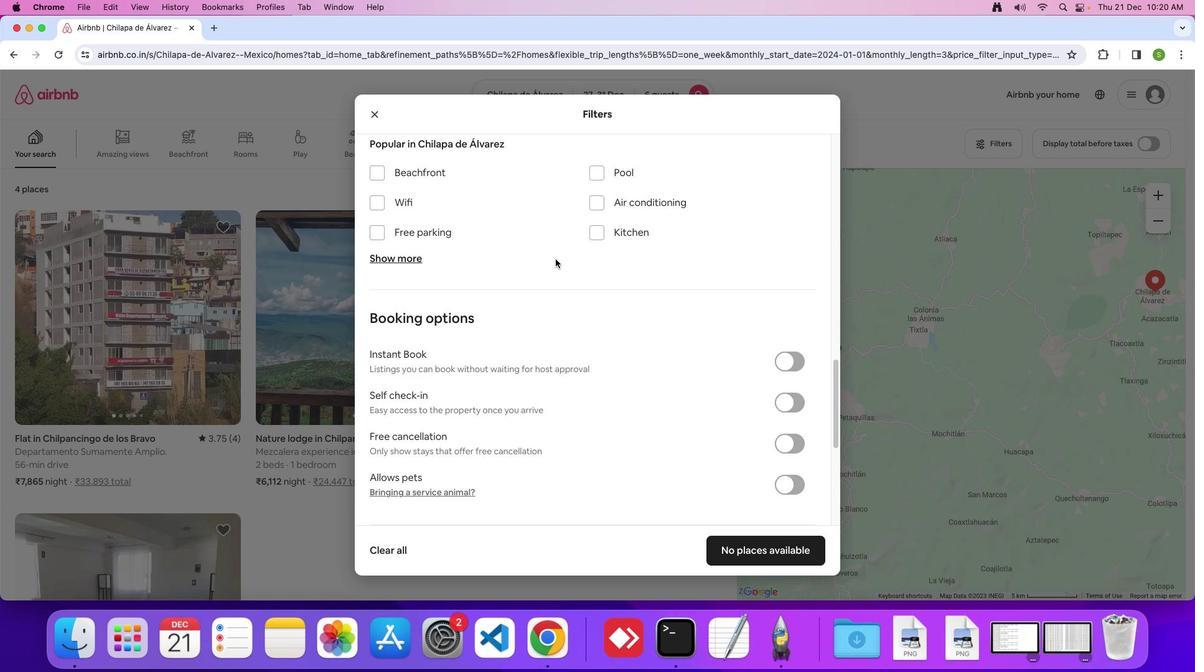 
Action: Mouse scrolled (555, 259) with delta (0, 0)
Screenshot: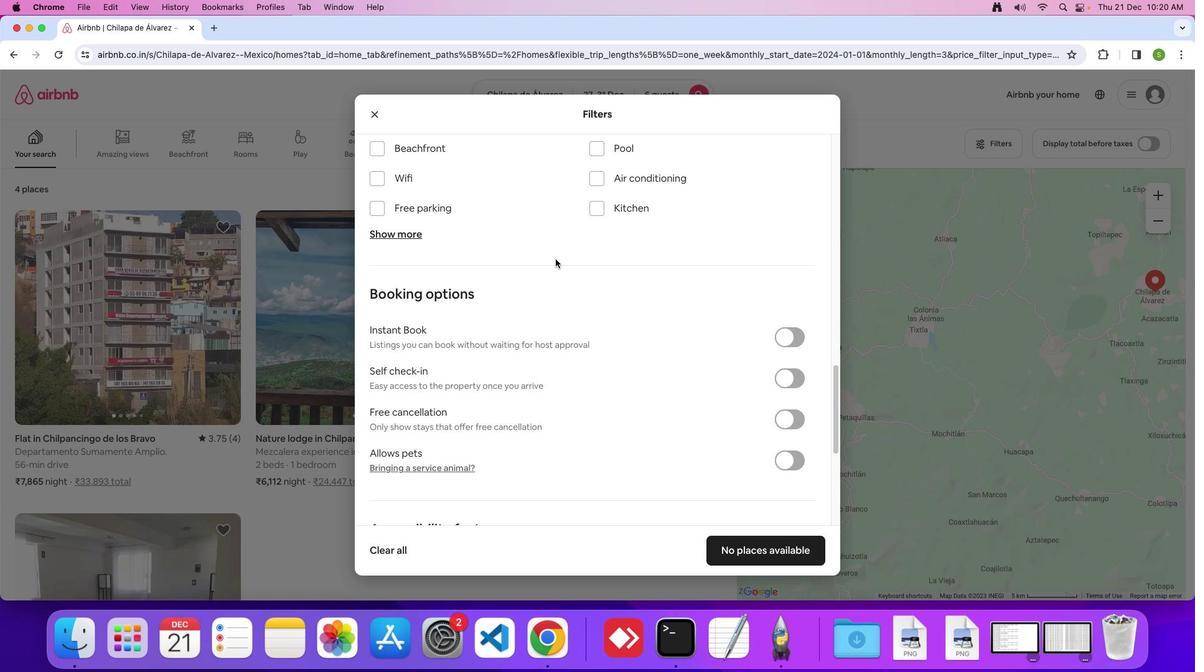 
Action: Mouse scrolled (555, 259) with delta (0, -1)
Screenshot: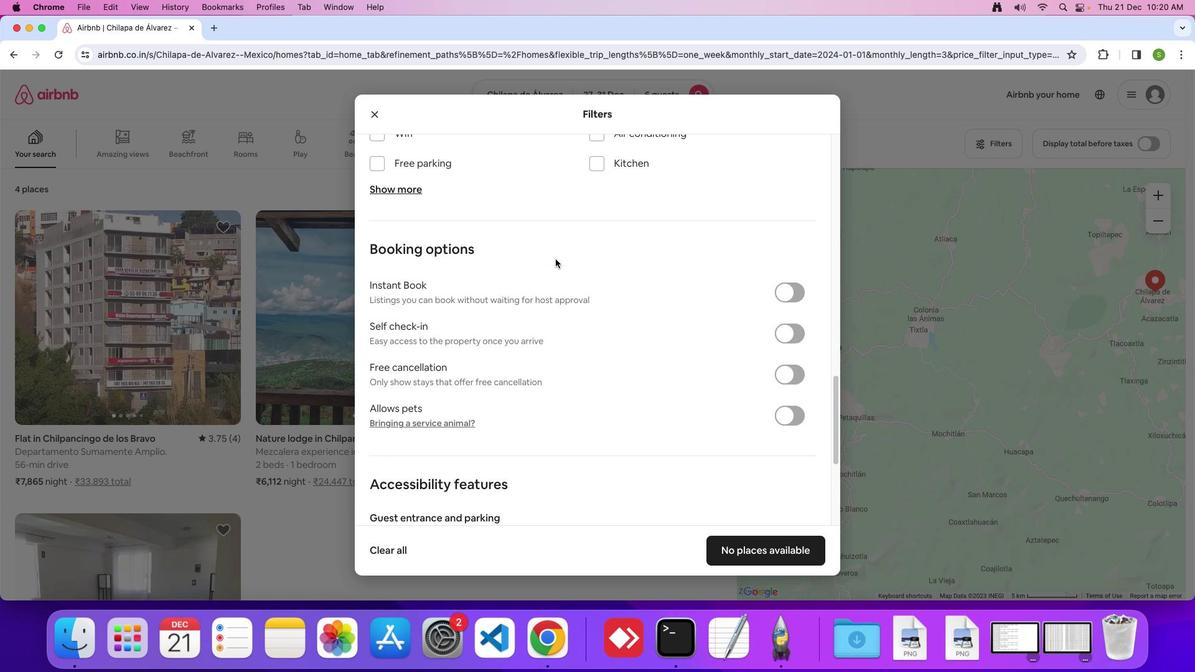 
Action: Mouse scrolled (555, 259) with delta (0, 0)
Screenshot: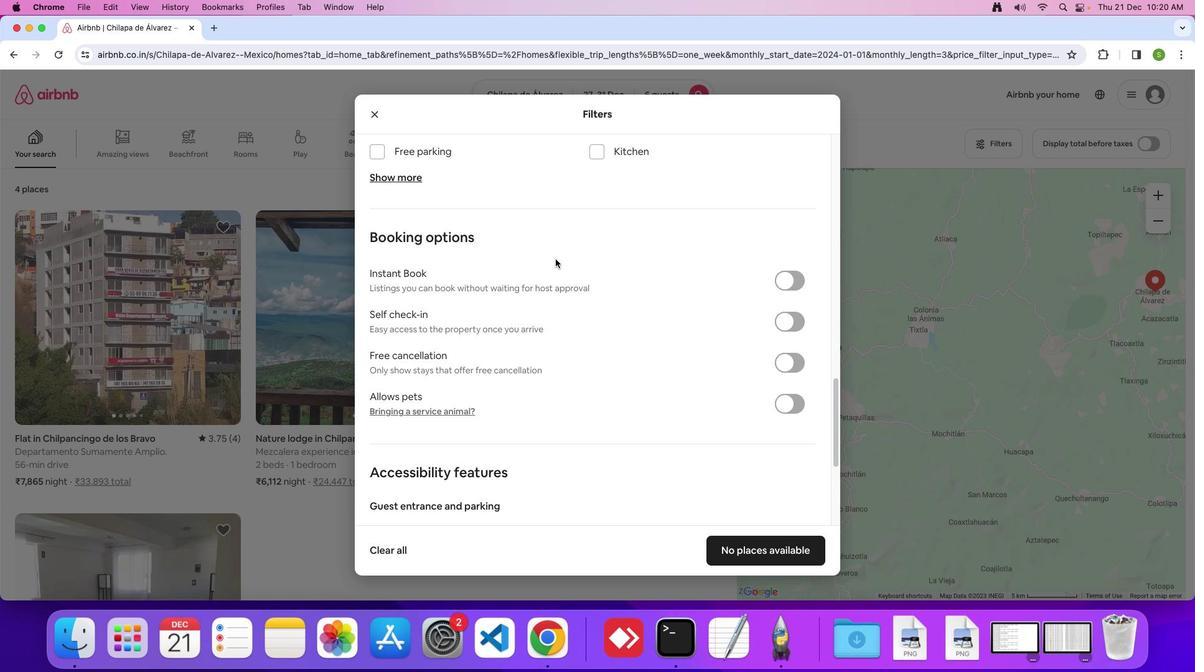 
Action: Mouse scrolled (555, 259) with delta (0, 0)
Screenshot: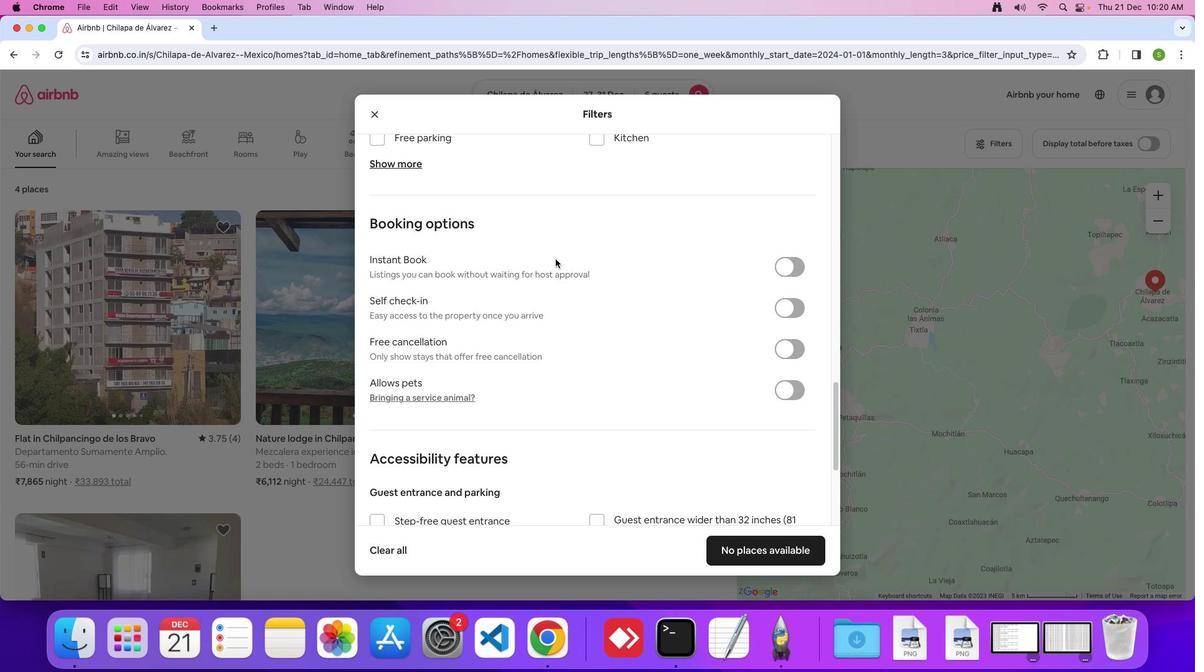 
Action: Mouse scrolled (555, 259) with delta (0, 0)
Screenshot: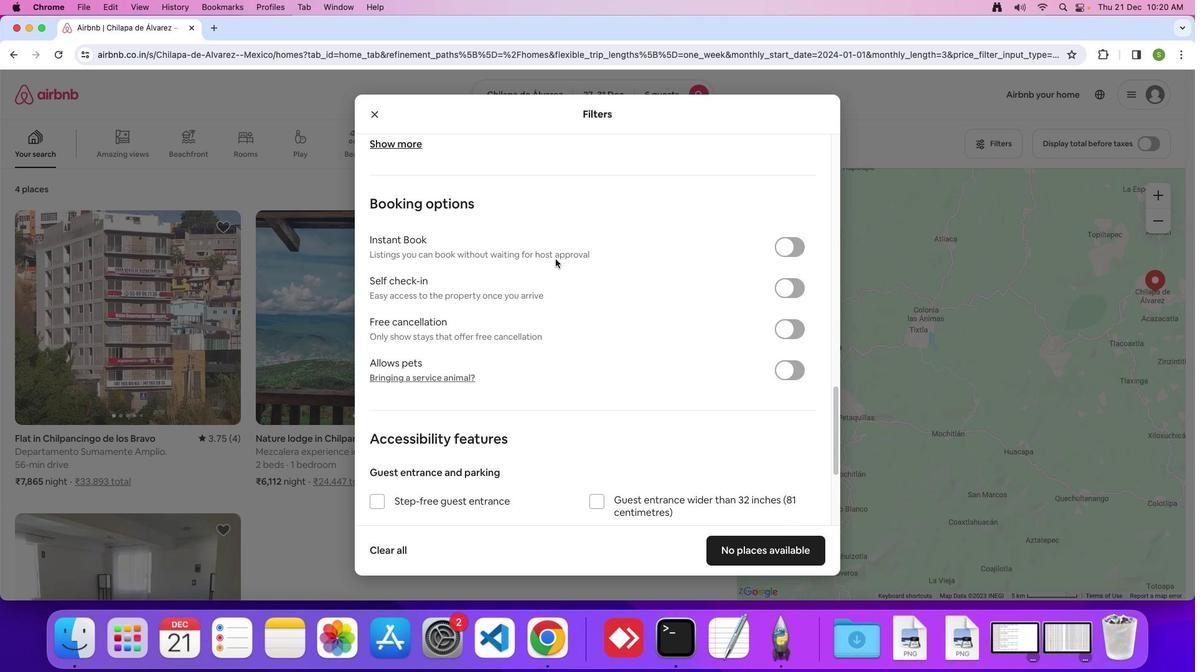 
Action: Mouse scrolled (555, 259) with delta (0, 0)
Screenshot: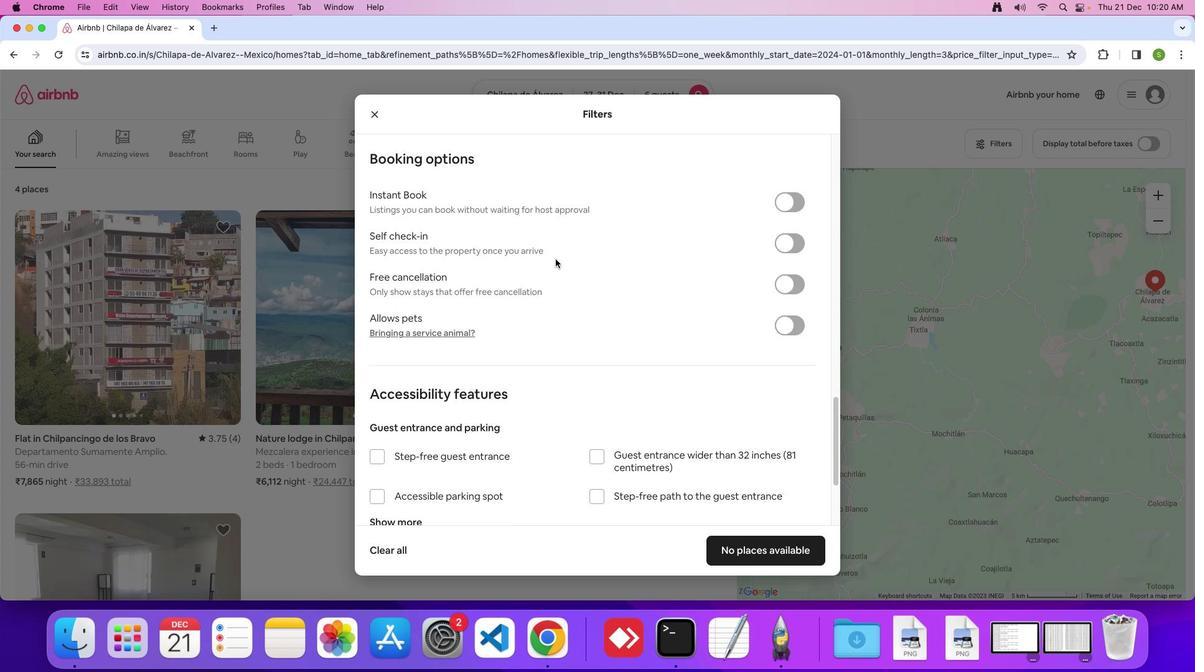 
Action: Mouse scrolled (555, 259) with delta (0, 0)
Screenshot: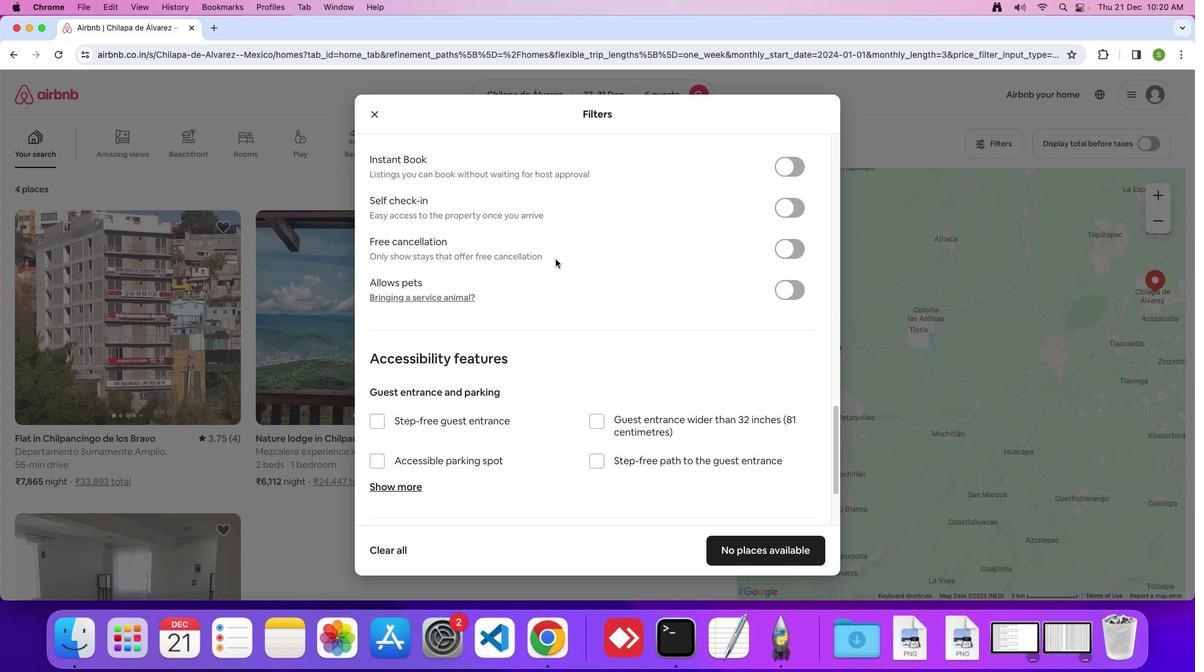 
Action: Mouse scrolled (555, 259) with delta (0, -1)
Screenshot: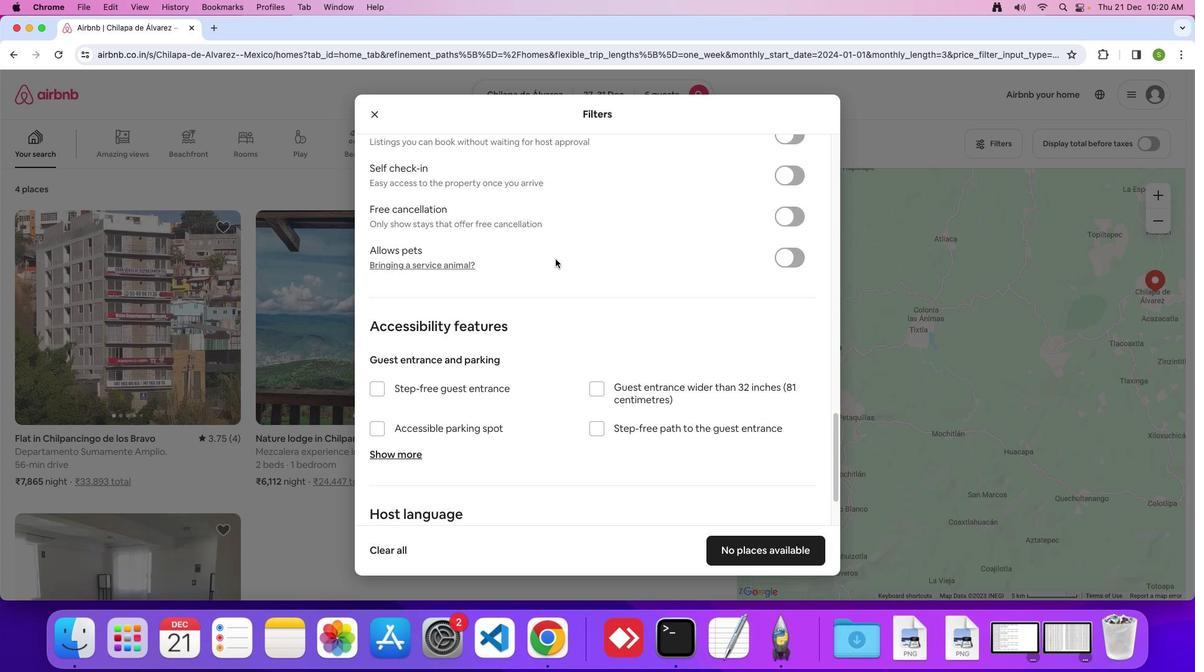 
Action: Mouse scrolled (555, 259) with delta (0, 0)
Screenshot: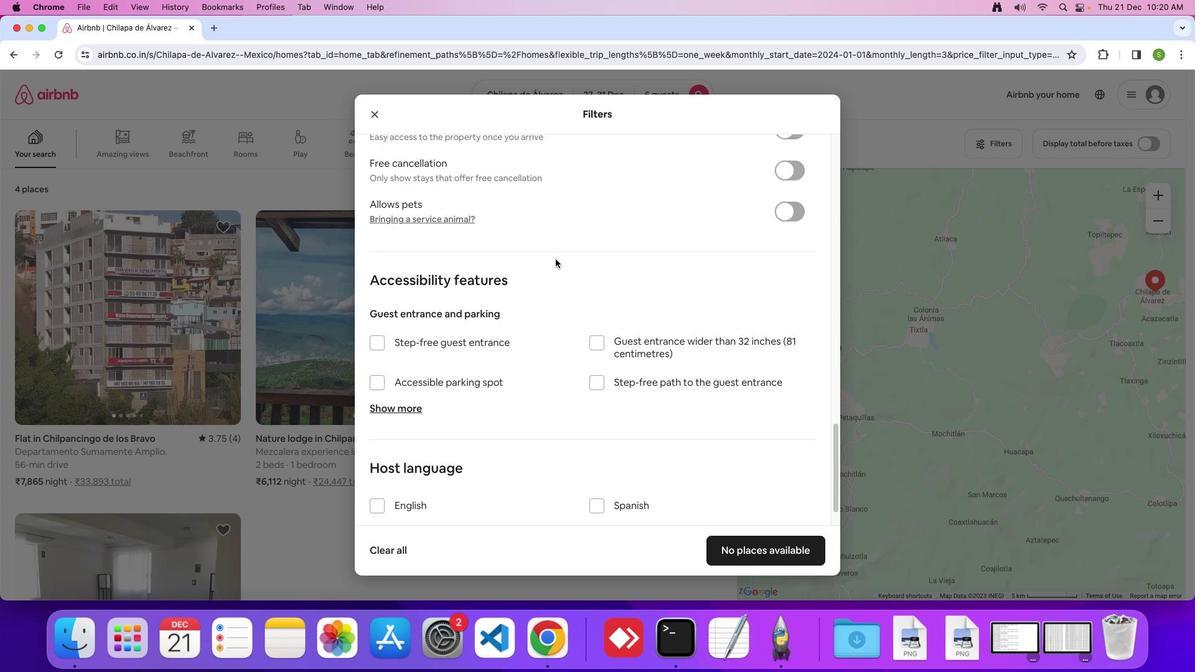 
Action: Mouse scrolled (555, 259) with delta (0, 0)
Screenshot: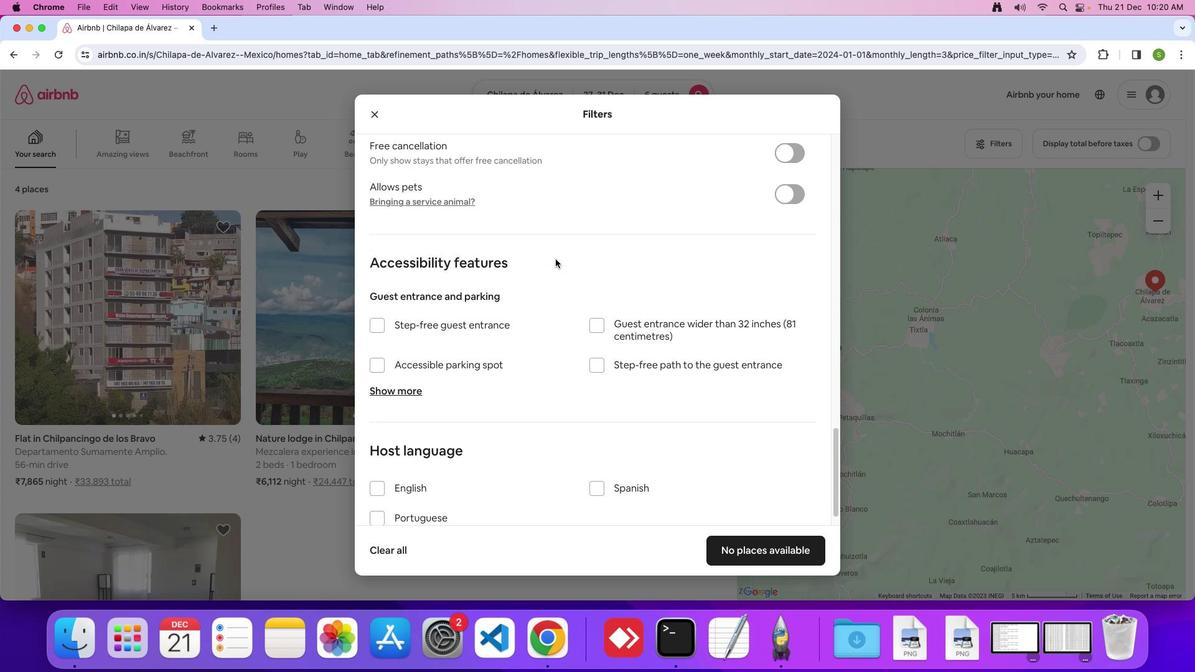 
Action: Mouse scrolled (555, 259) with delta (0, -1)
Screenshot: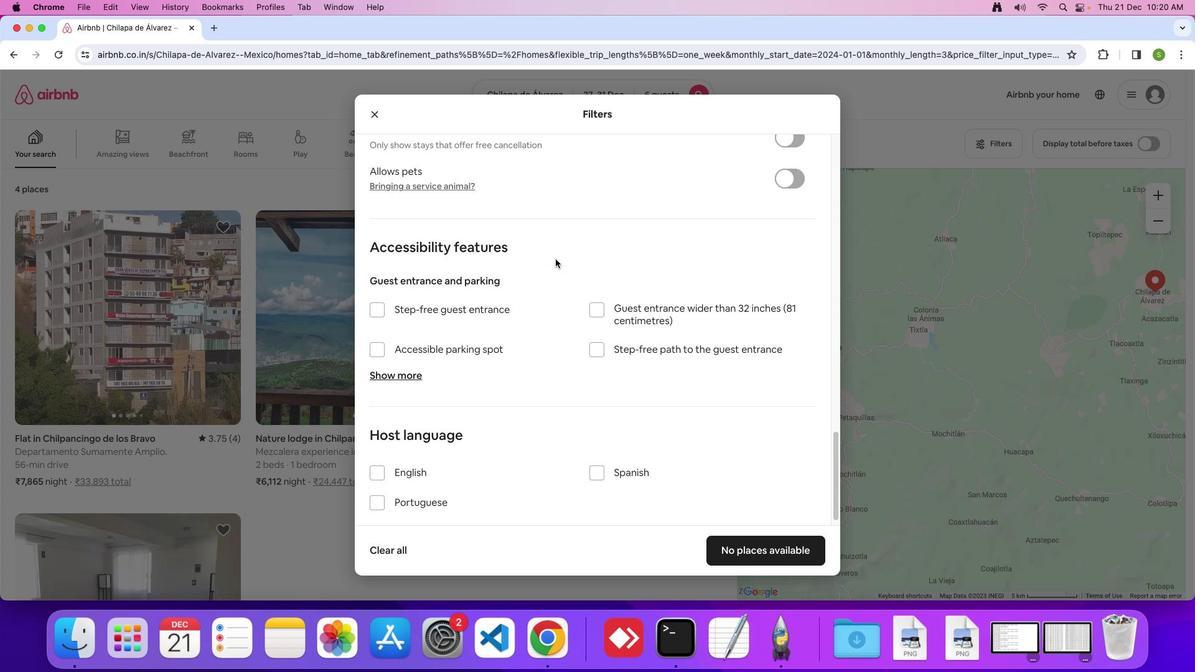 
Action: Mouse scrolled (555, 259) with delta (0, 0)
Screenshot: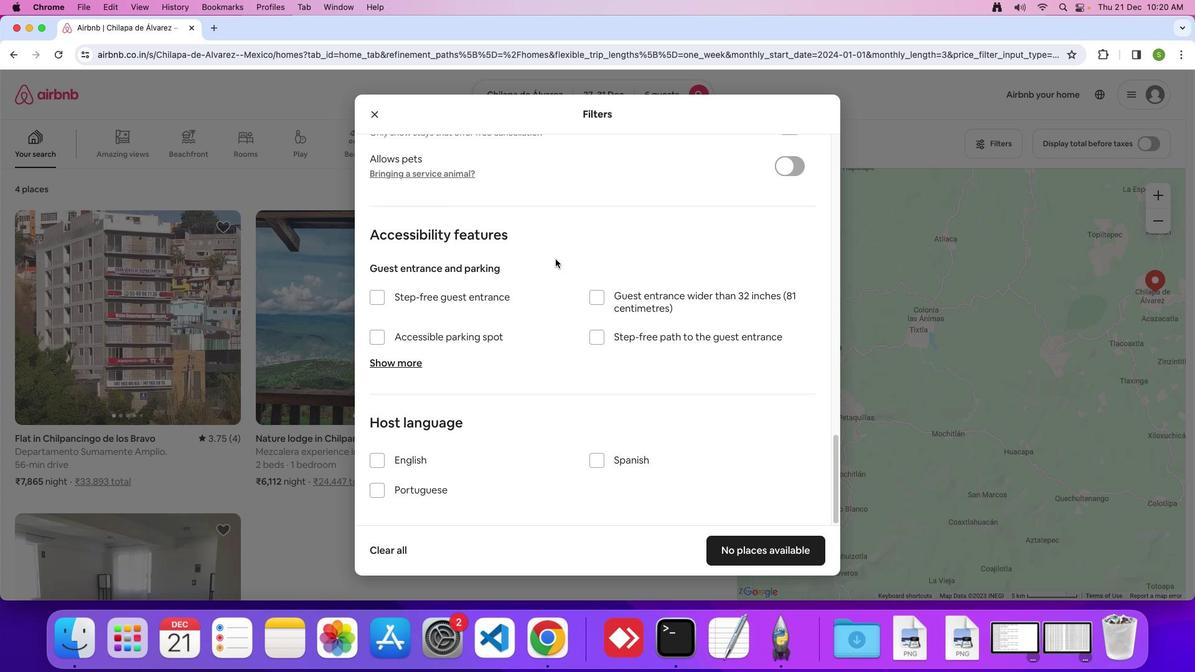 
Action: Mouse scrolled (555, 259) with delta (0, 0)
Screenshot: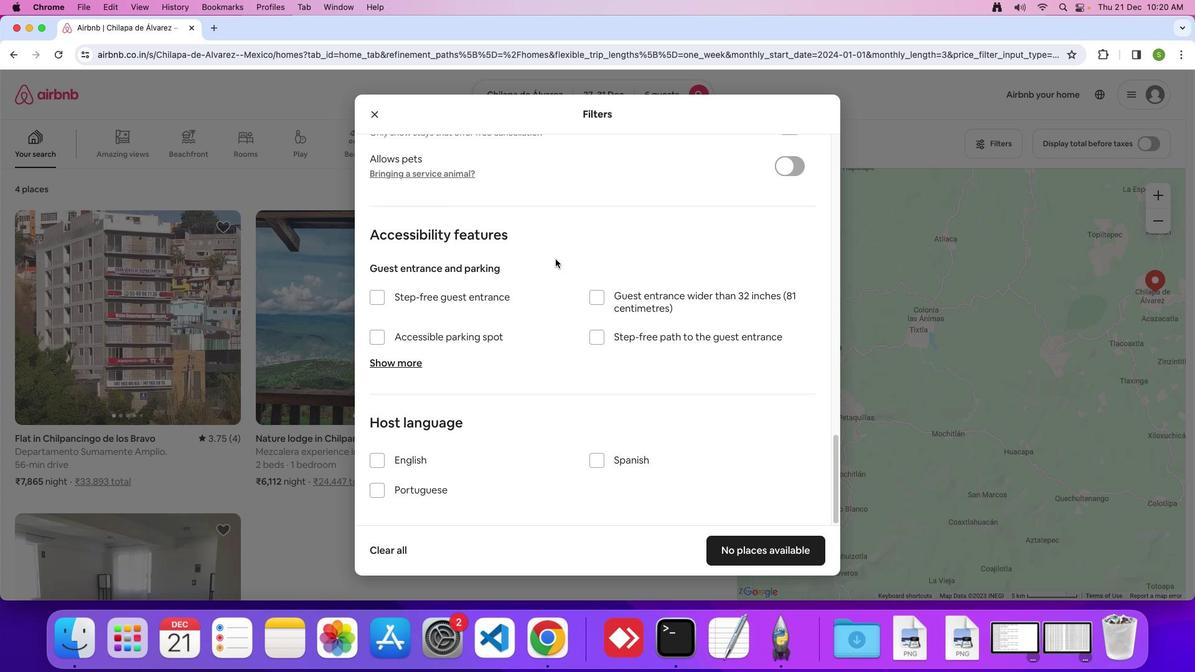 
Action: Mouse scrolled (555, 259) with delta (0, -2)
Screenshot: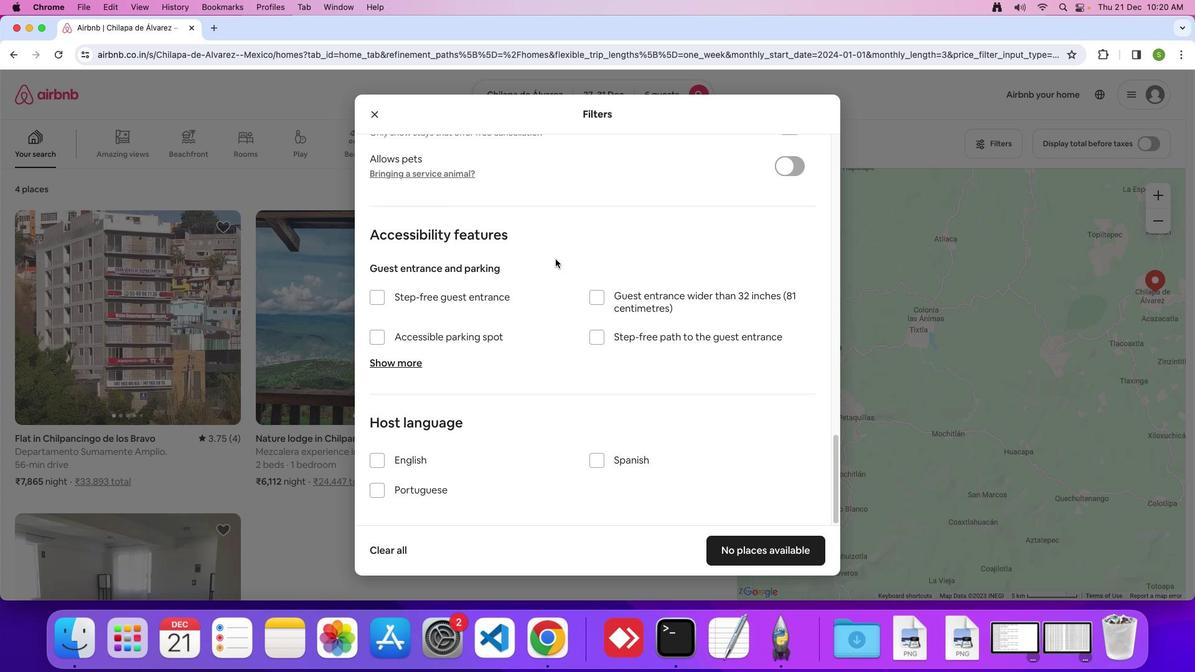 
Action: Mouse scrolled (555, 259) with delta (0, -3)
Screenshot: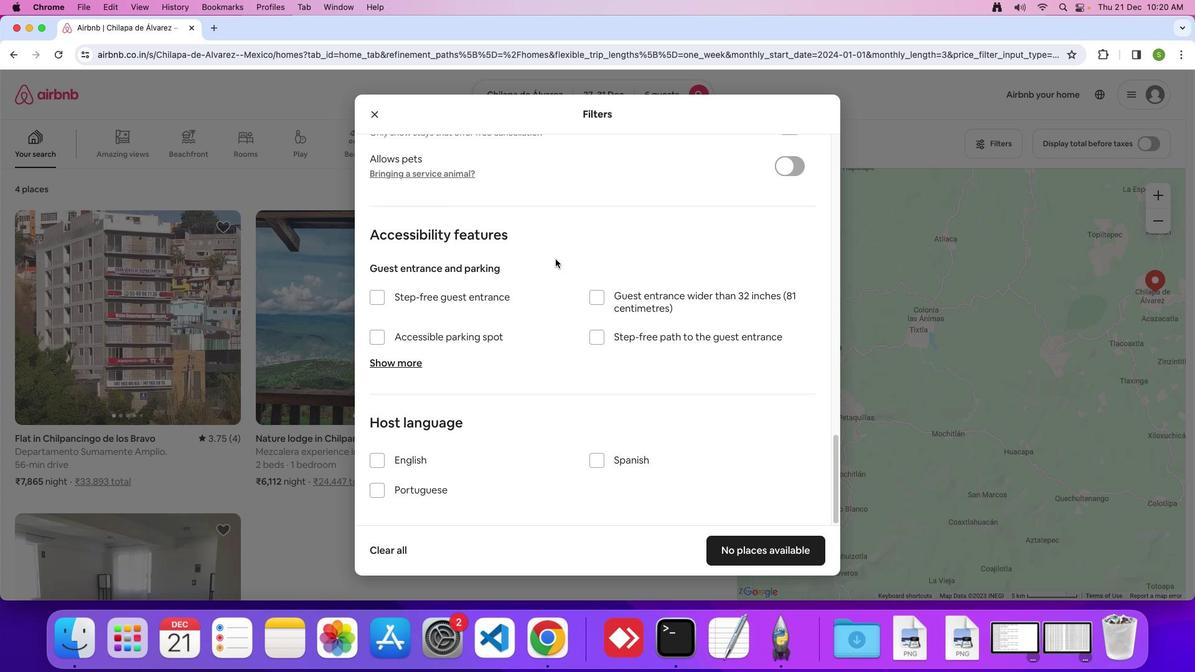 
Action: Mouse moved to (762, 555)
Screenshot: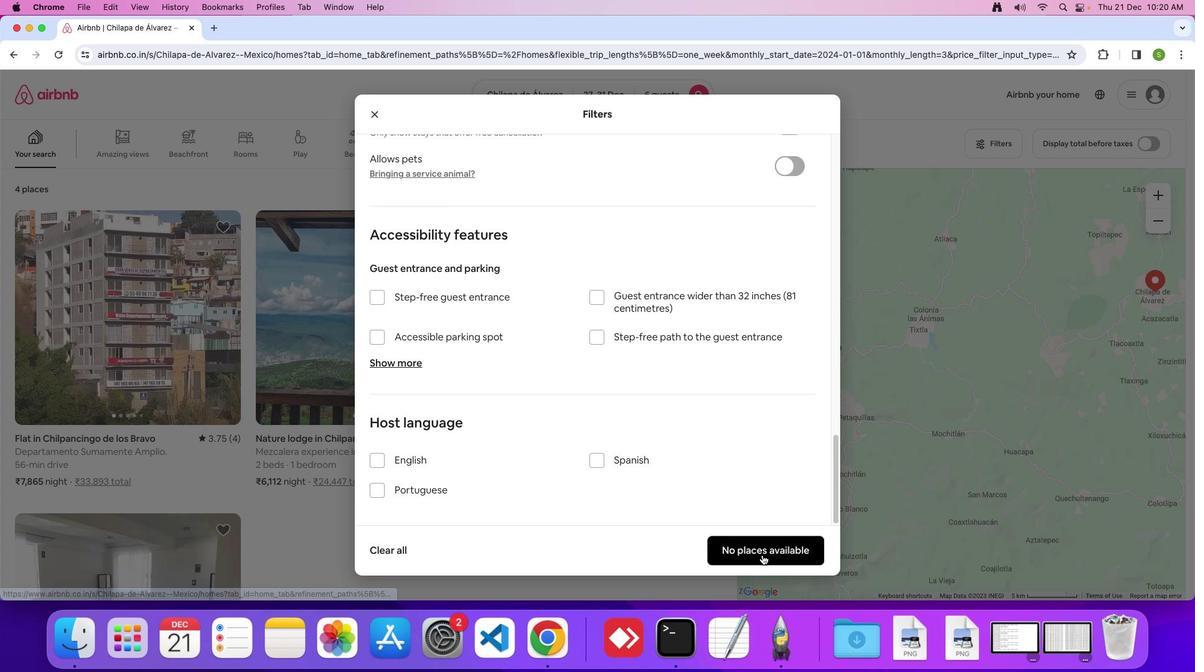 
Action: Mouse pressed left at (762, 555)
Screenshot: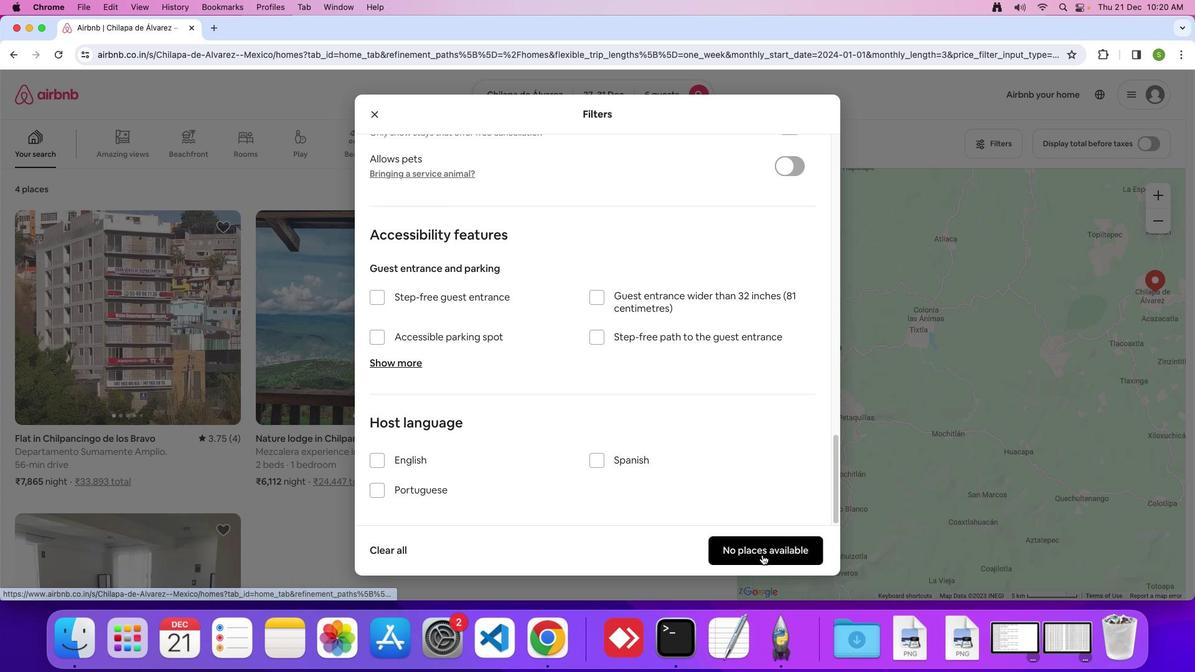 
Action: Mouse moved to (514, 318)
Screenshot: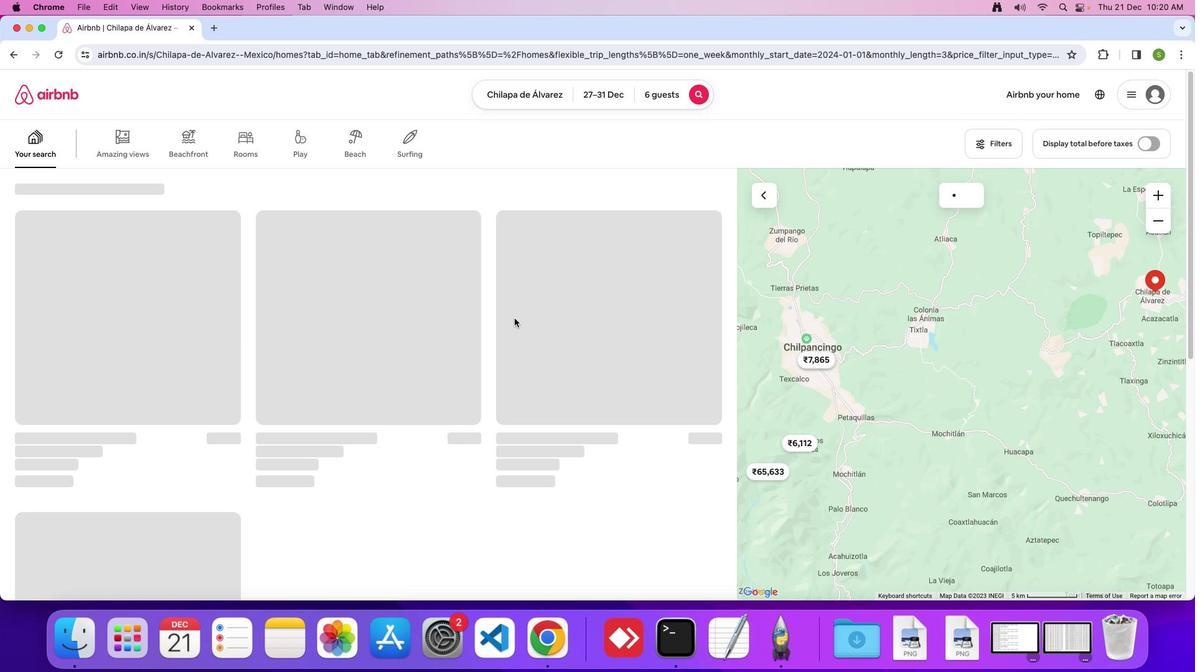
